 Task: Find connections with filter location Lyepyel' with filter topic #coach with filter profile language Potuguese with filter current company Inc42 Media with filter school Deen Dayal Upadhyaya College with filter industry Beverage Manufacturing with filter service category Real Estate Appraisal with filter keywords title Market Development Manager
Action: Mouse moved to (200, 297)
Screenshot: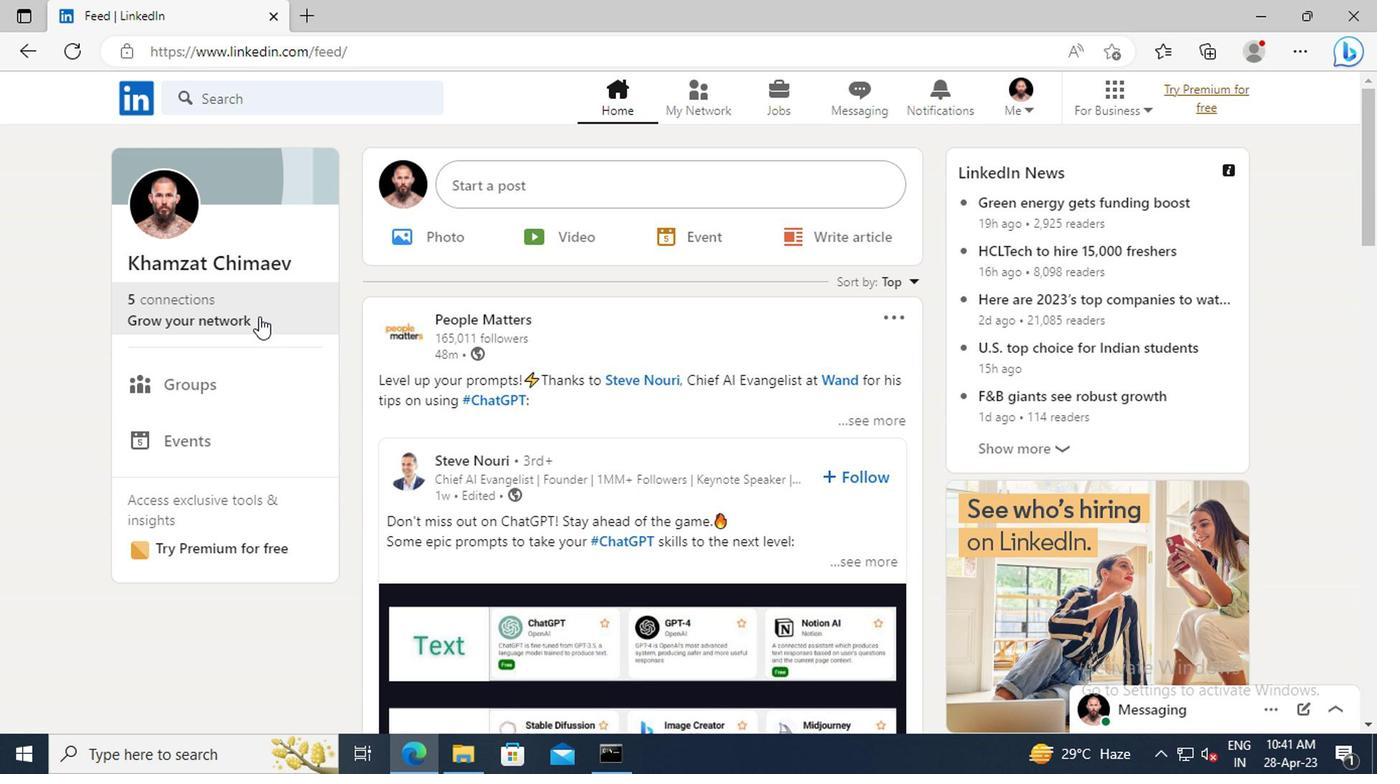 
Action: Mouse pressed left at (200, 297)
Screenshot: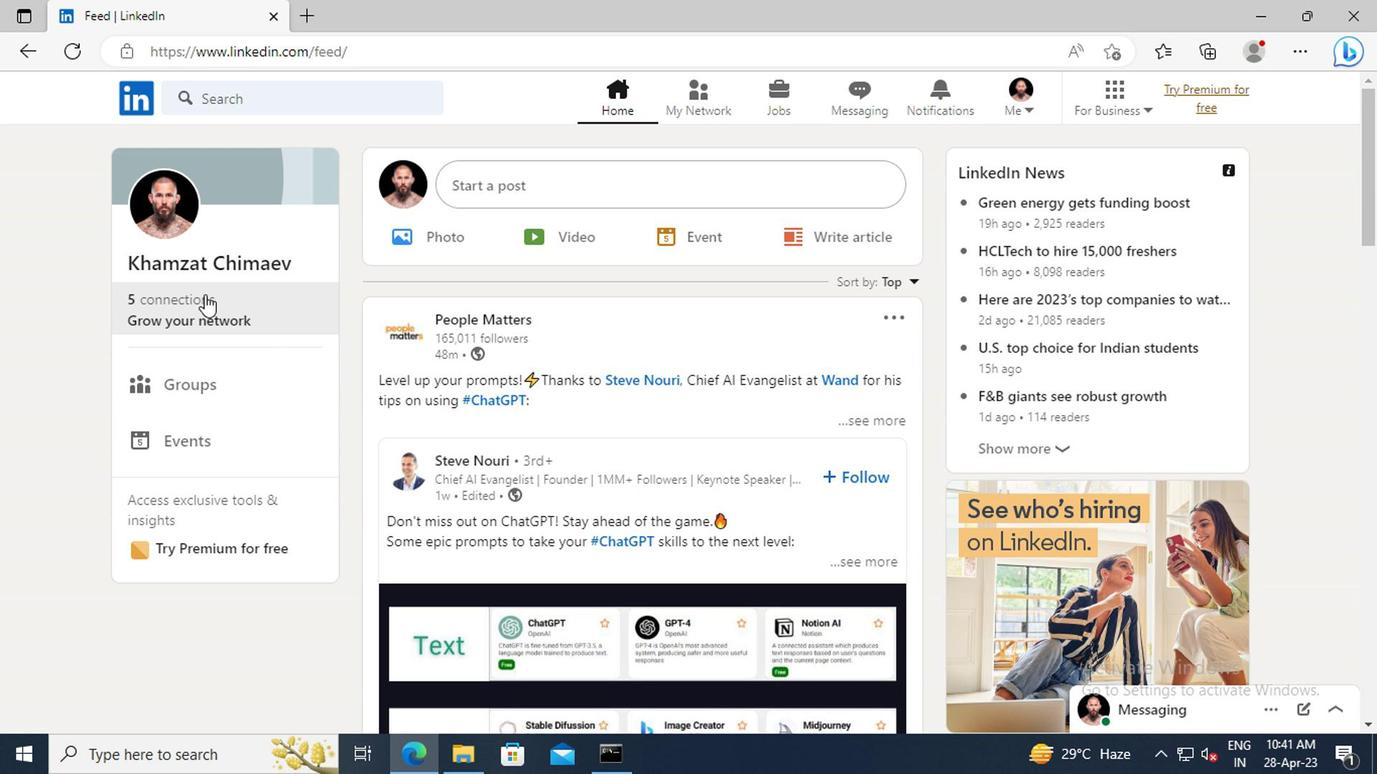 
Action: Mouse moved to (210, 218)
Screenshot: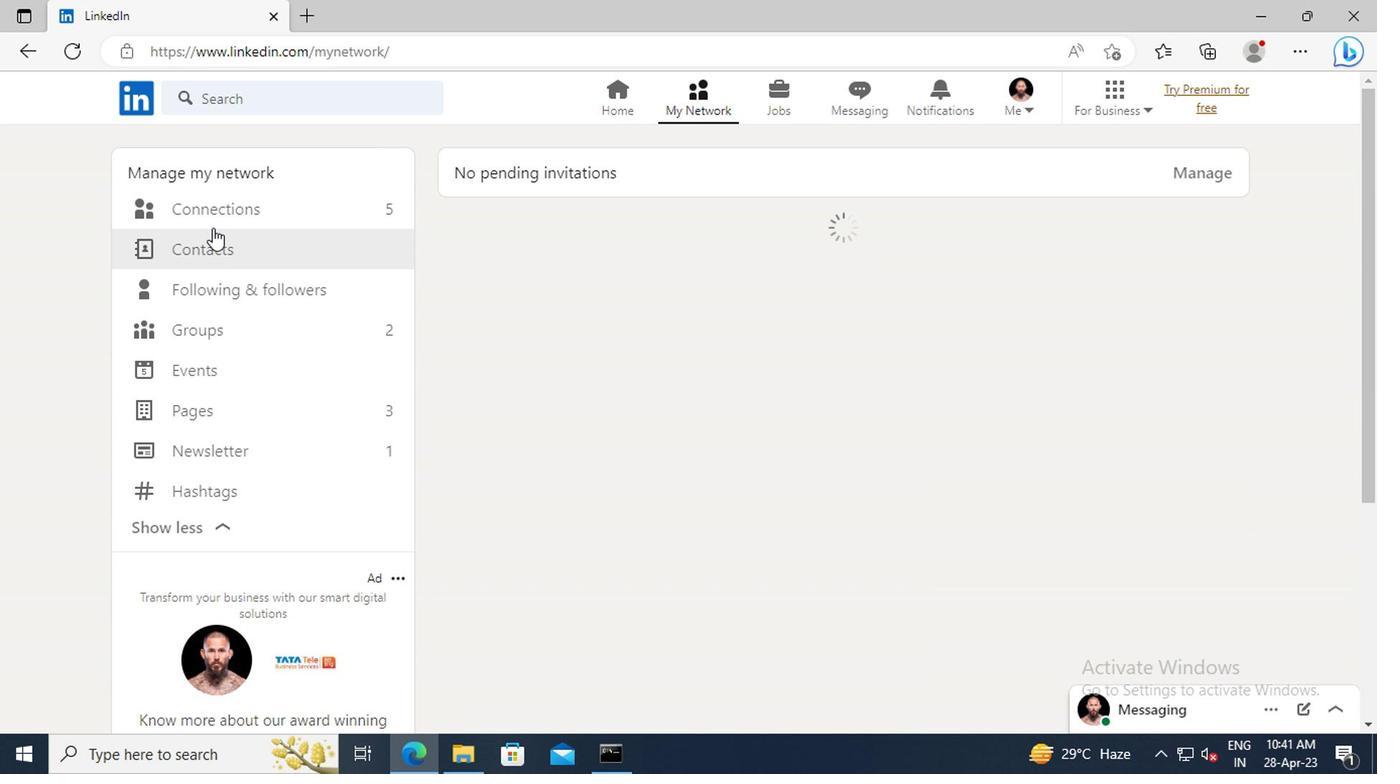
Action: Mouse pressed left at (210, 218)
Screenshot: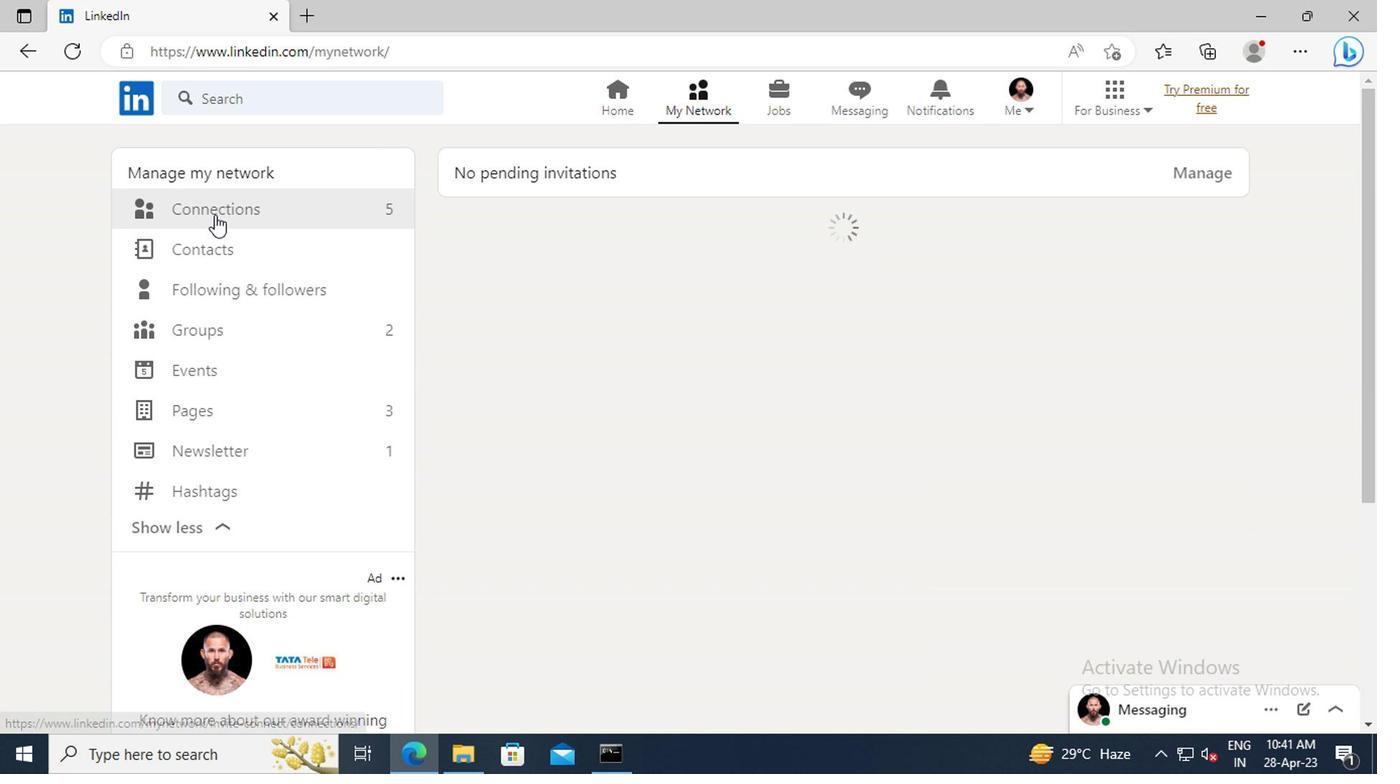 
Action: Mouse moved to (845, 218)
Screenshot: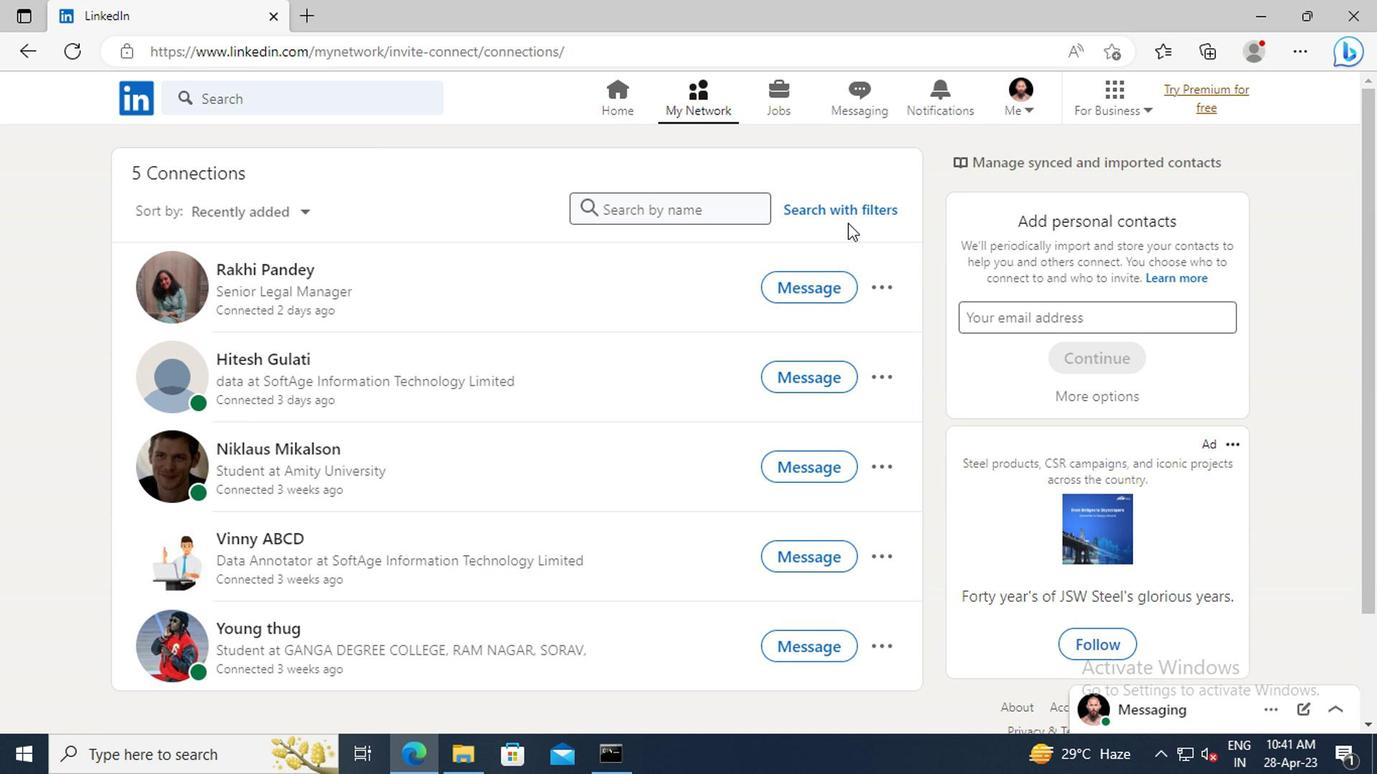 
Action: Mouse pressed left at (845, 218)
Screenshot: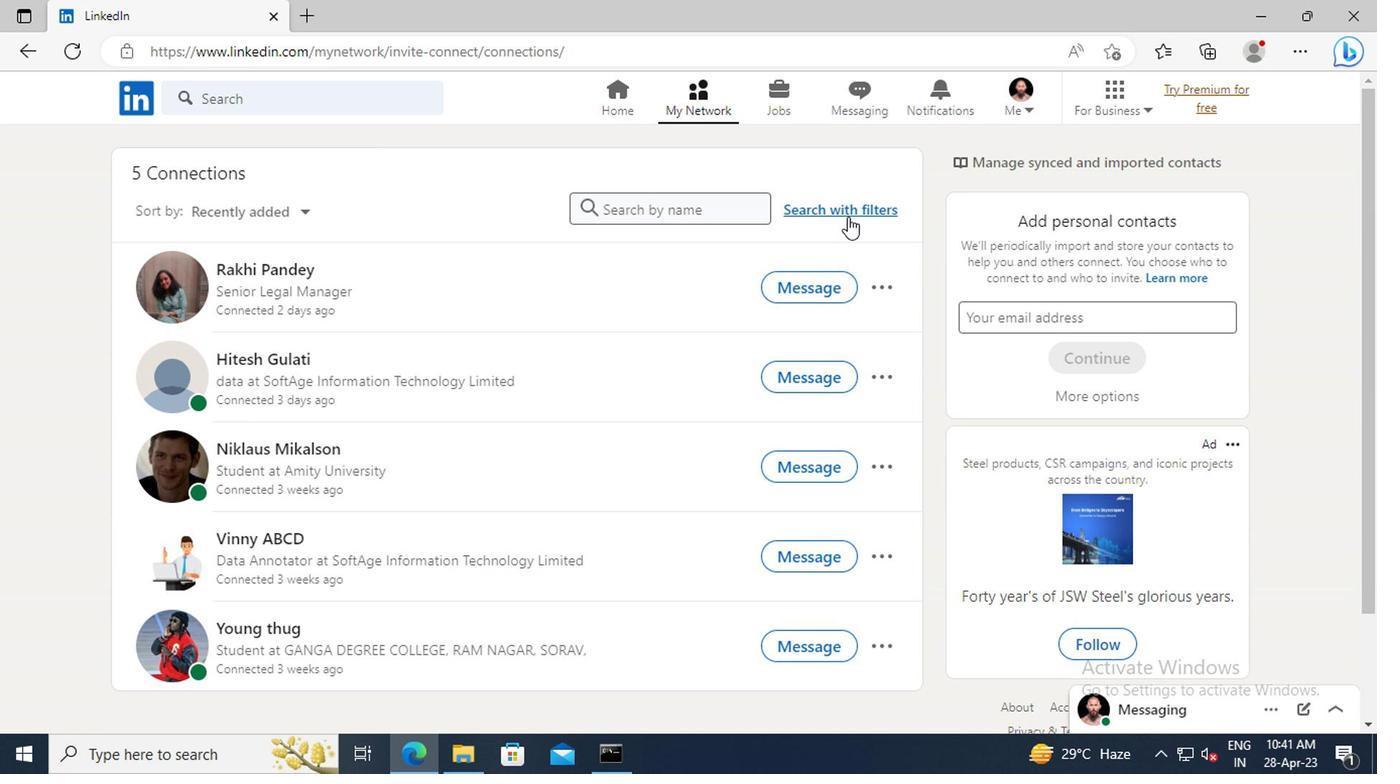 
Action: Mouse moved to (763, 163)
Screenshot: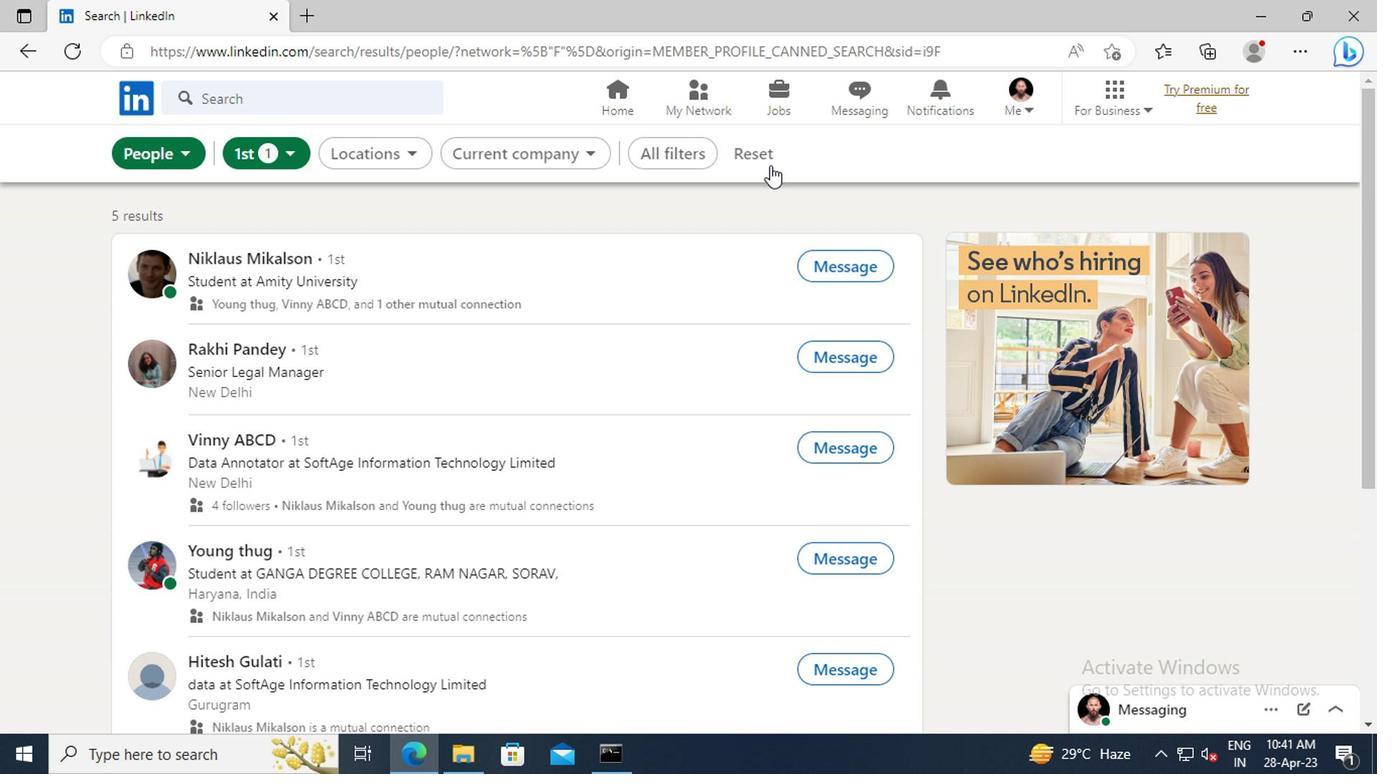 
Action: Mouse pressed left at (763, 163)
Screenshot: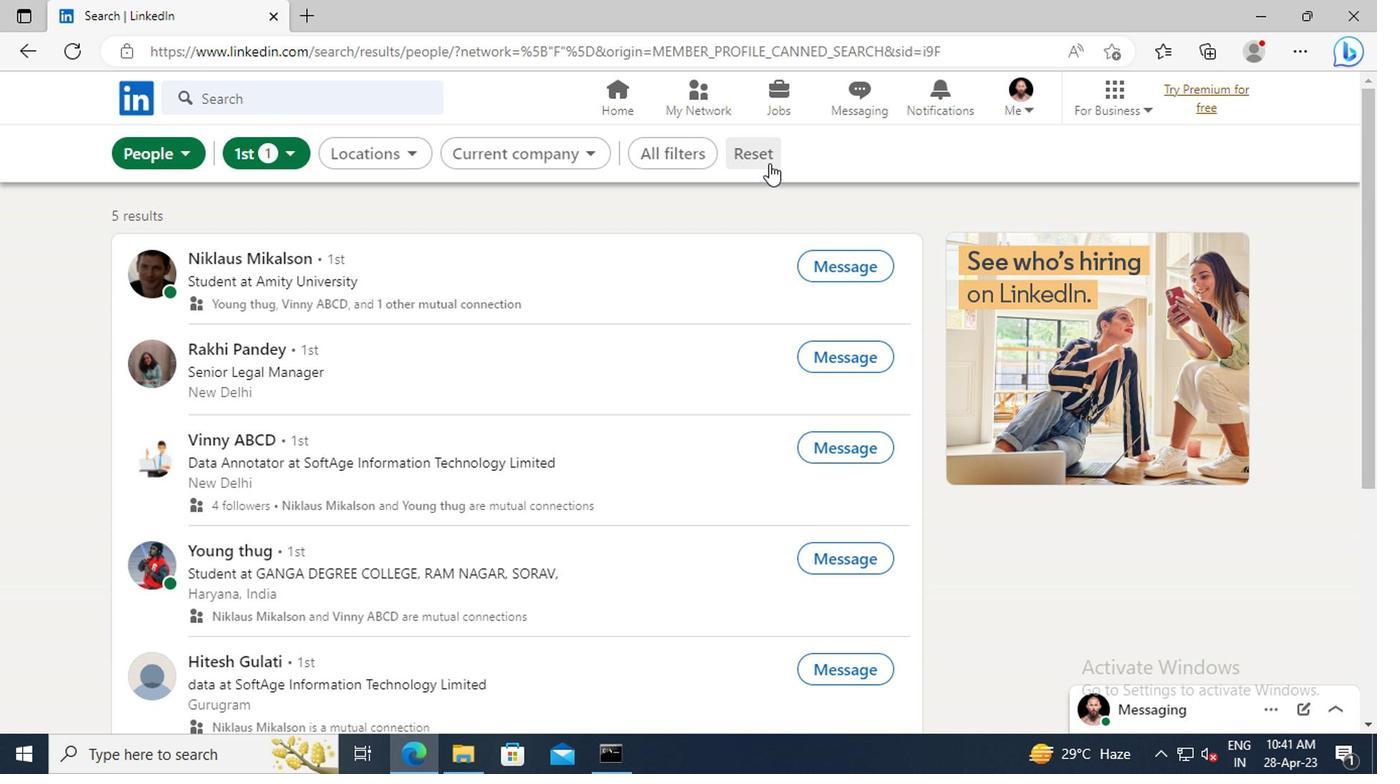 
Action: Mouse moved to (730, 161)
Screenshot: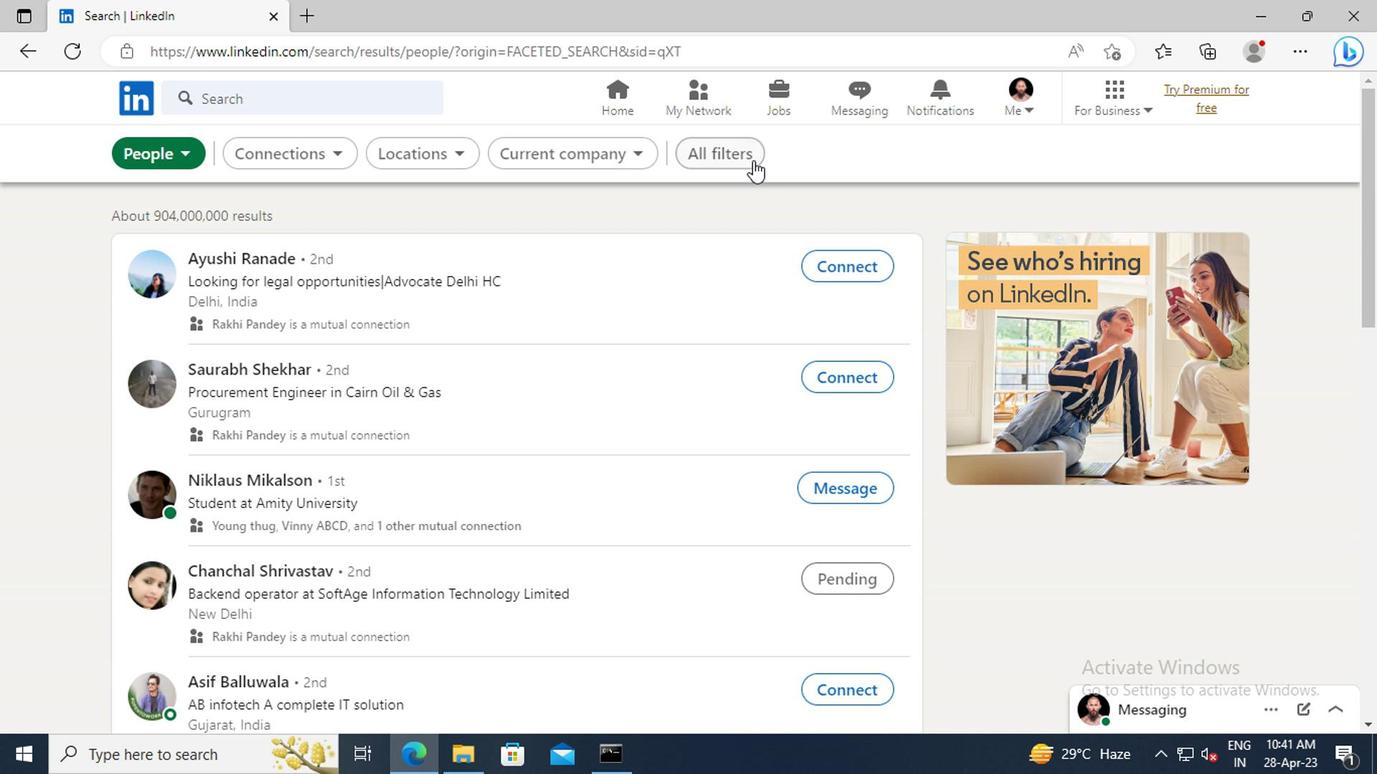 
Action: Mouse pressed left at (730, 161)
Screenshot: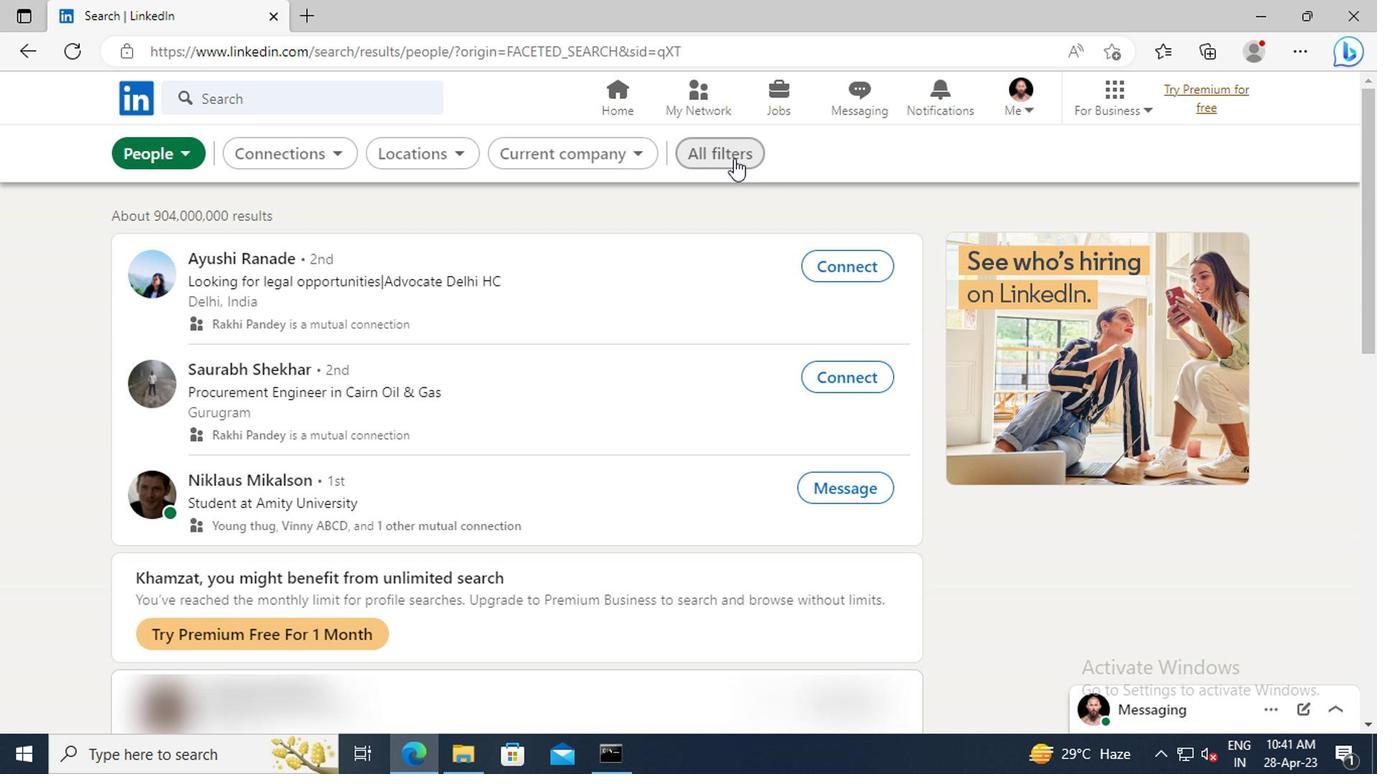 
Action: Mouse moved to (1171, 414)
Screenshot: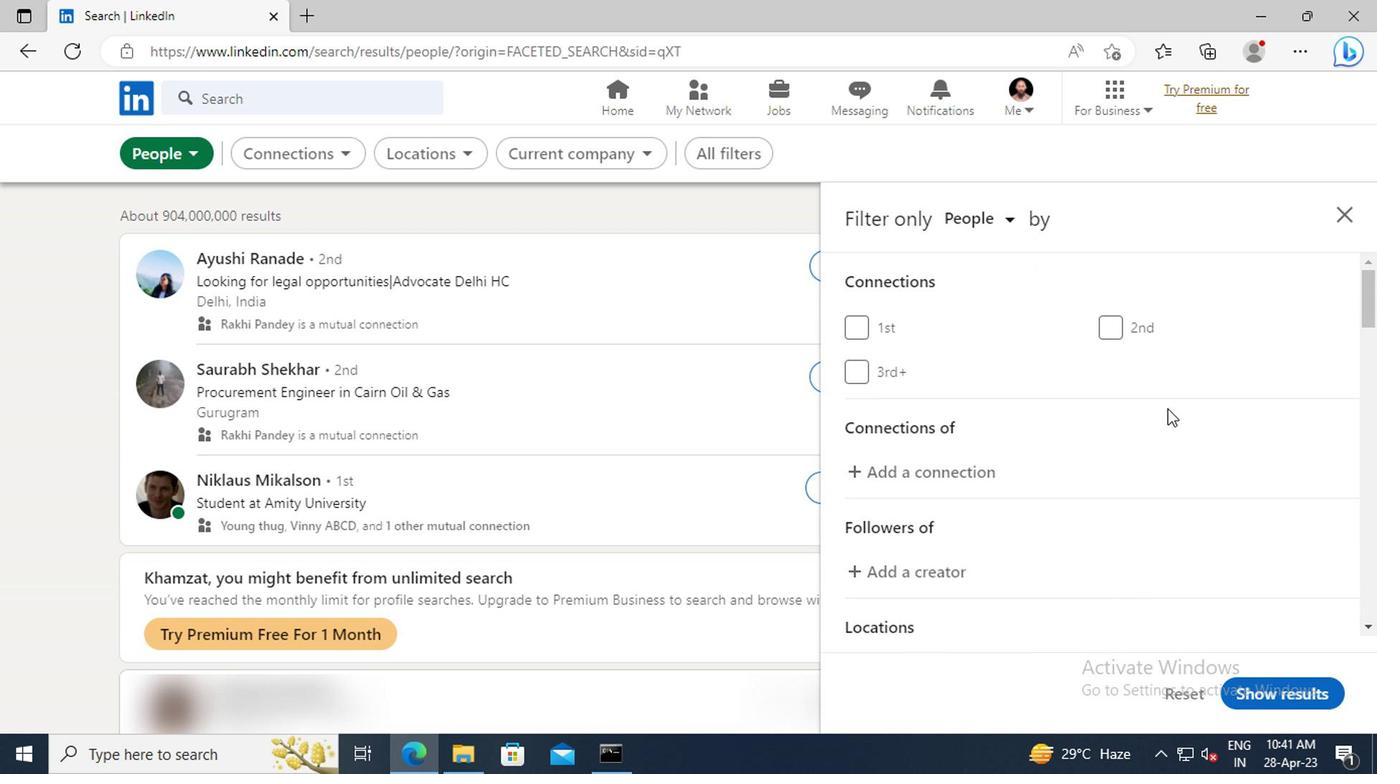 
Action: Mouse scrolled (1171, 412) with delta (0, -1)
Screenshot: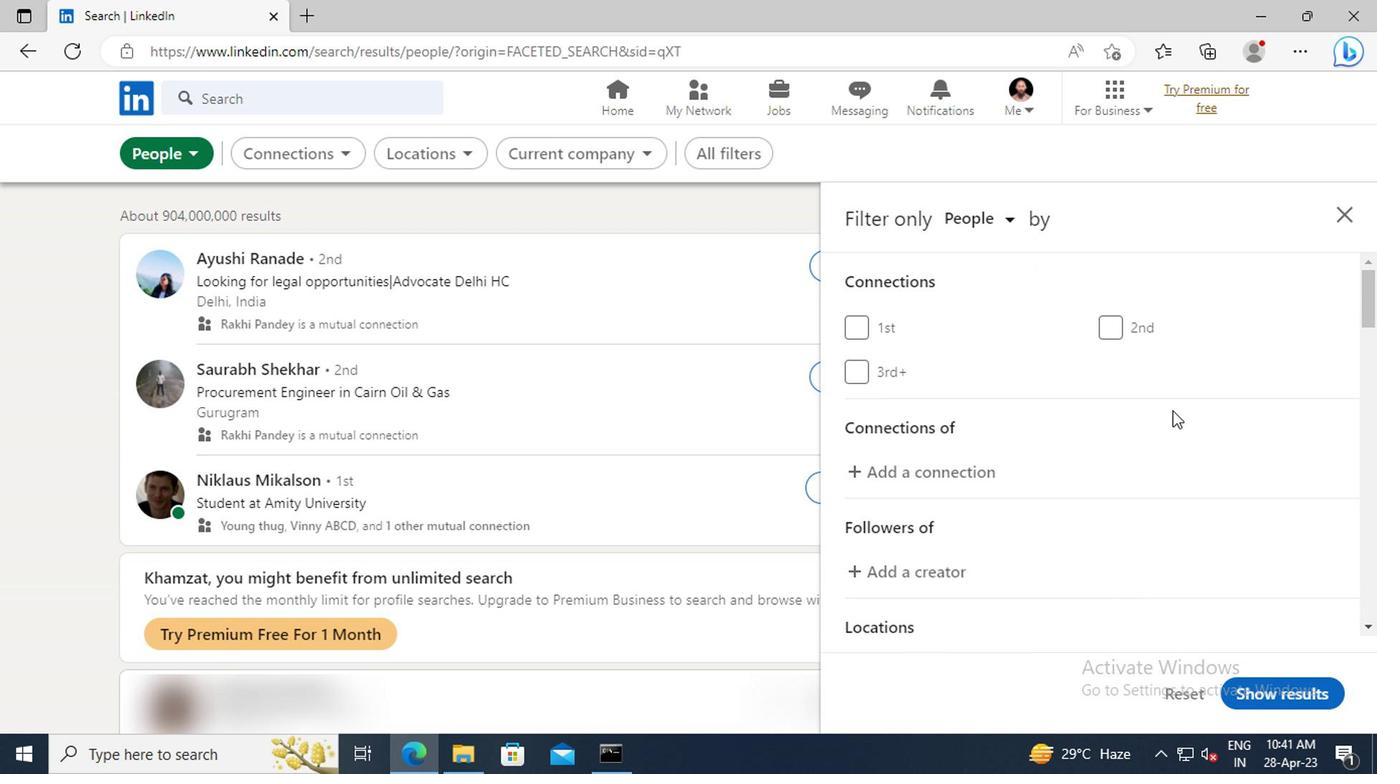 
Action: Mouse scrolled (1171, 412) with delta (0, -1)
Screenshot: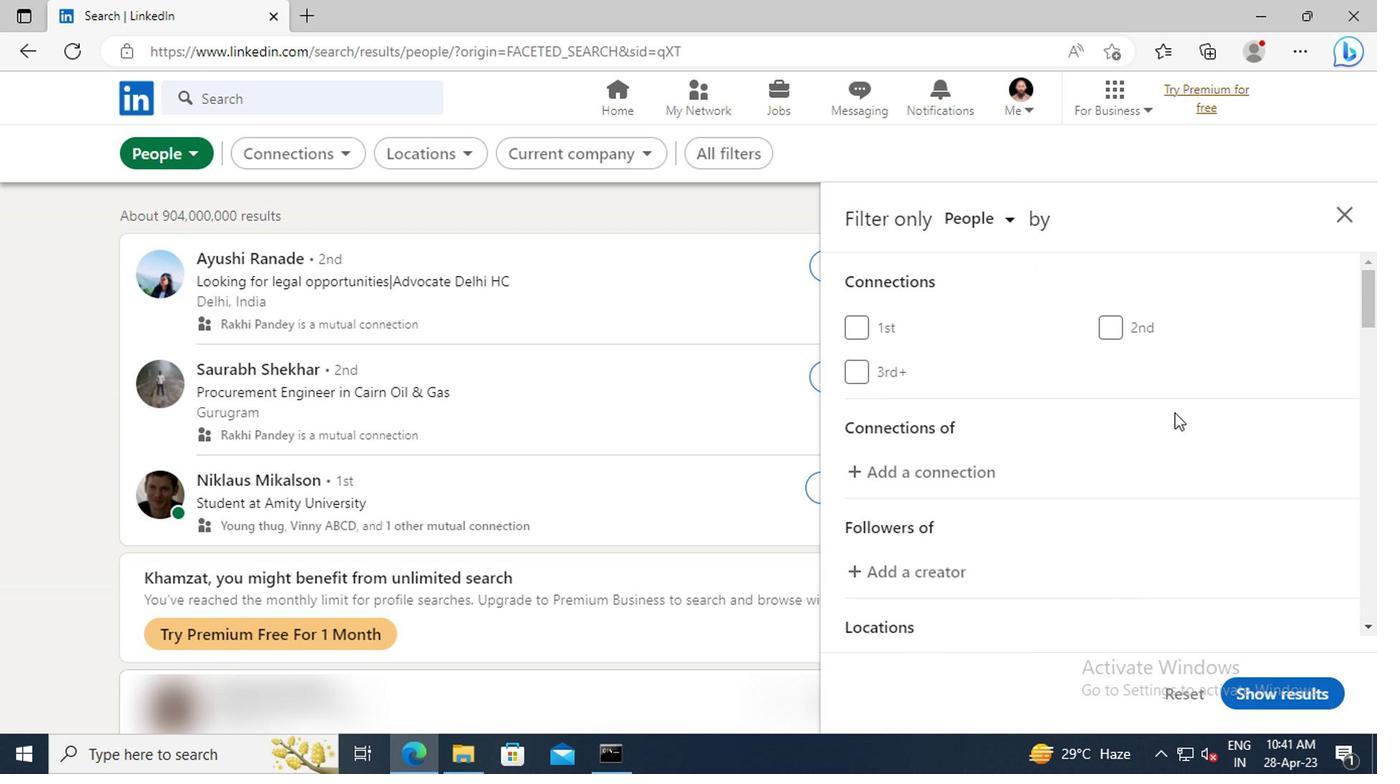 
Action: Mouse scrolled (1171, 412) with delta (0, -1)
Screenshot: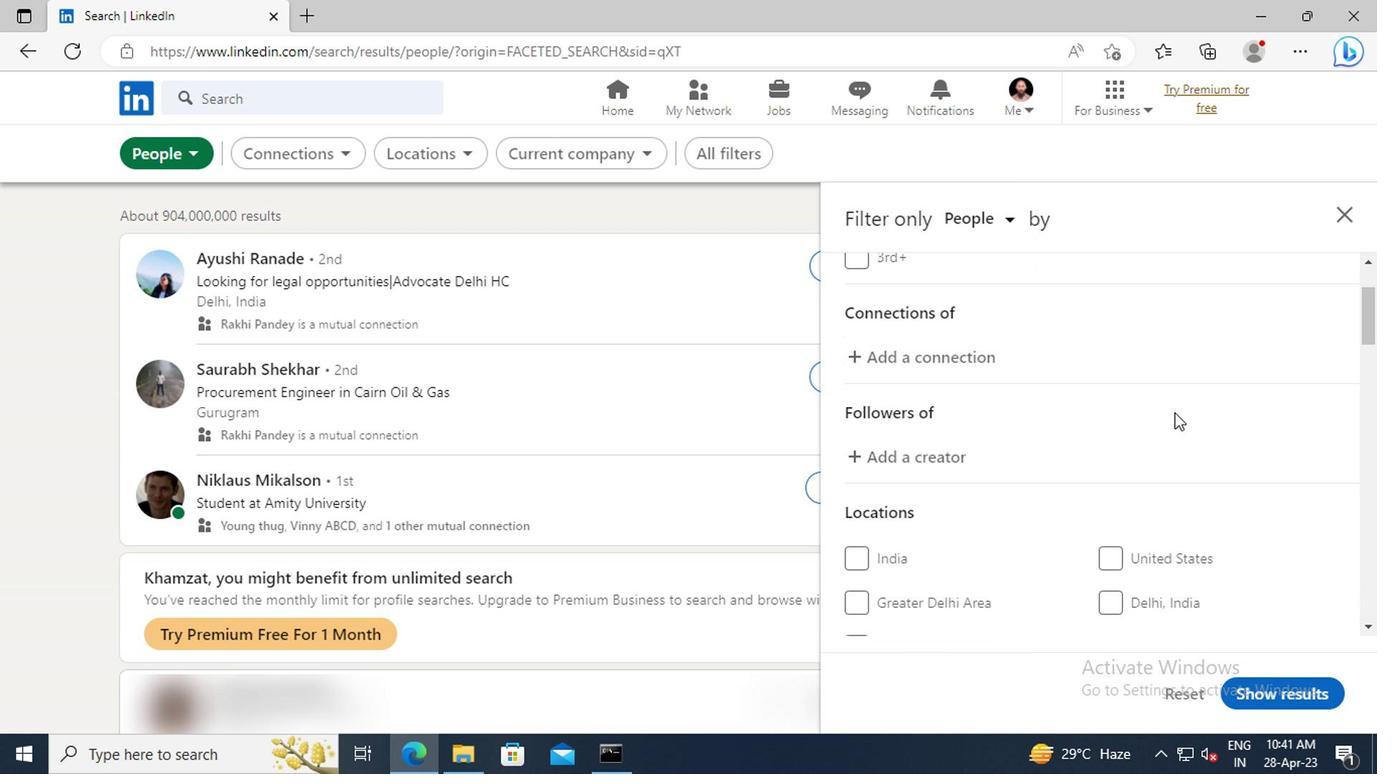 
Action: Mouse scrolled (1171, 412) with delta (0, -1)
Screenshot: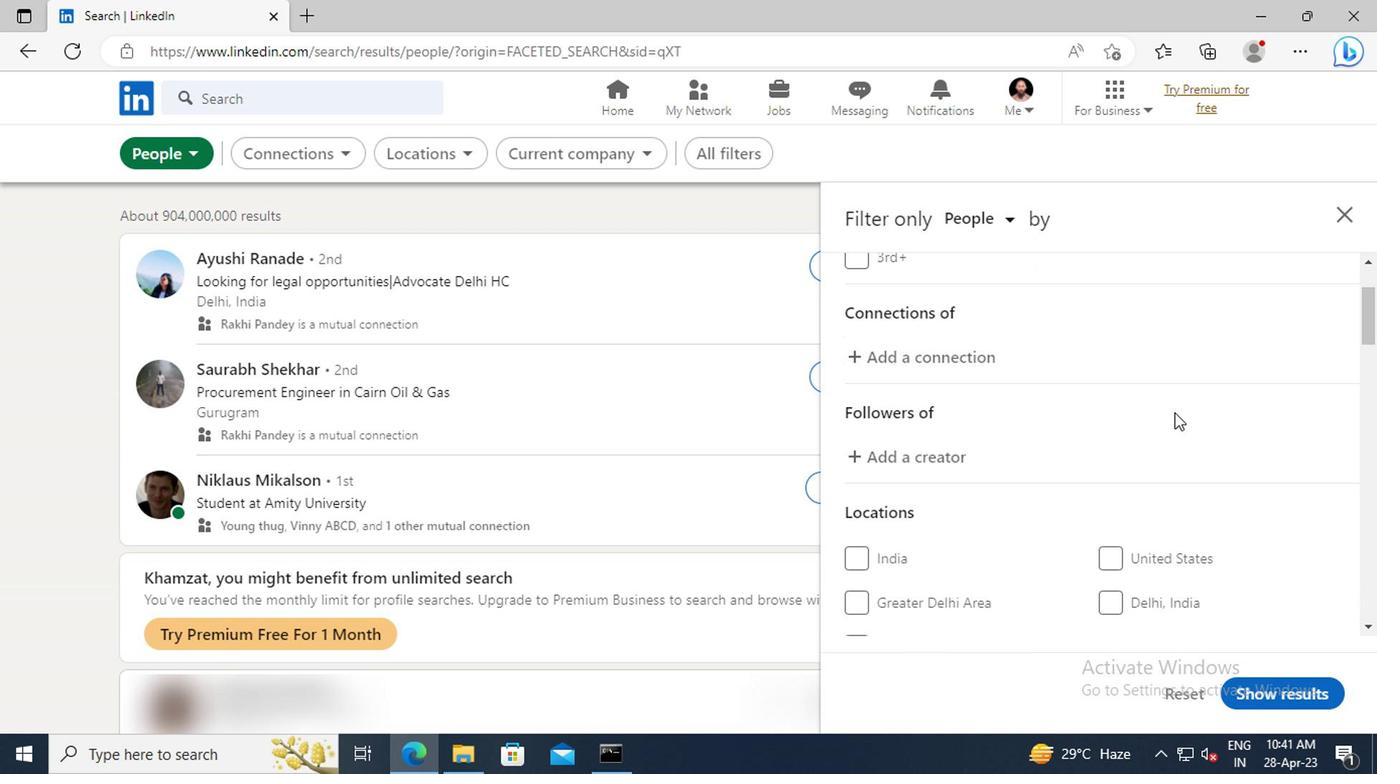 
Action: Mouse scrolled (1171, 412) with delta (0, -1)
Screenshot: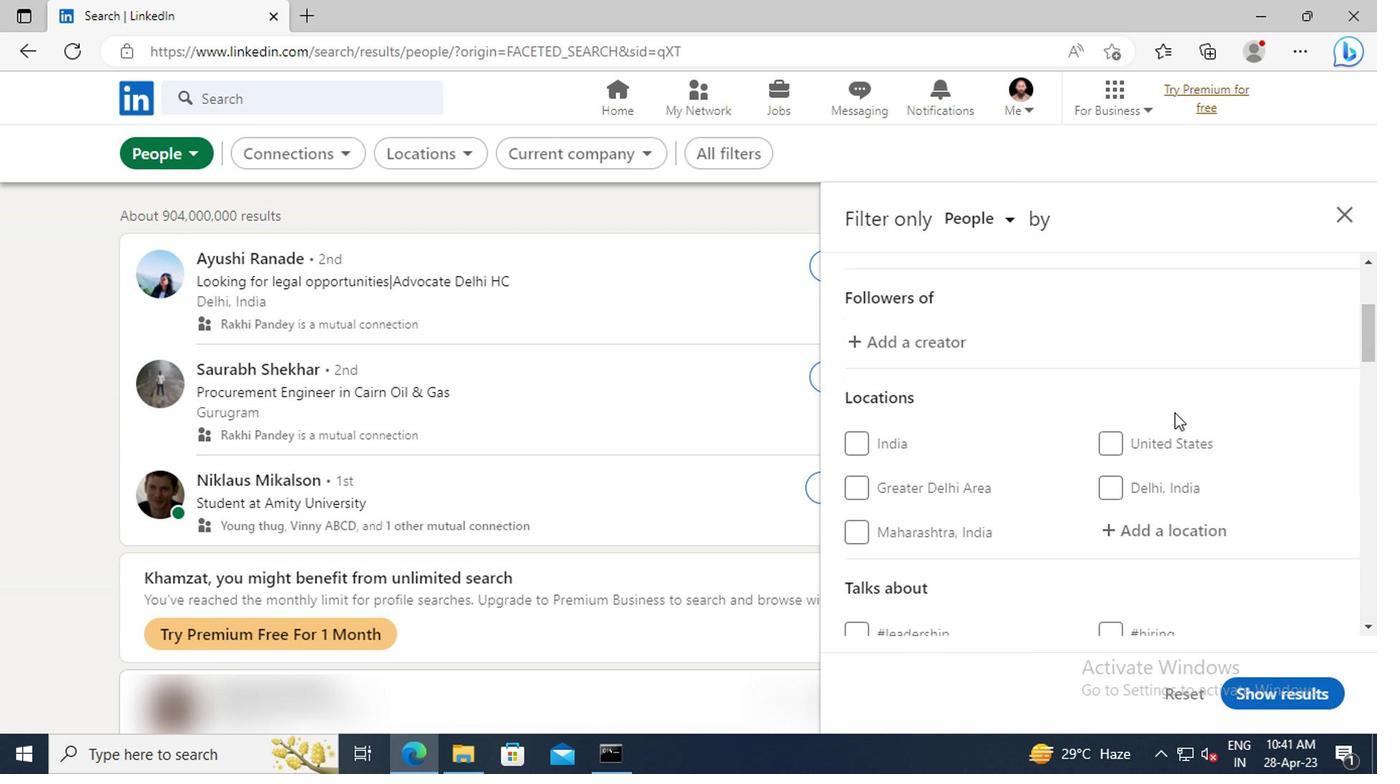 
Action: Mouse moved to (1141, 478)
Screenshot: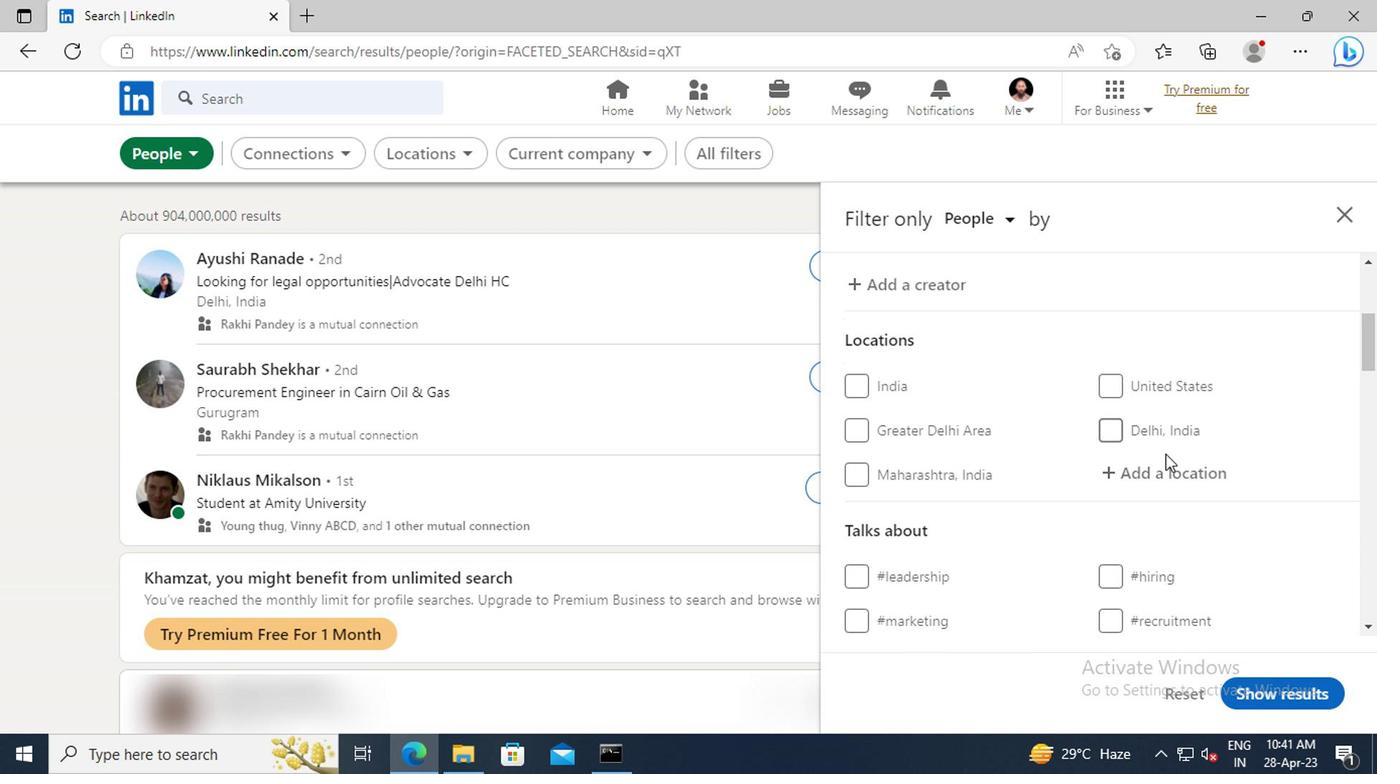 
Action: Mouse pressed left at (1141, 478)
Screenshot: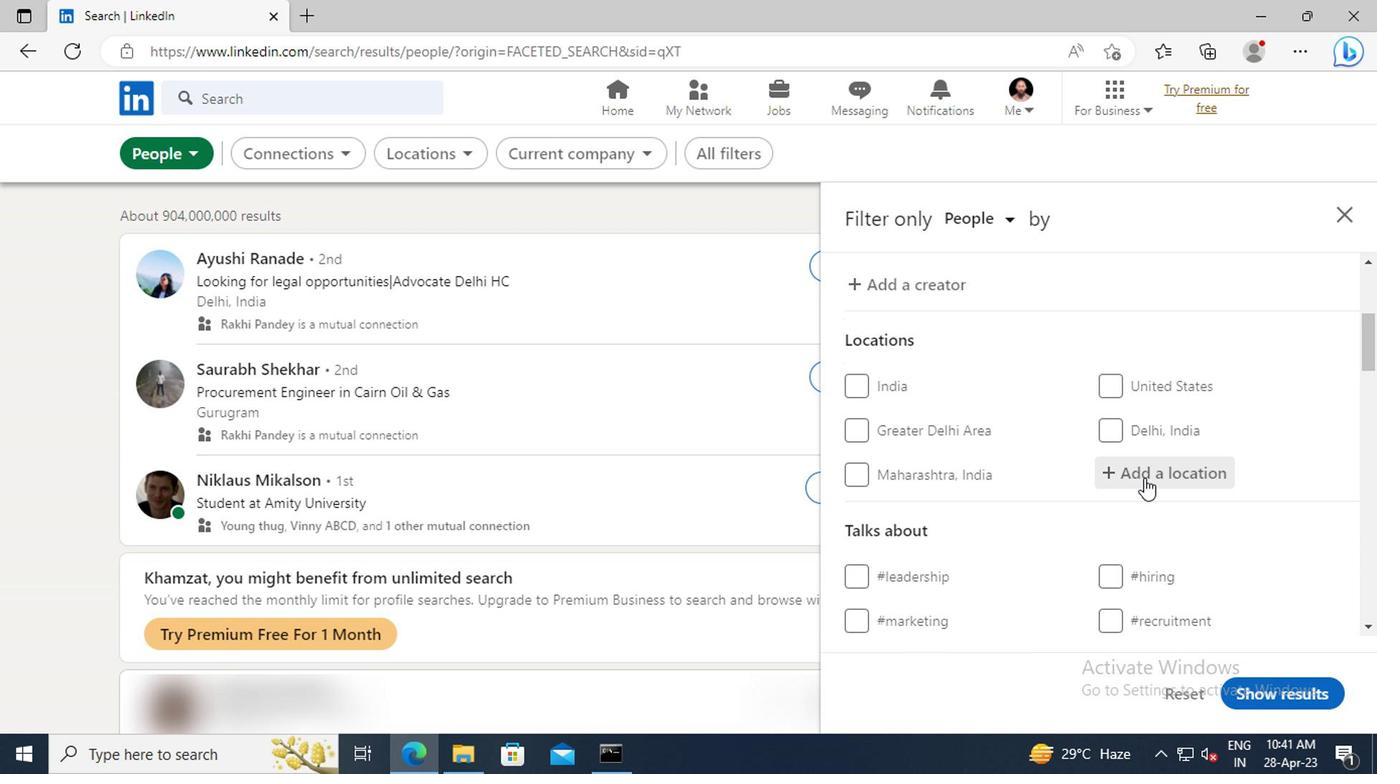 
Action: Key pressed <Key.shift>LYEPYEL'<Key.enter>
Screenshot: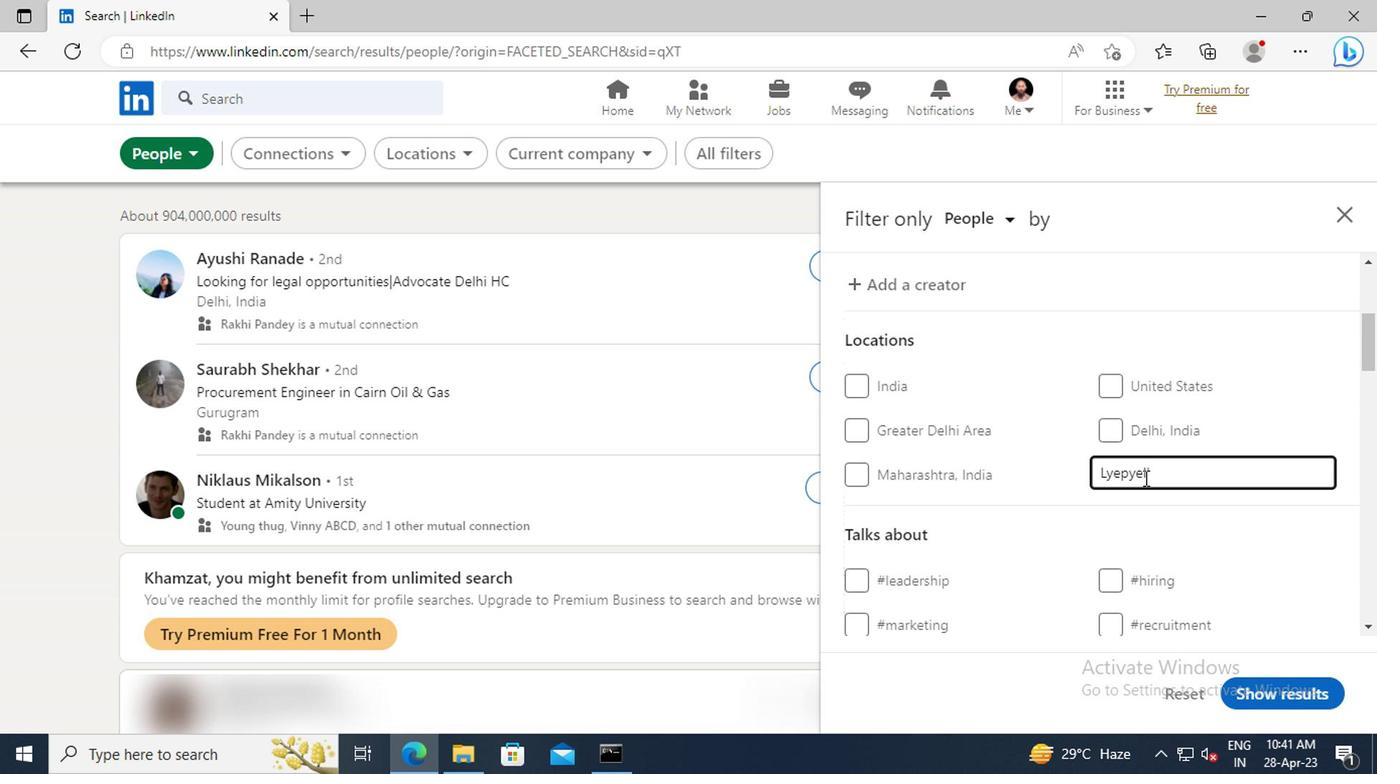 
Action: Mouse scrolled (1141, 477) with delta (0, 0)
Screenshot: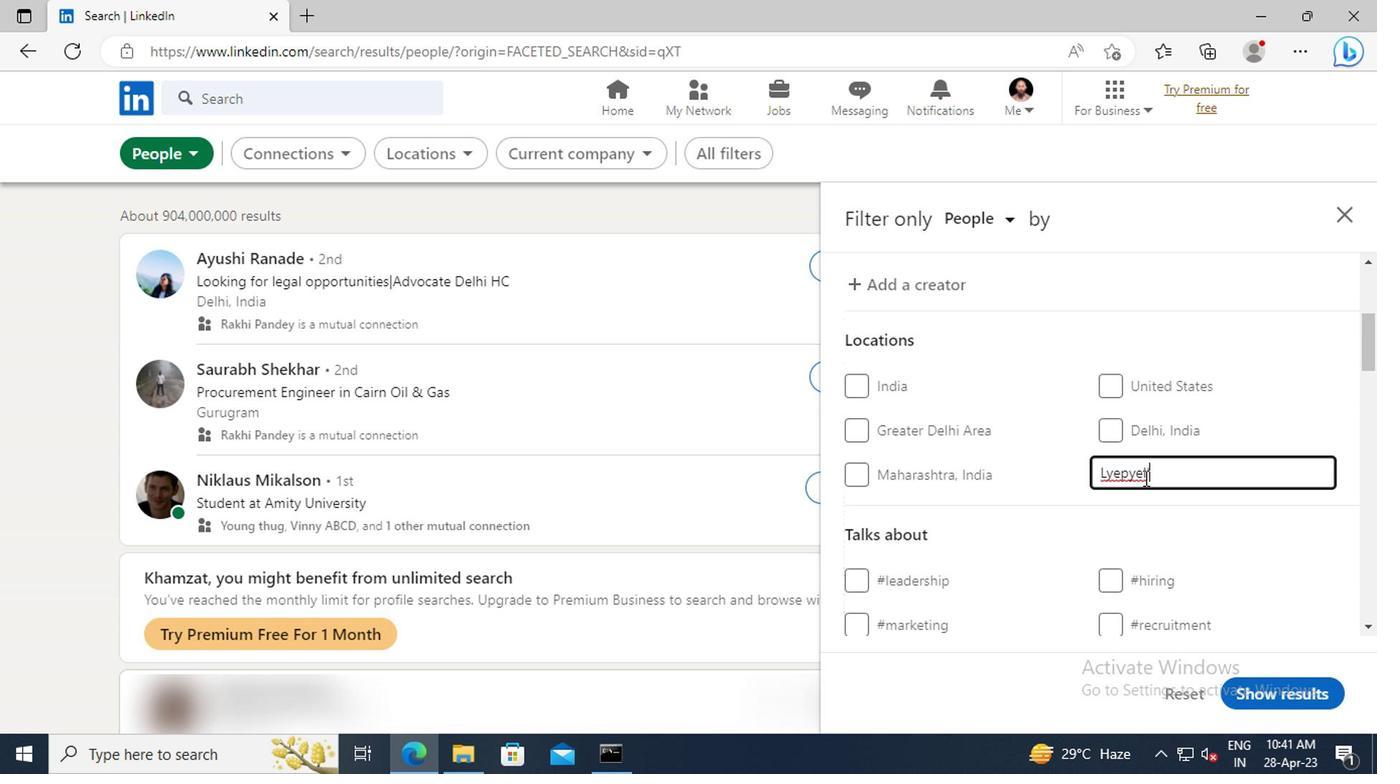 
Action: Mouse scrolled (1141, 477) with delta (0, 0)
Screenshot: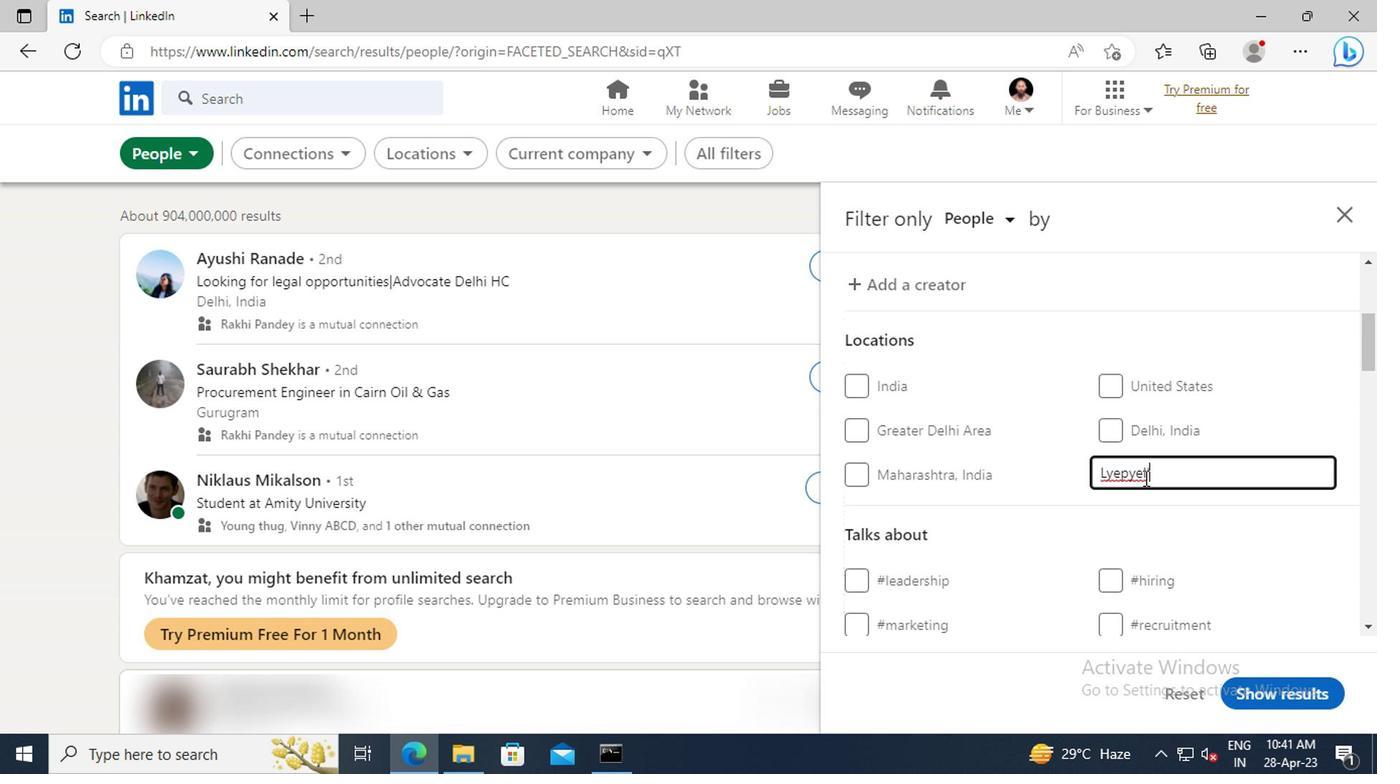 
Action: Mouse scrolled (1141, 477) with delta (0, 0)
Screenshot: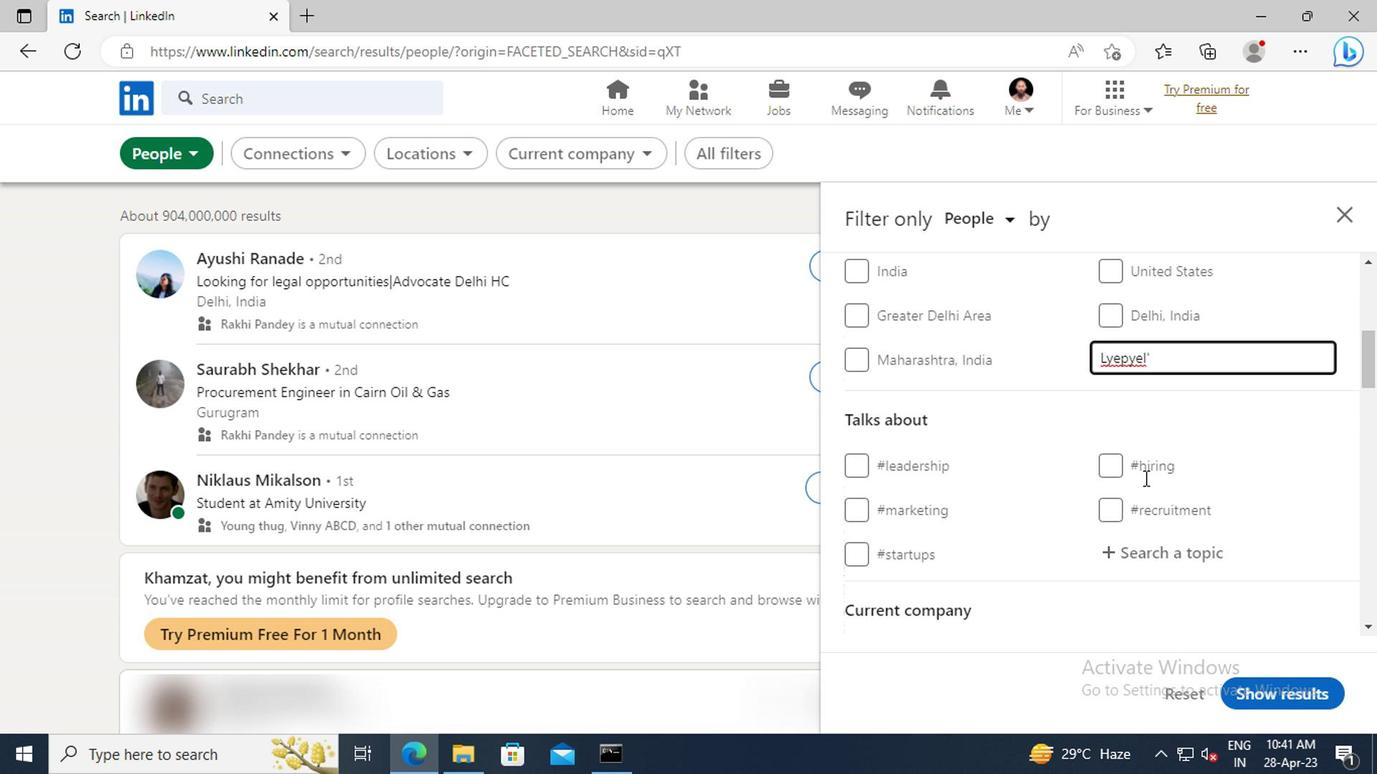 
Action: Mouse scrolled (1141, 477) with delta (0, 0)
Screenshot: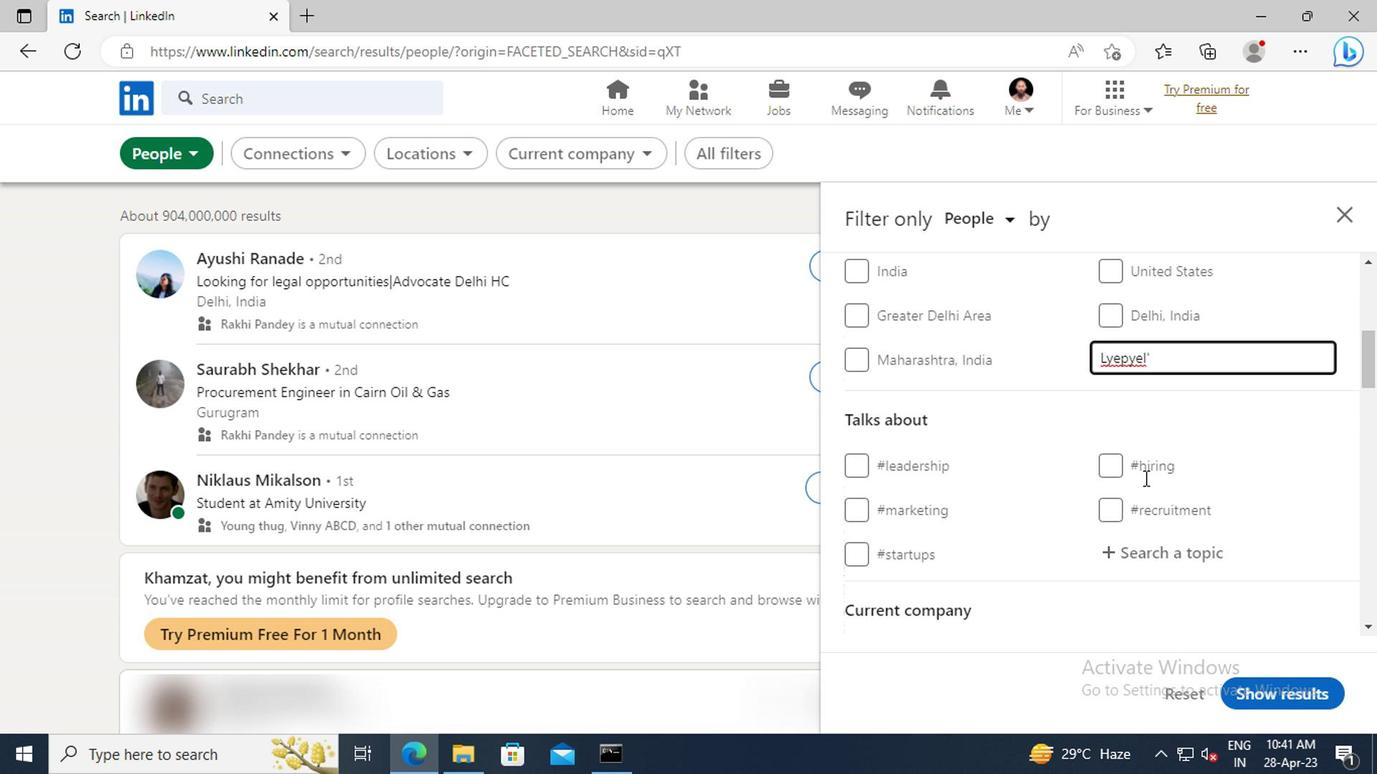 
Action: Mouse moved to (1140, 442)
Screenshot: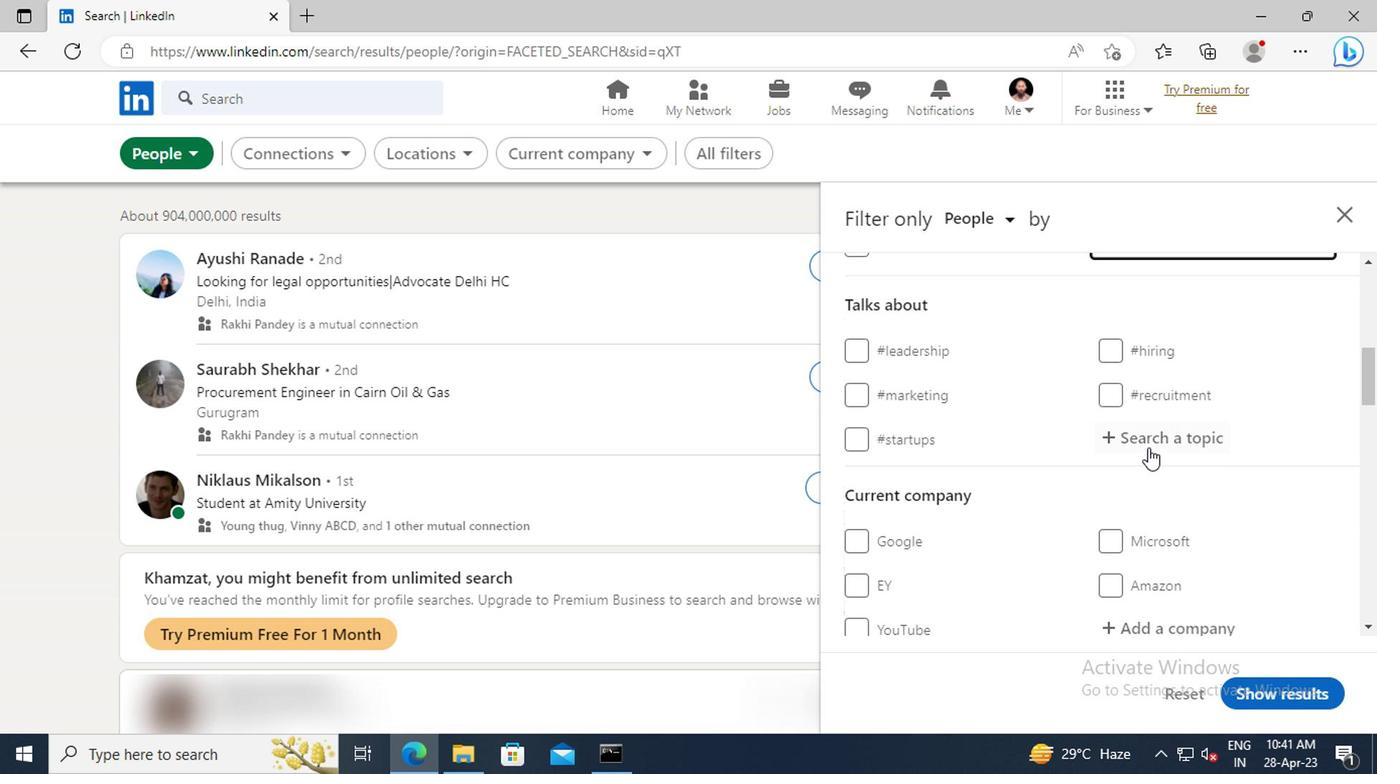 
Action: Mouse pressed left at (1140, 442)
Screenshot: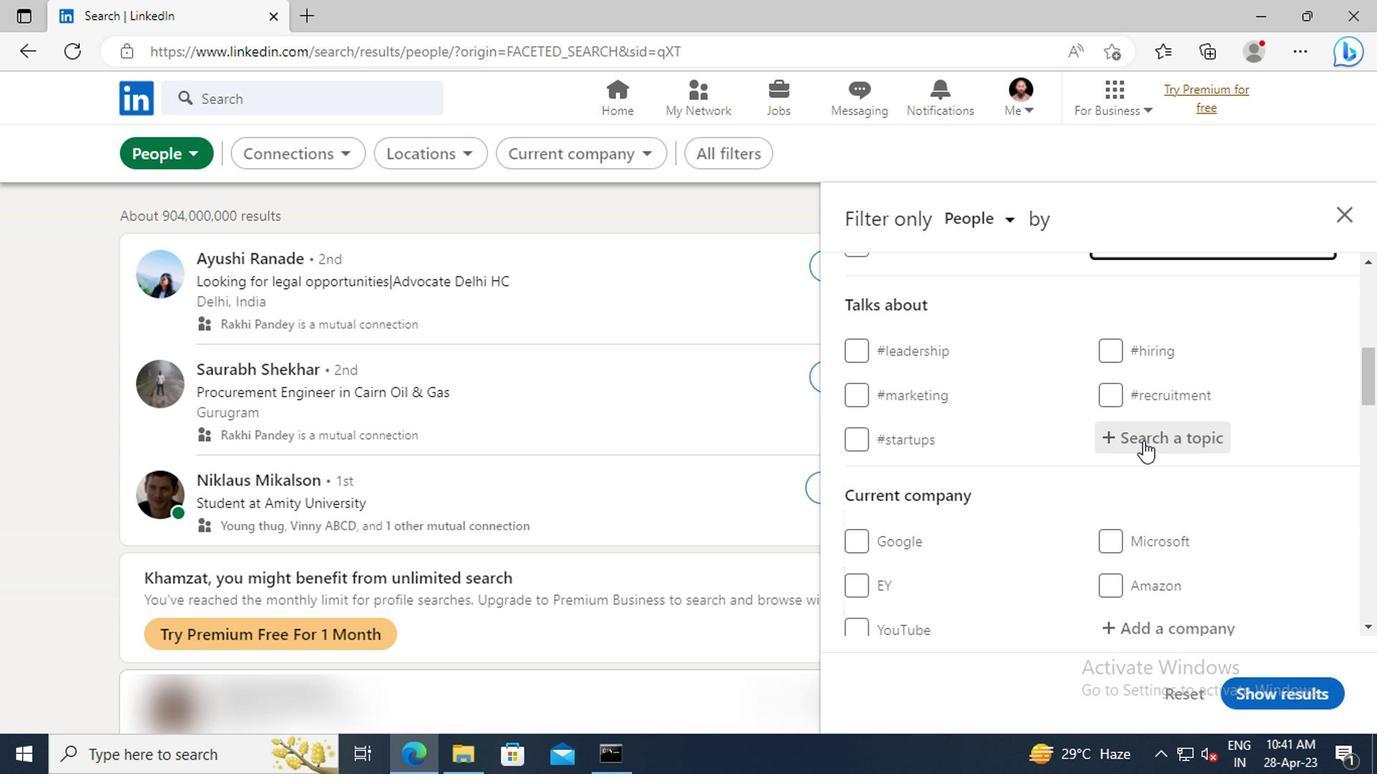
Action: Key pressed <Key.shift>#COACH<Key.enter>
Screenshot: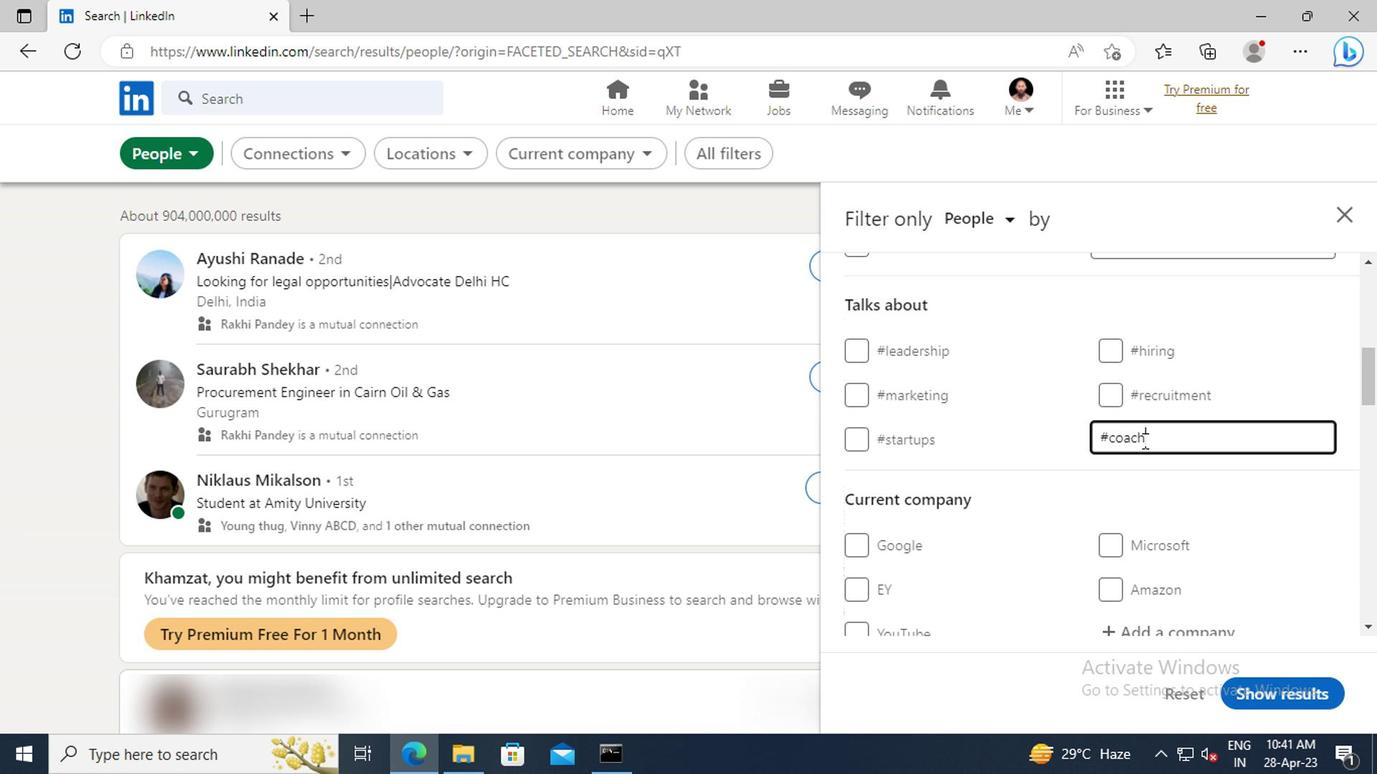 
Action: Mouse scrolled (1140, 440) with delta (0, -1)
Screenshot: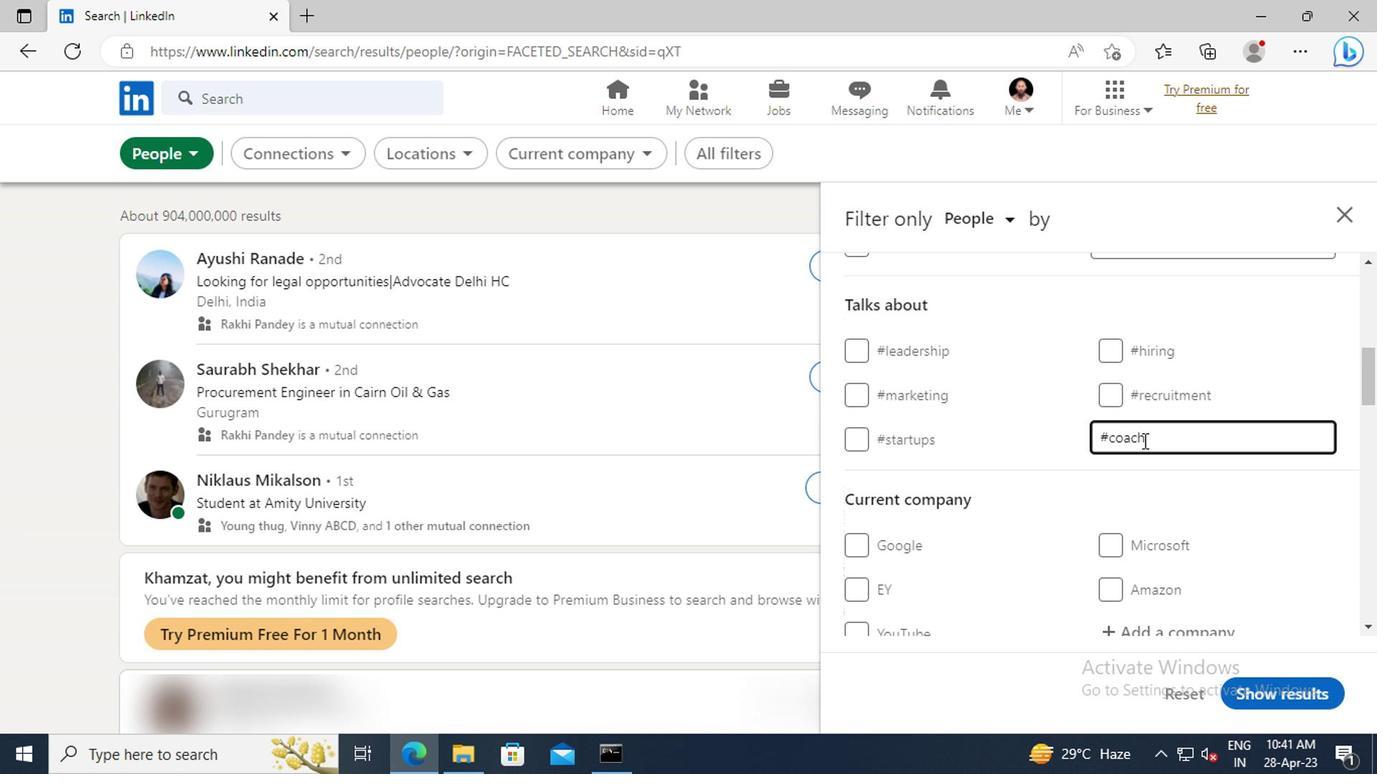 
Action: Mouse scrolled (1140, 440) with delta (0, -1)
Screenshot: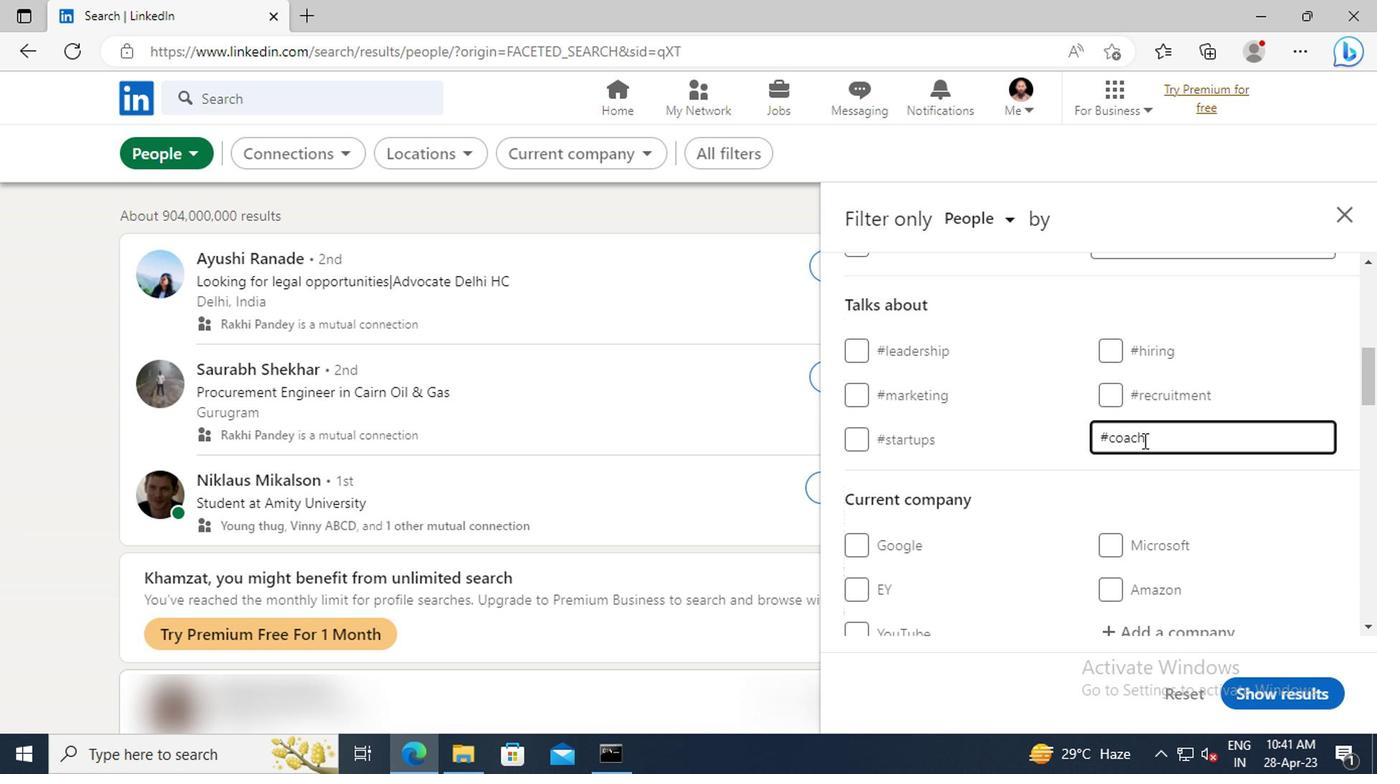 
Action: Mouse scrolled (1140, 440) with delta (0, -1)
Screenshot: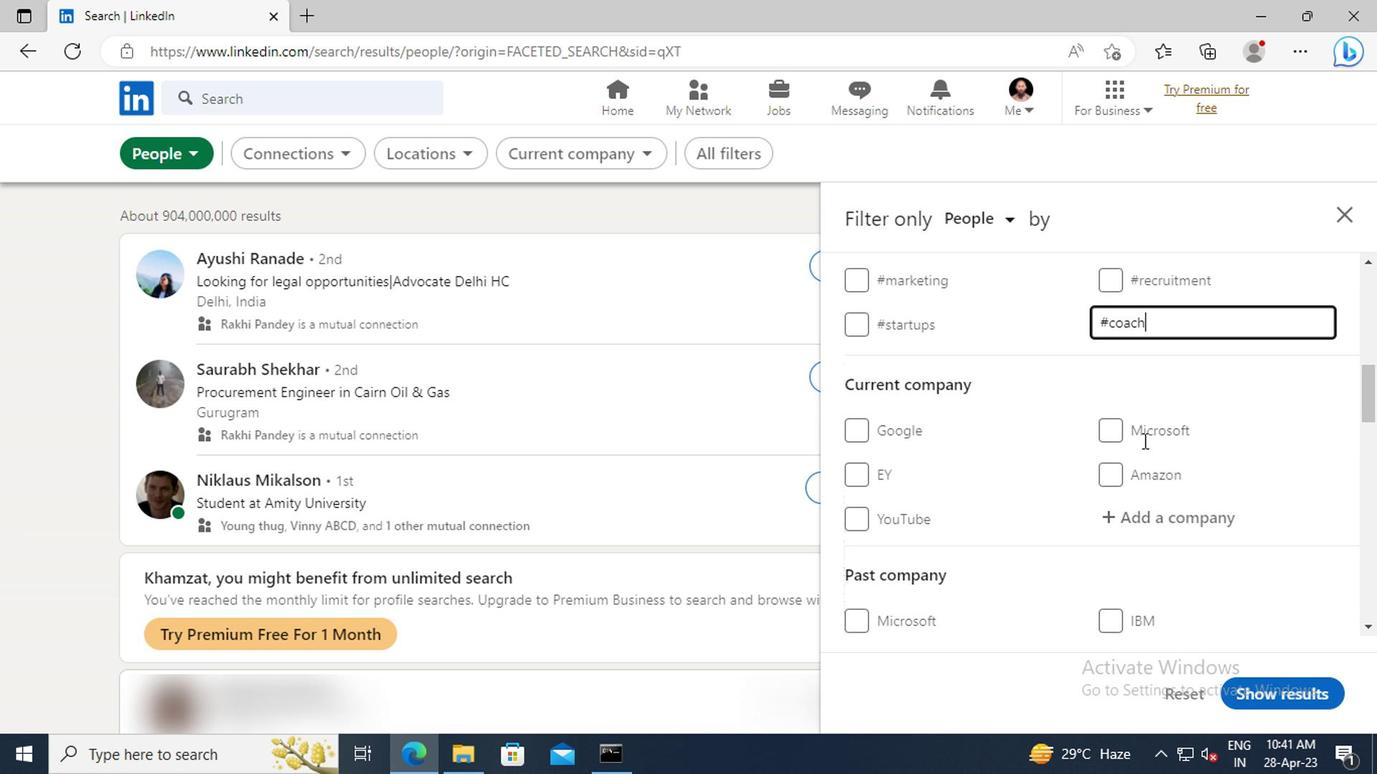 
Action: Mouse scrolled (1140, 440) with delta (0, -1)
Screenshot: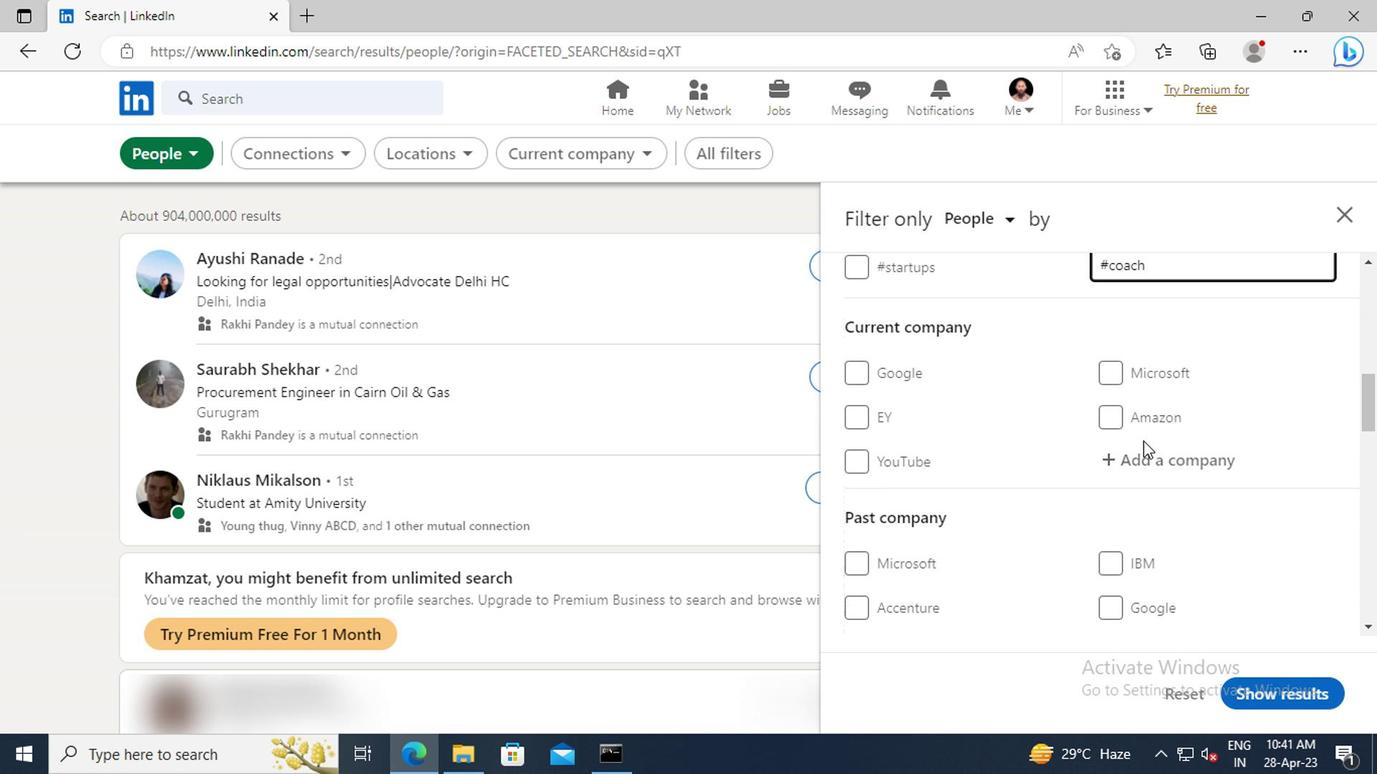 
Action: Mouse scrolled (1140, 440) with delta (0, -1)
Screenshot: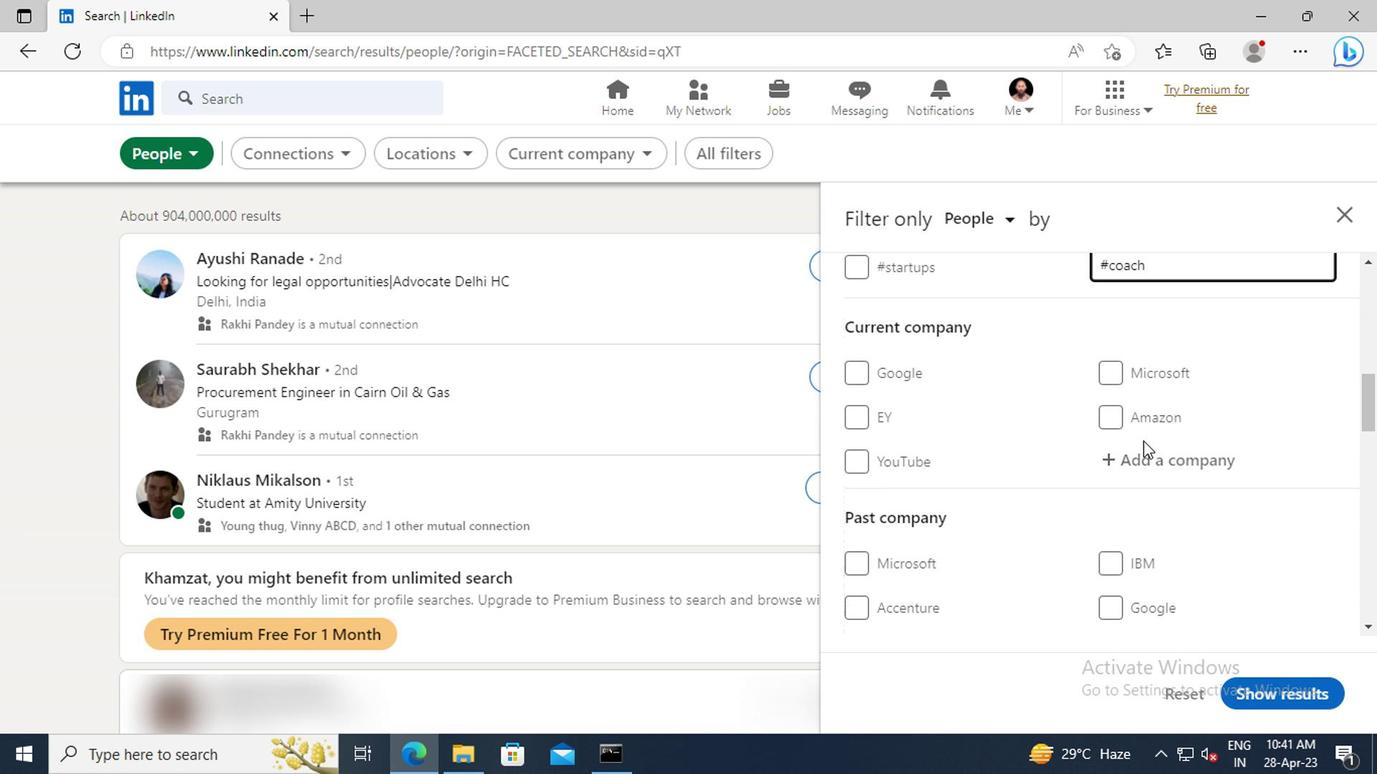 
Action: Mouse scrolled (1140, 440) with delta (0, -1)
Screenshot: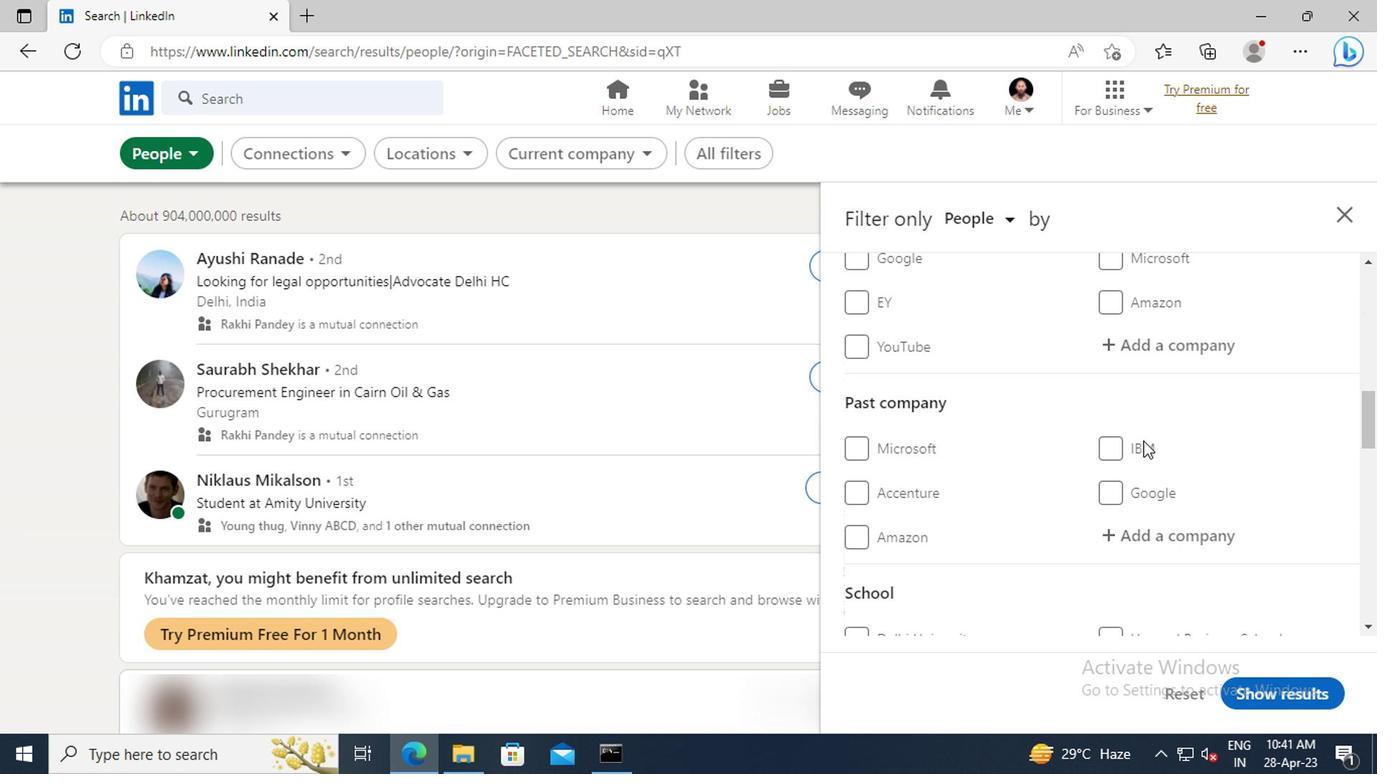 
Action: Mouse scrolled (1140, 440) with delta (0, -1)
Screenshot: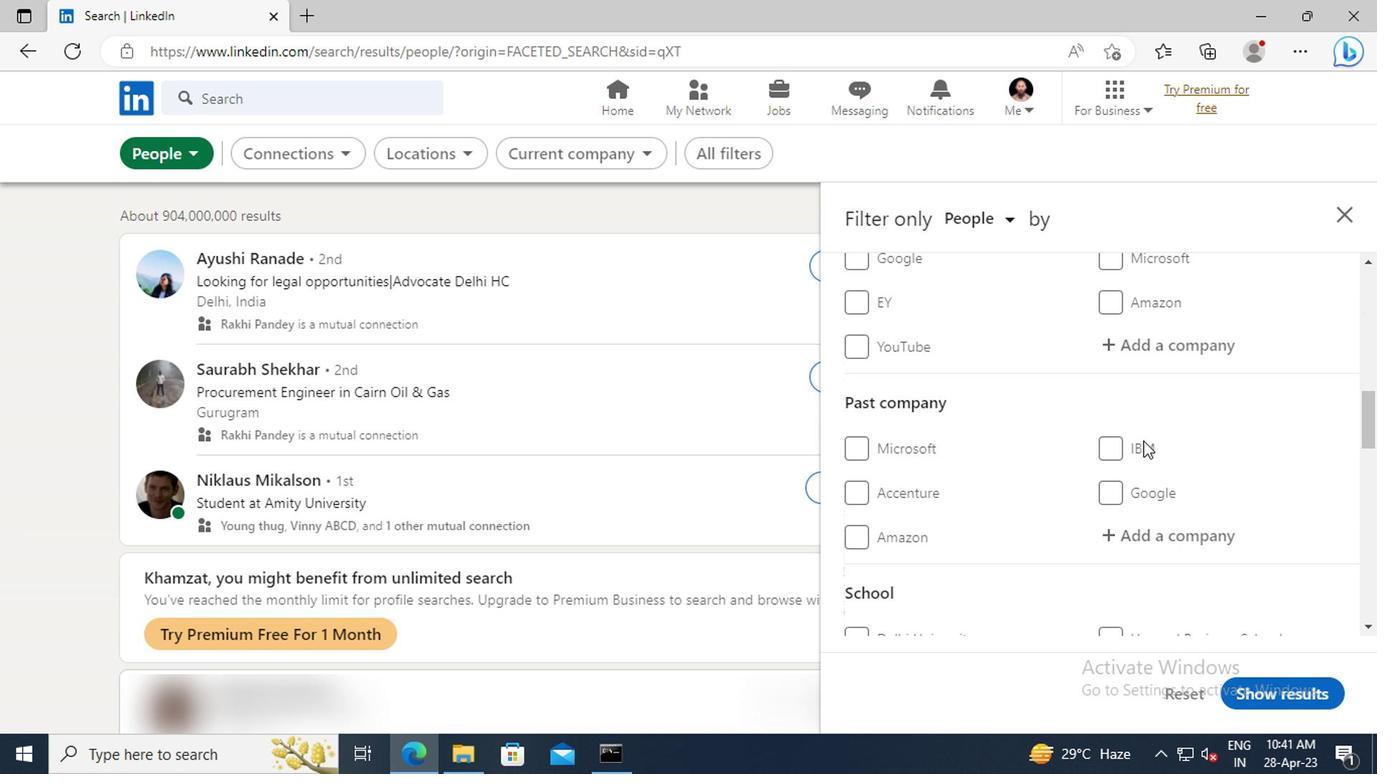 
Action: Mouse scrolled (1140, 440) with delta (0, -1)
Screenshot: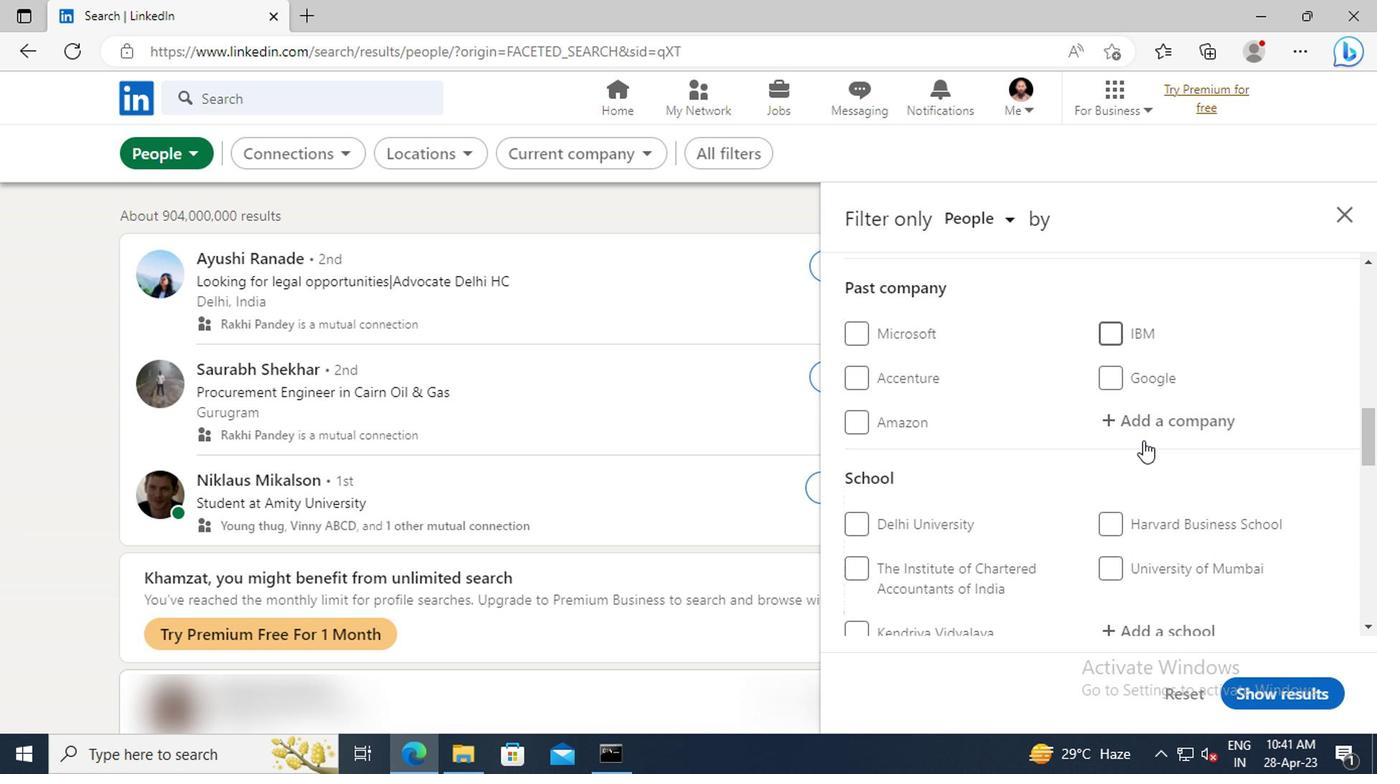
Action: Mouse scrolled (1140, 440) with delta (0, -1)
Screenshot: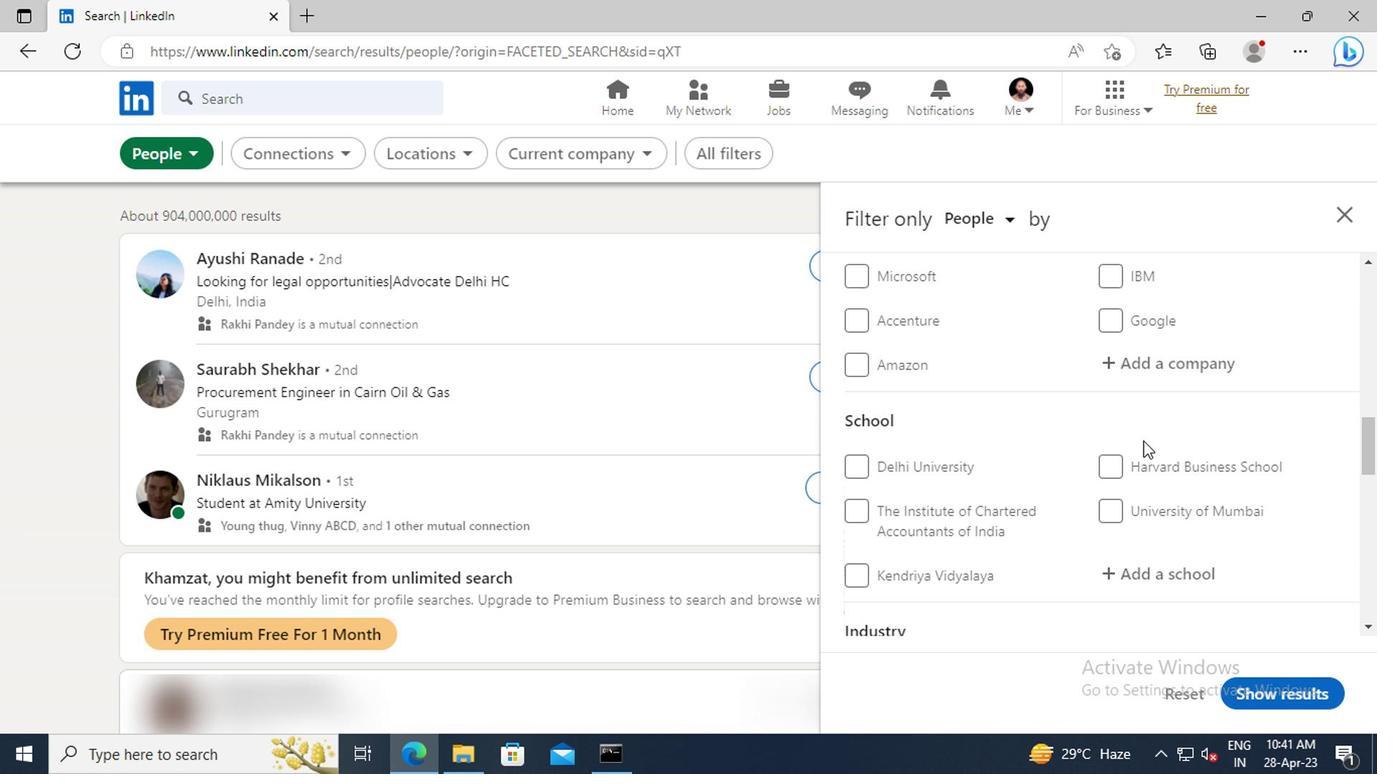 
Action: Mouse scrolled (1140, 440) with delta (0, -1)
Screenshot: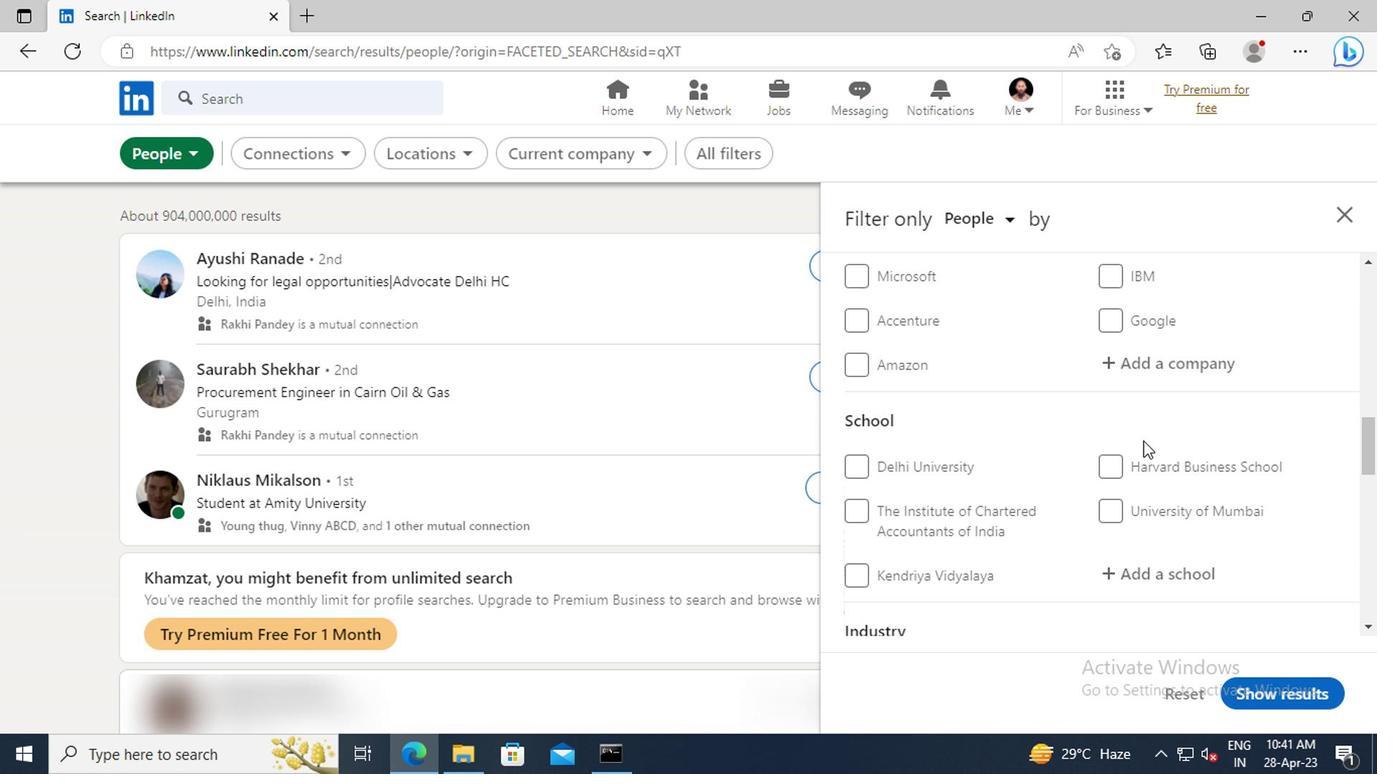 
Action: Mouse scrolled (1140, 440) with delta (0, -1)
Screenshot: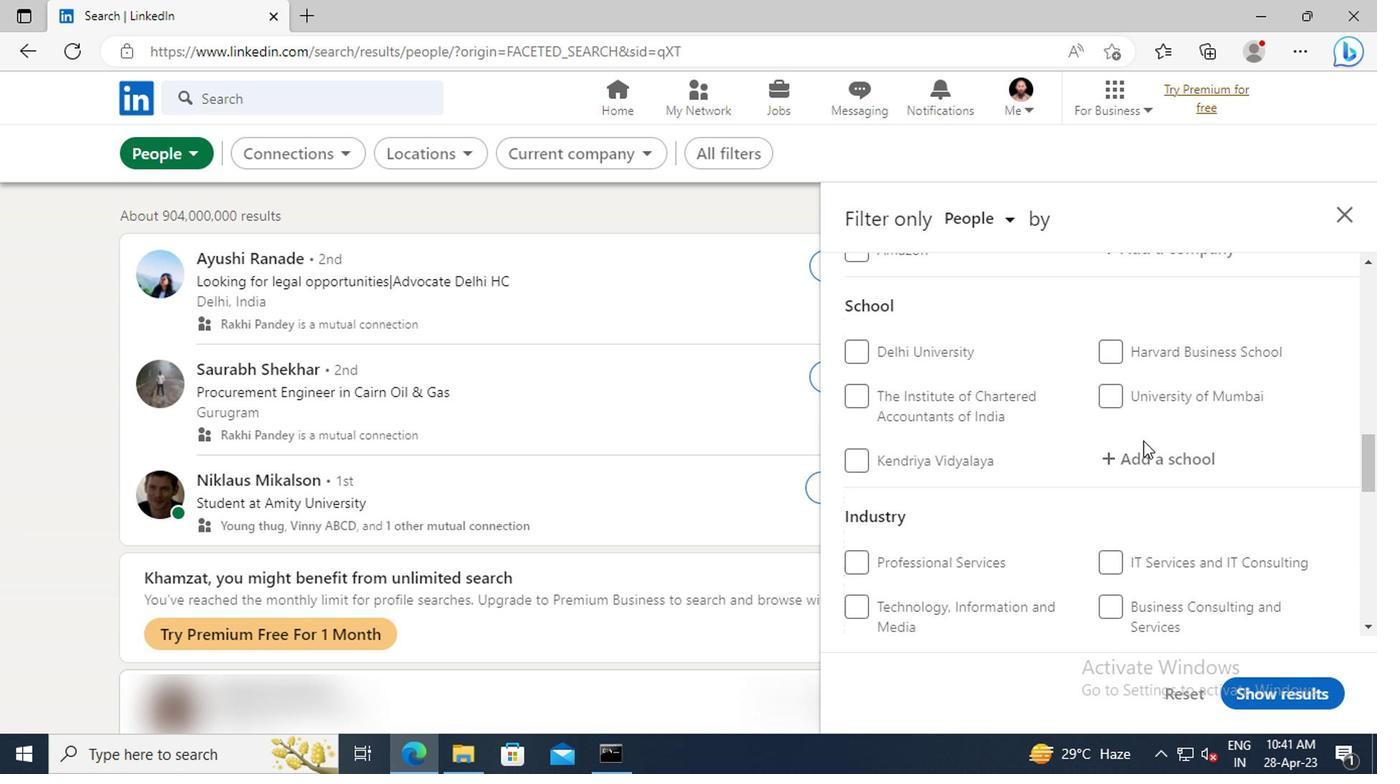 
Action: Mouse scrolled (1140, 440) with delta (0, -1)
Screenshot: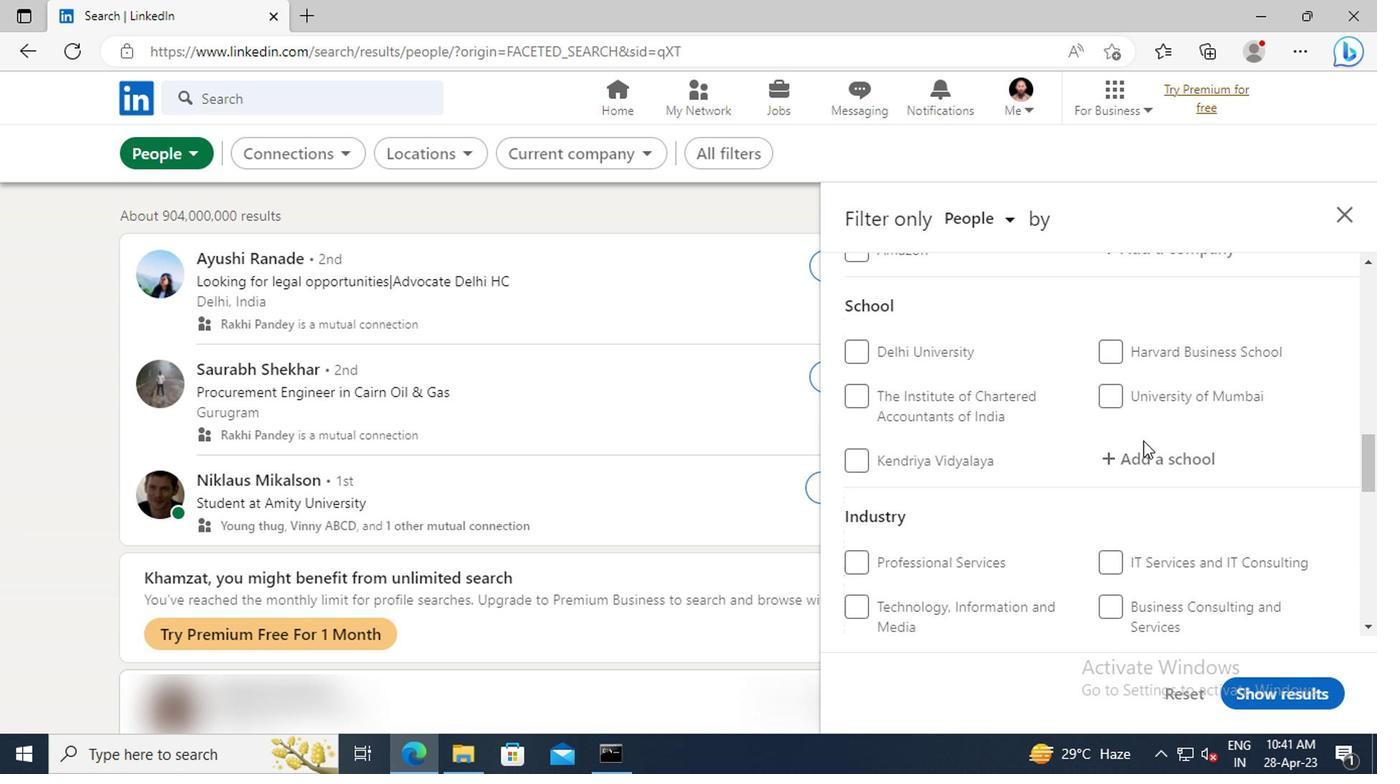 
Action: Mouse scrolled (1140, 440) with delta (0, -1)
Screenshot: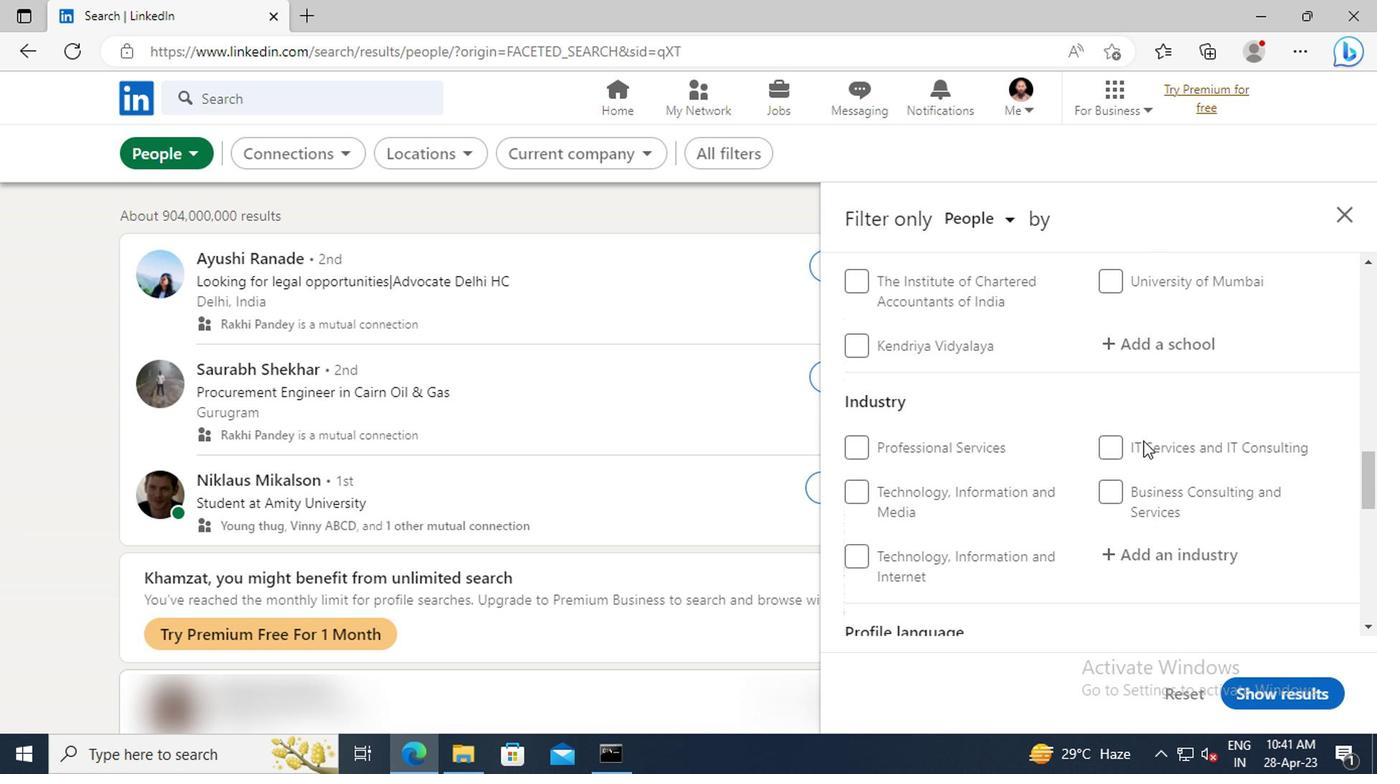
Action: Mouse scrolled (1140, 440) with delta (0, -1)
Screenshot: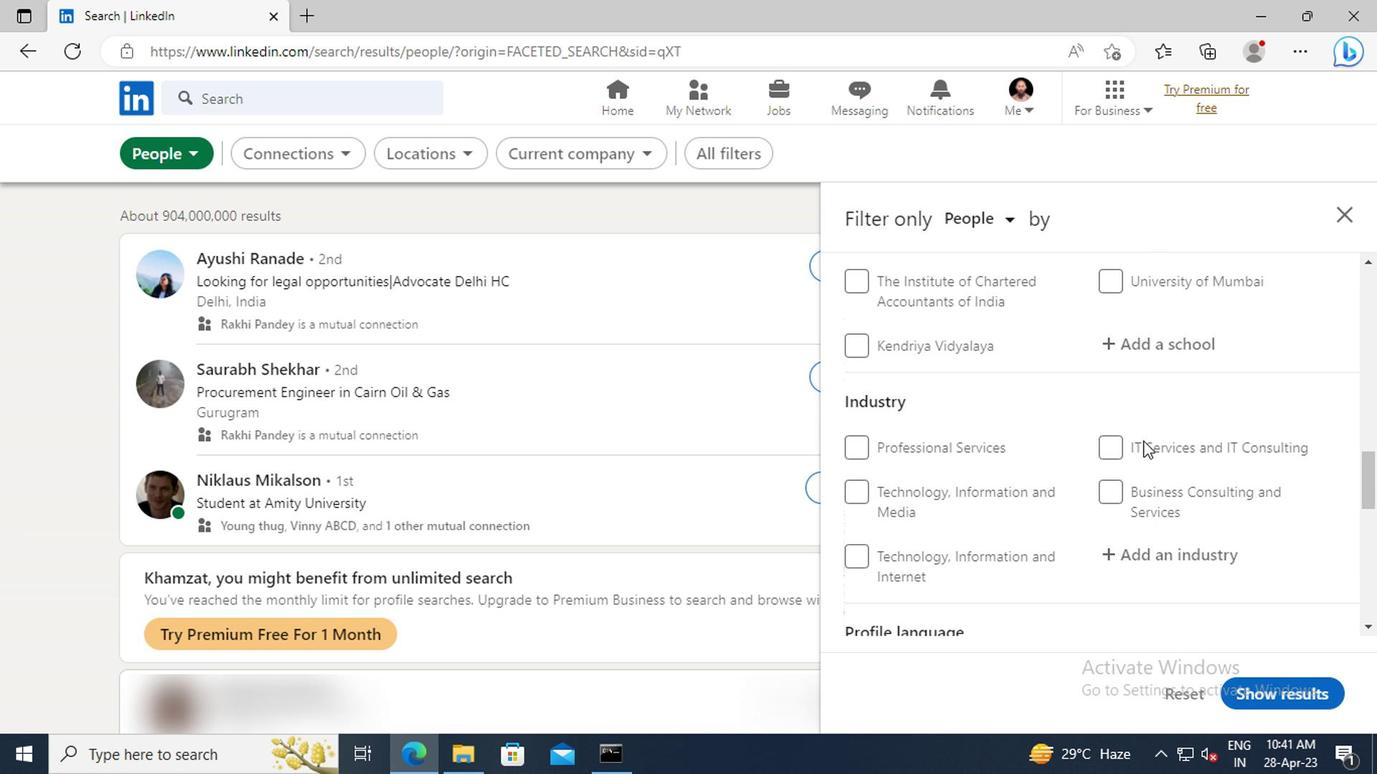 
Action: Mouse scrolled (1140, 440) with delta (0, -1)
Screenshot: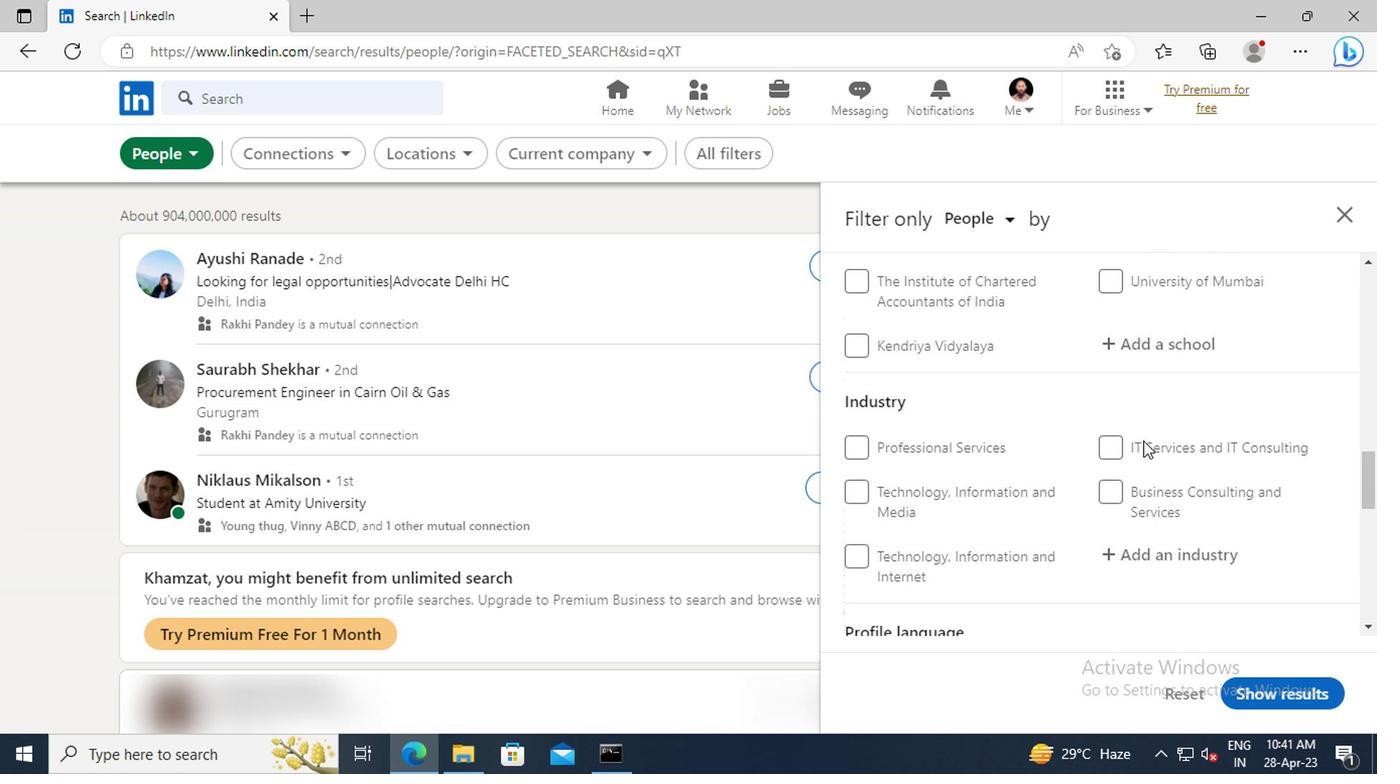 
Action: Mouse scrolled (1140, 440) with delta (0, -1)
Screenshot: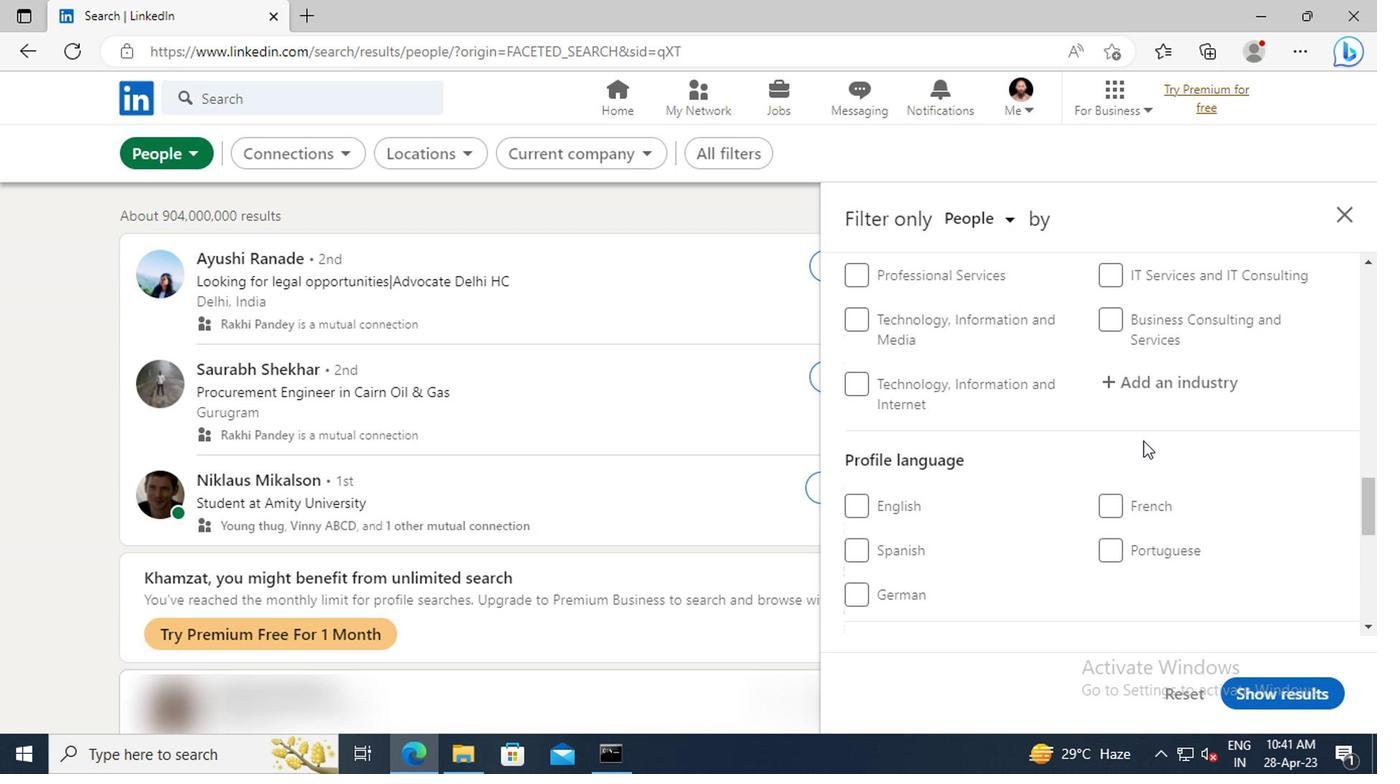 
Action: Mouse scrolled (1140, 440) with delta (0, -1)
Screenshot: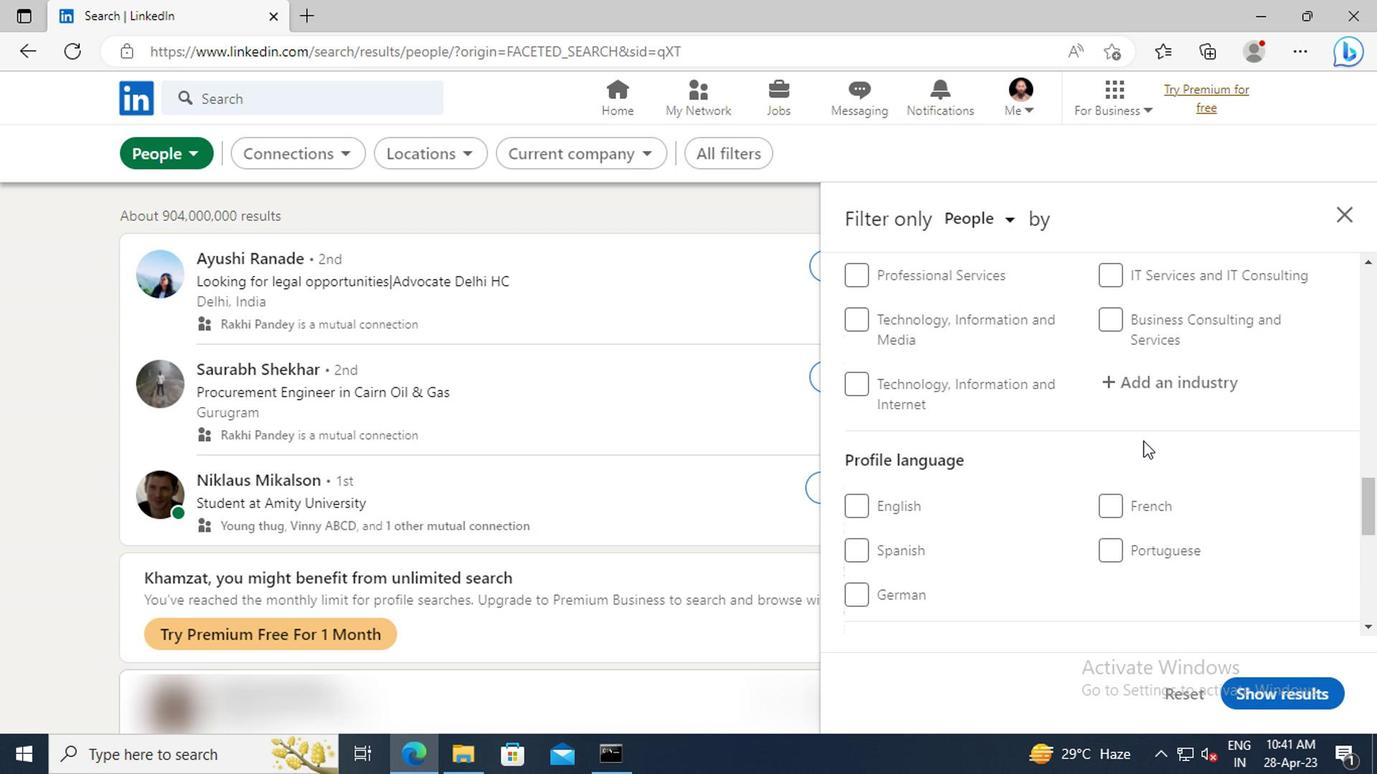 
Action: Mouse moved to (1110, 440)
Screenshot: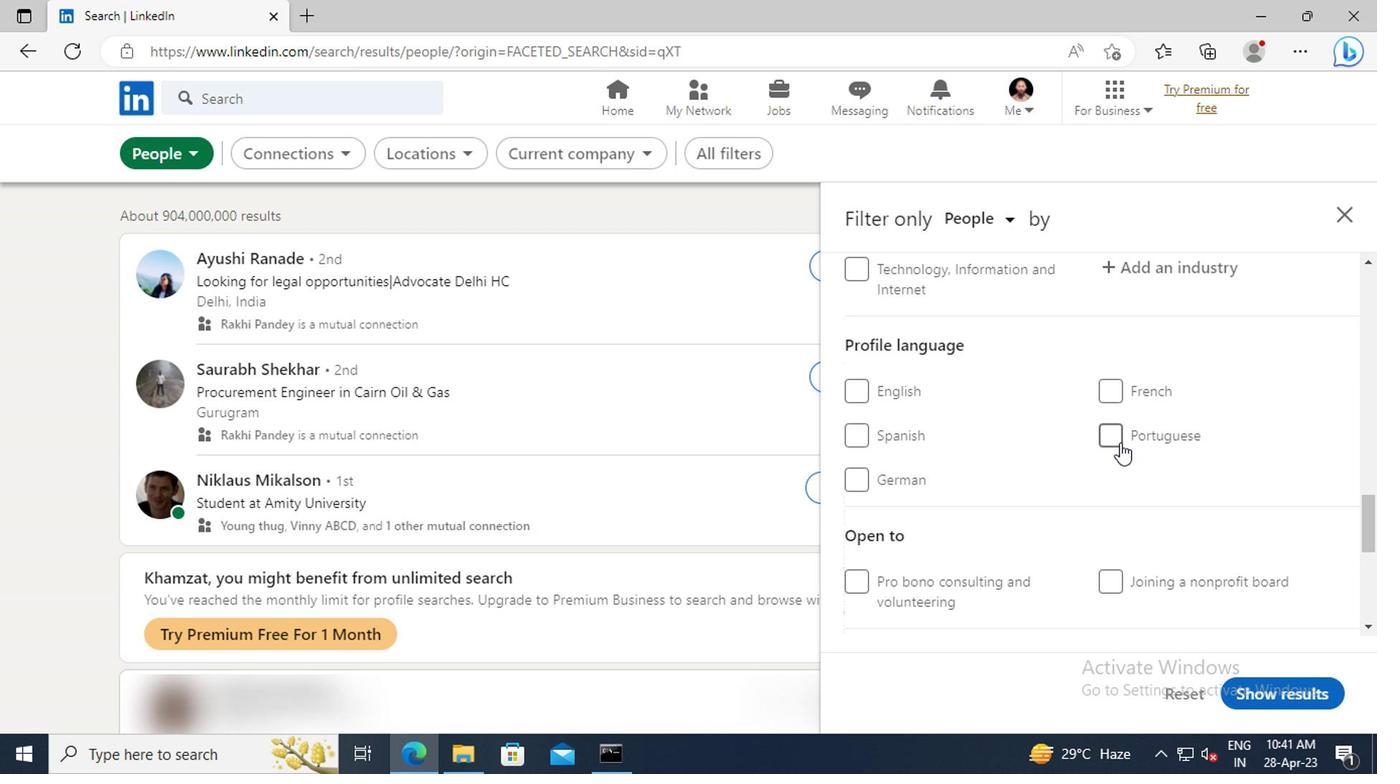 
Action: Mouse pressed left at (1110, 440)
Screenshot: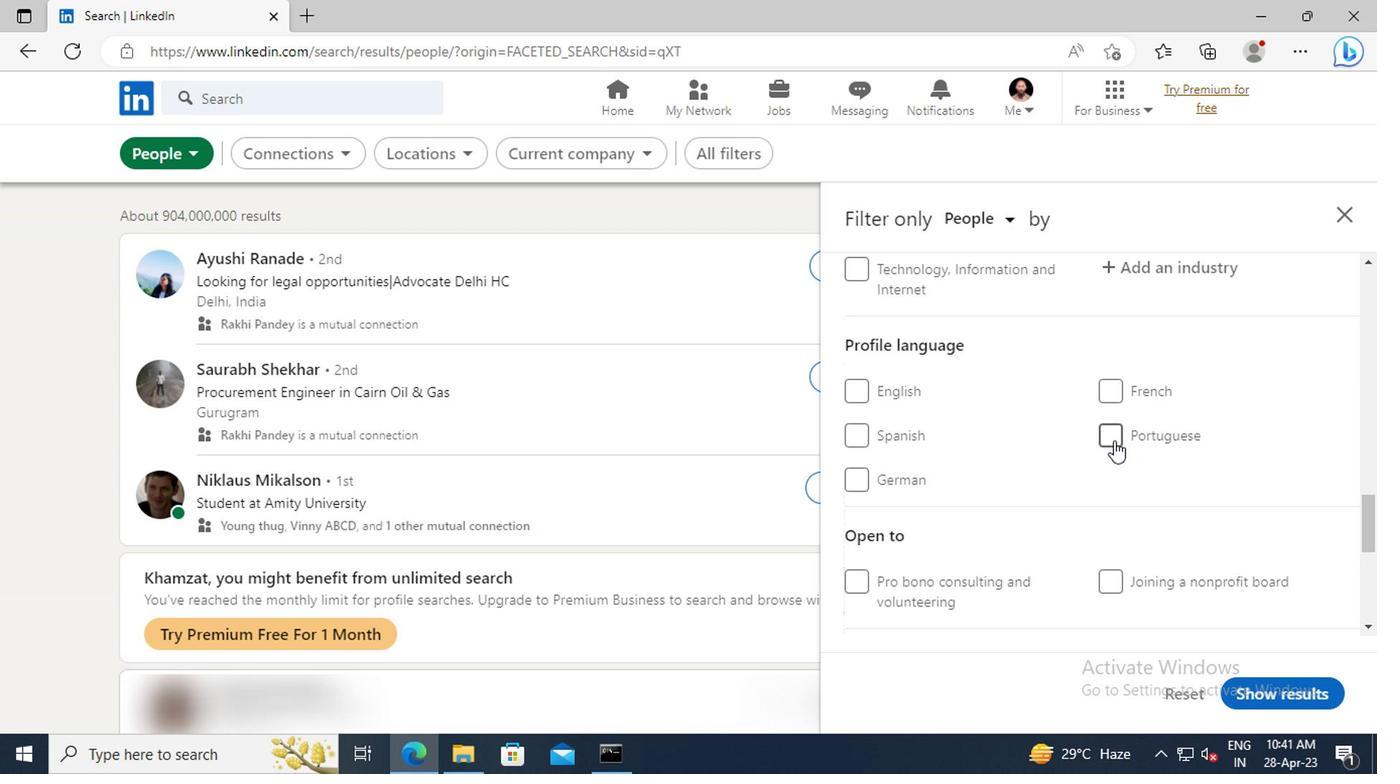 
Action: Mouse moved to (1082, 447)
Screenshot: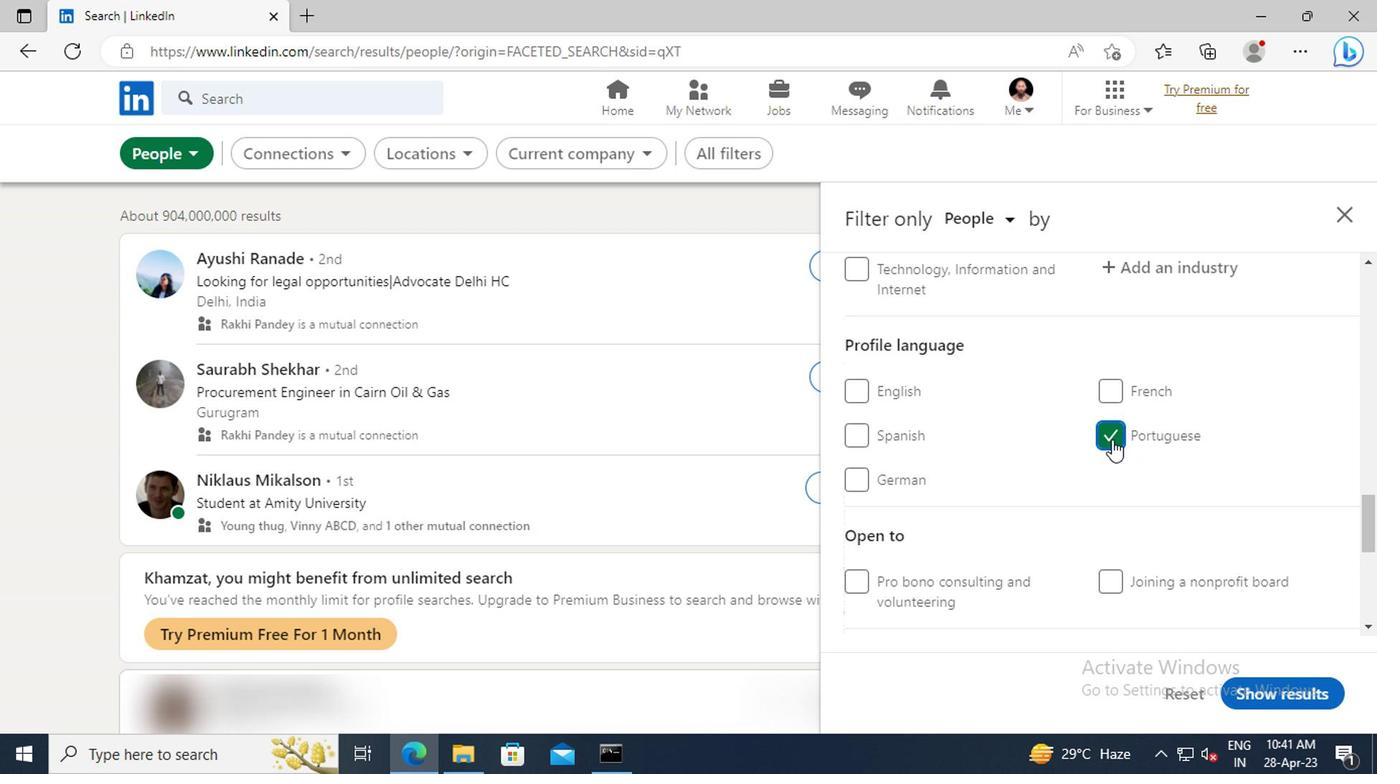 
Action: Mouse scrolled (1082, 447) with delta (0, 0)
Screenshot: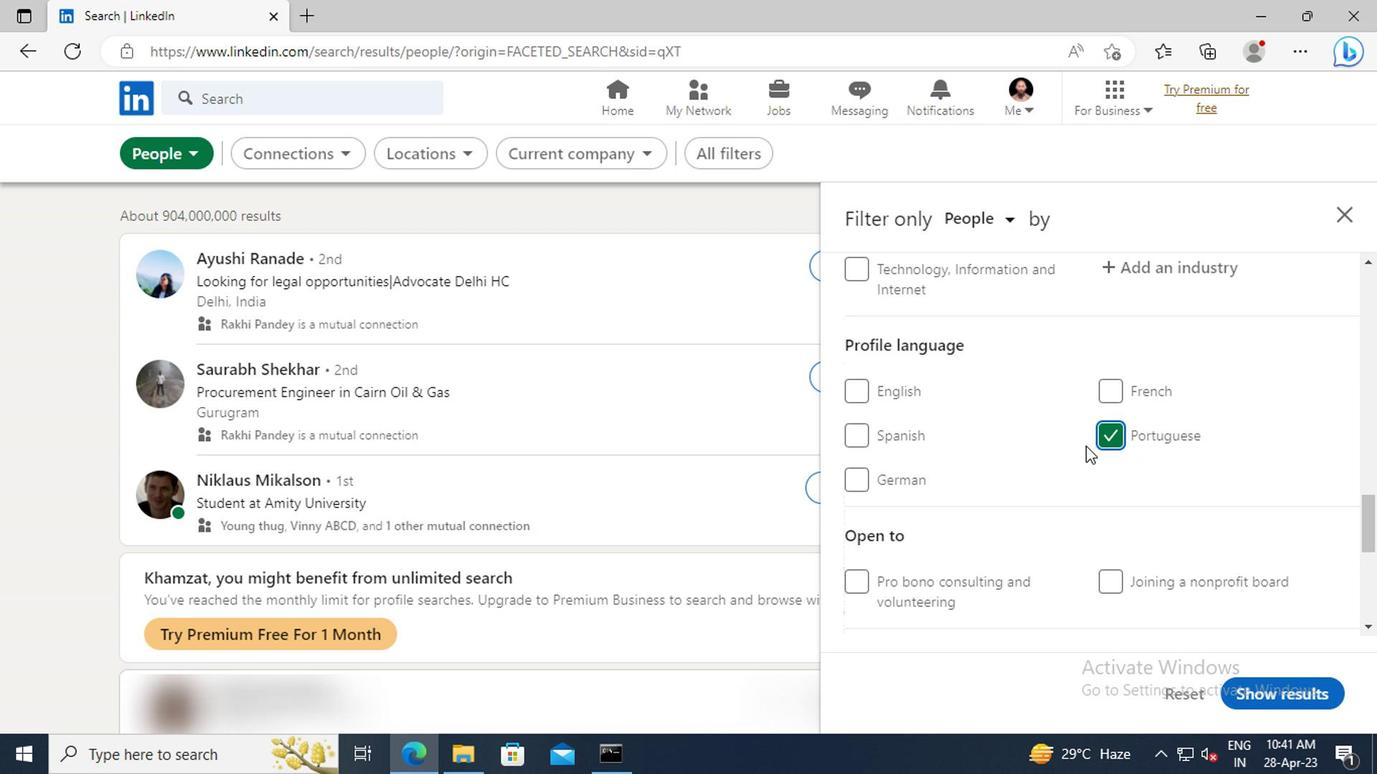 
Action: Mouse scrolled (1082, 447) with delta (0, 0)
Screenshot: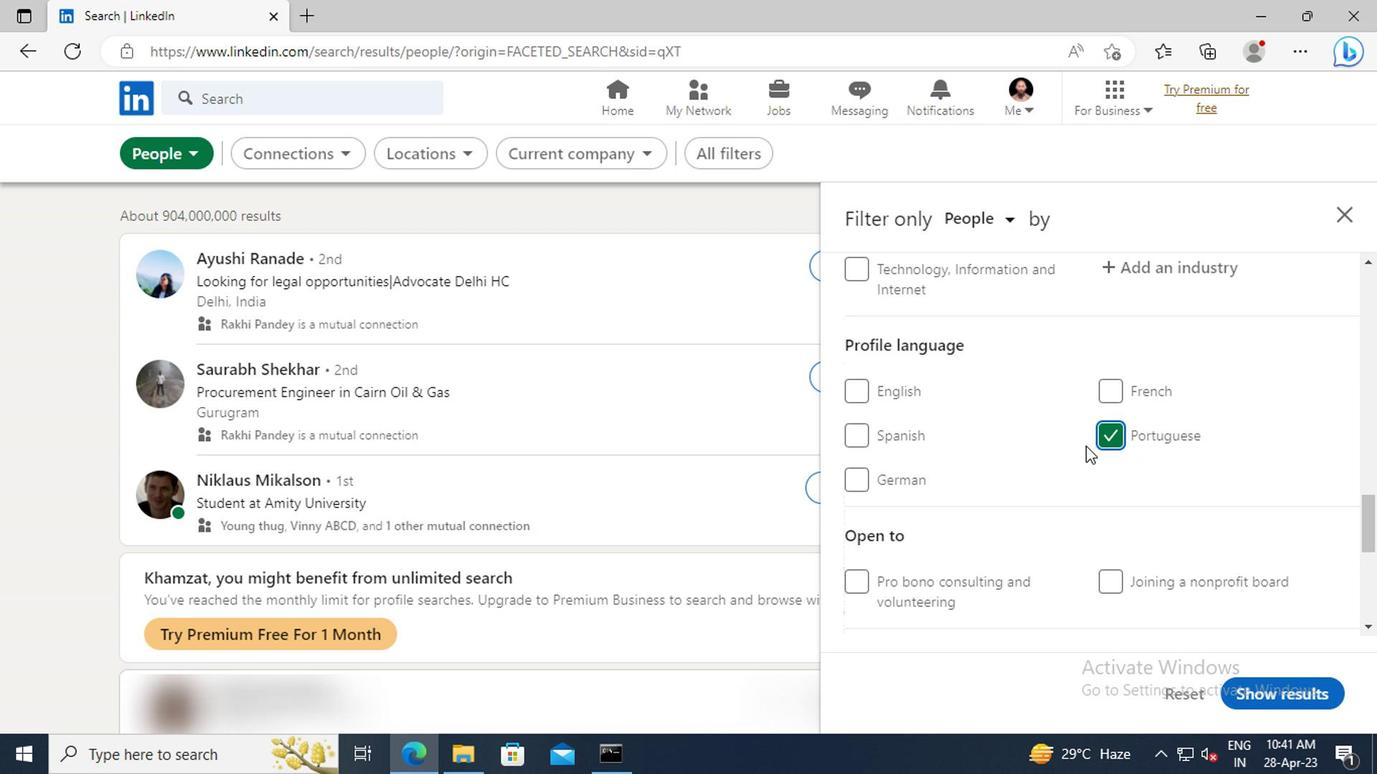 
Action: Mouse moved to (1082, 447)
Screenshot: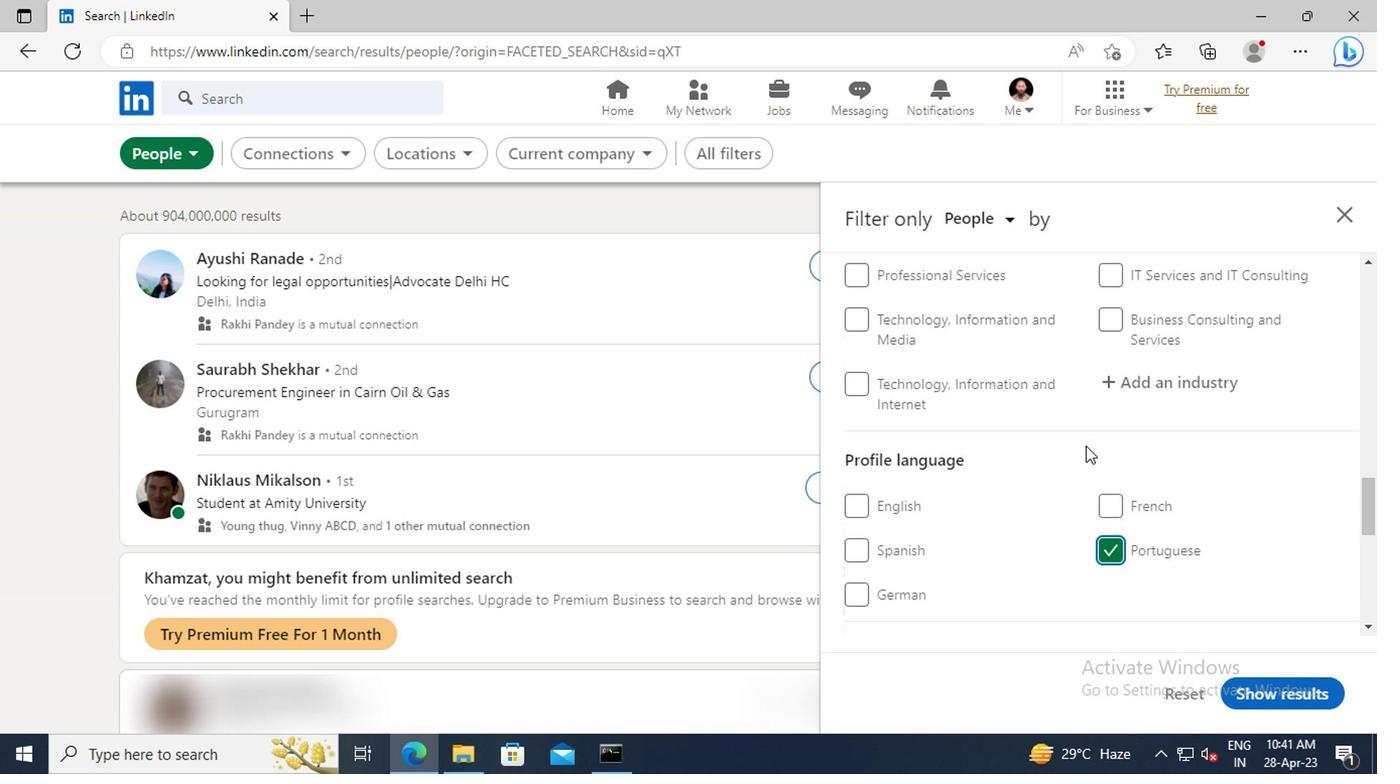 
Action: Mouse scrolled (1082, 447) with delta (0, 0)
Screenshot: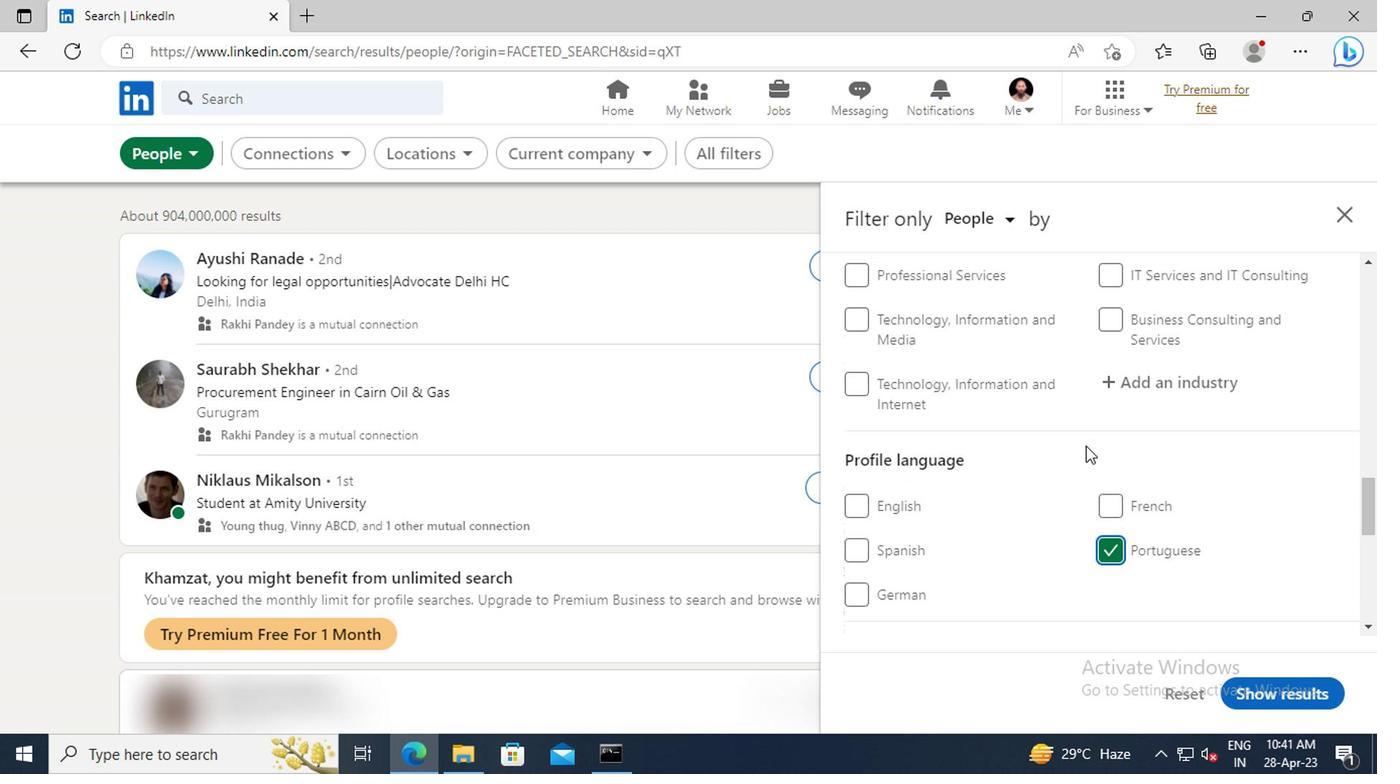 
Action: Mouse scrolled (1082, 447) with delta (0, 0)
Screenshot: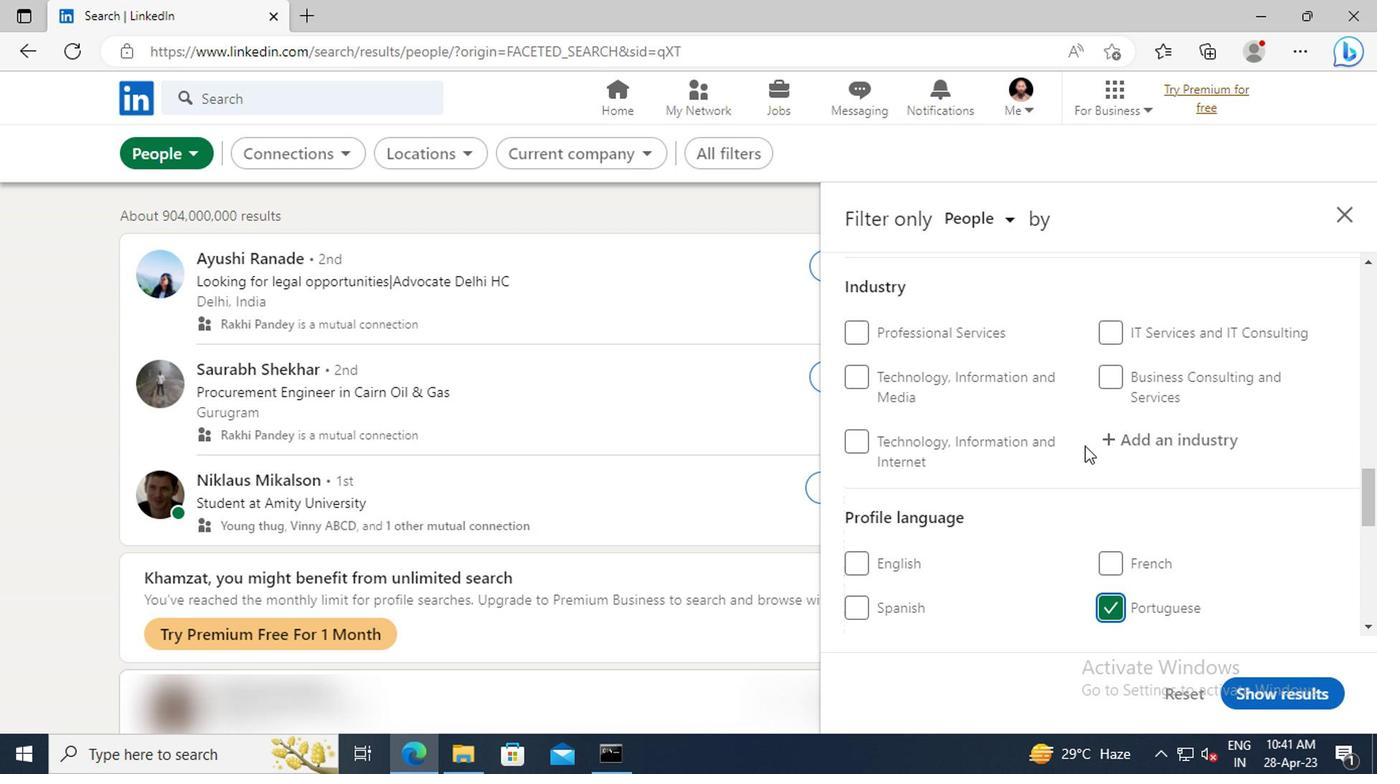
Action: Mouse scrolled (1082, 447) with delta (0, 0)
Screenshot: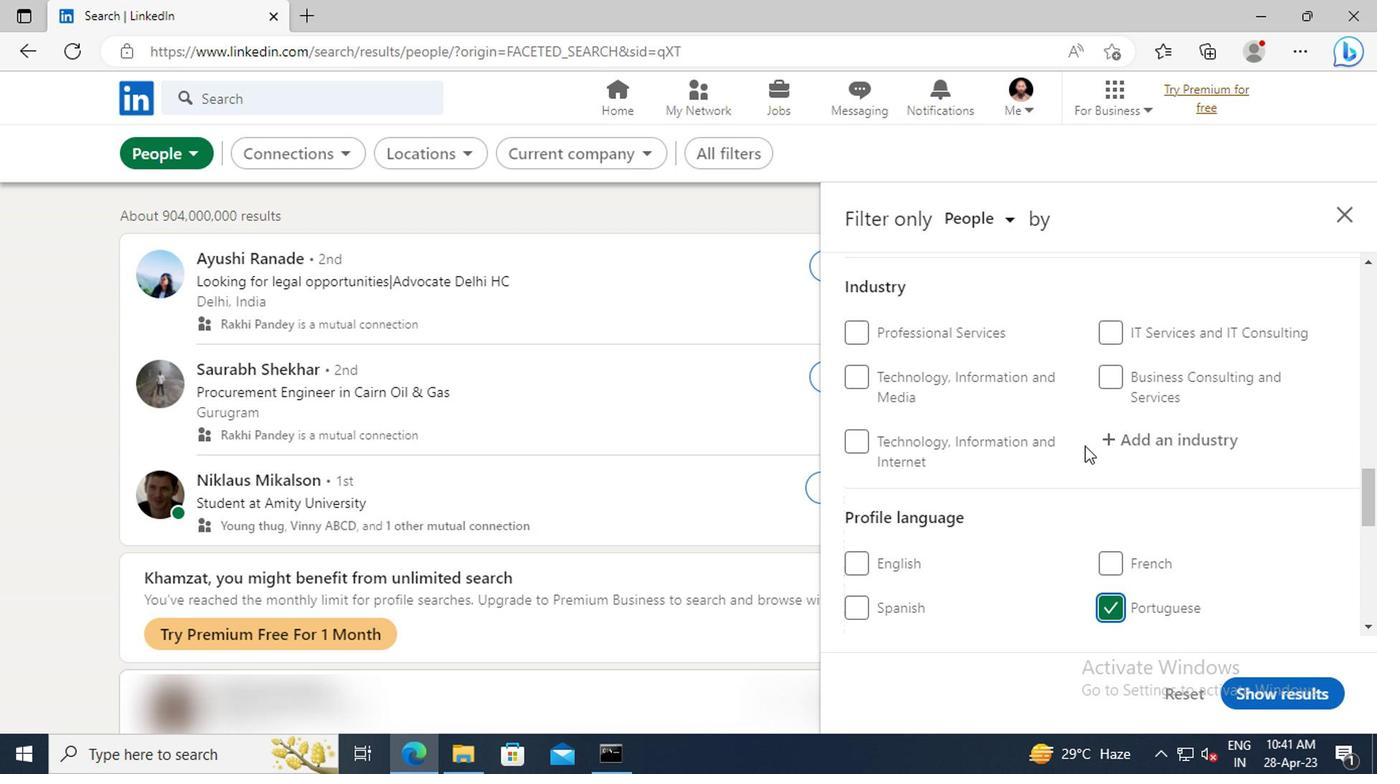 
Action: Mouse moved to (1083, 444)
Screenshot: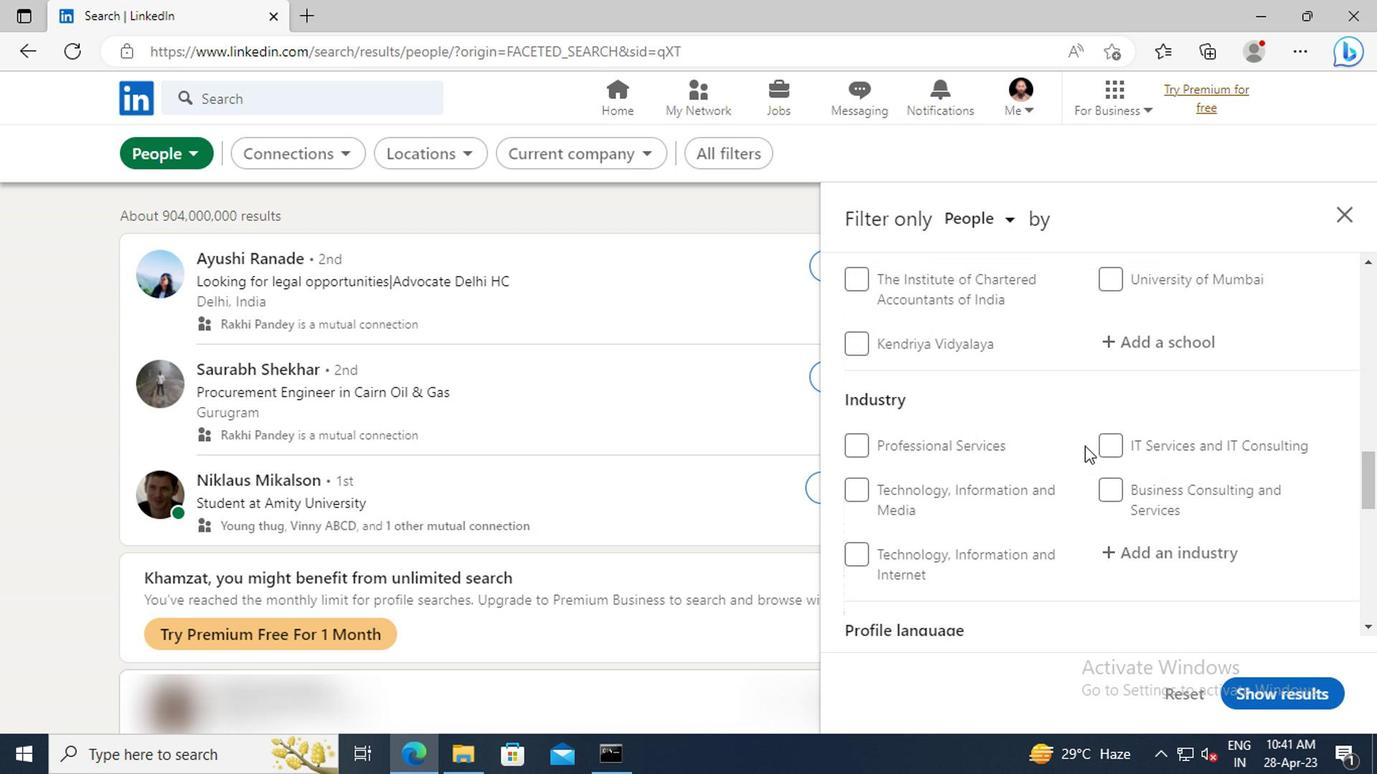 
Action: Mouse scrolled (1083, 445) with delta (0, 0)
Screenshot: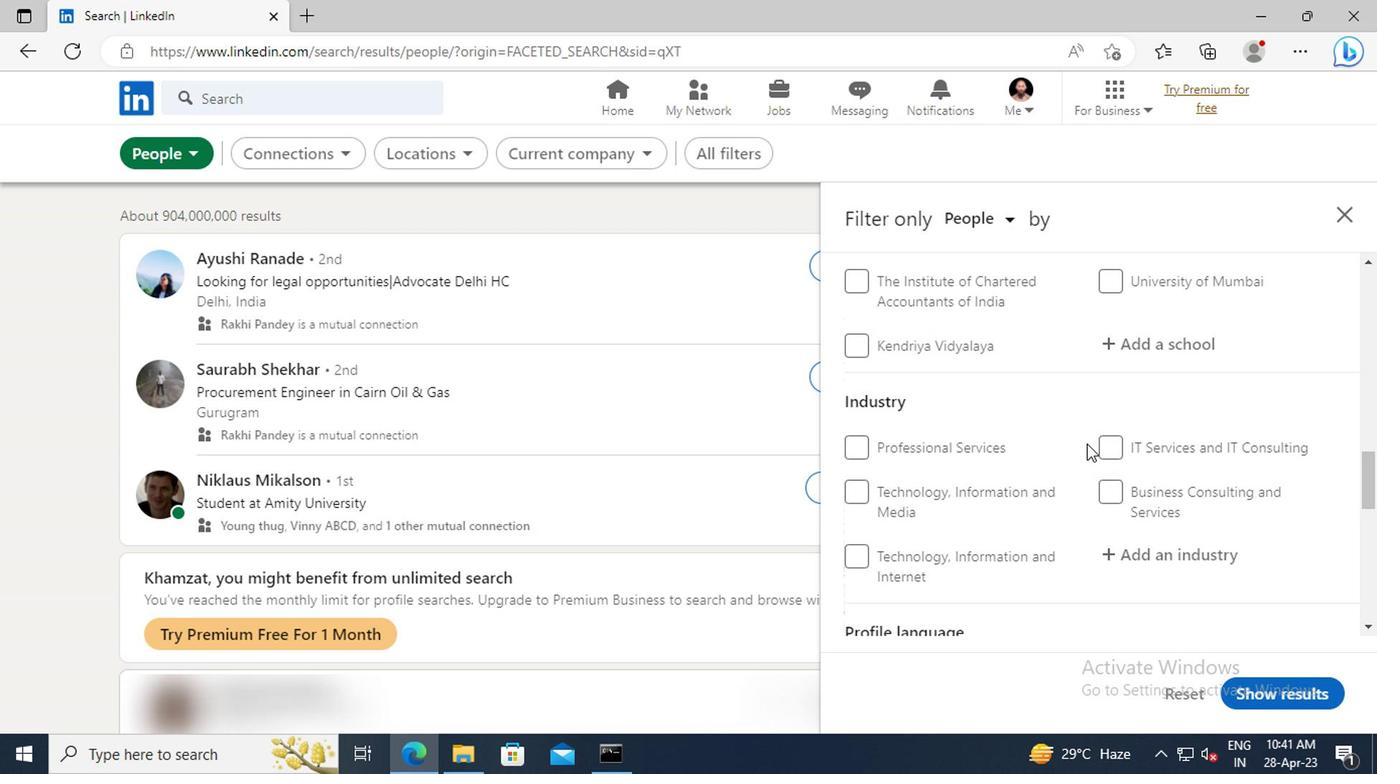 
Action: Mouse scrolled (1083, 445) with delta (0, 0)
Screenshot: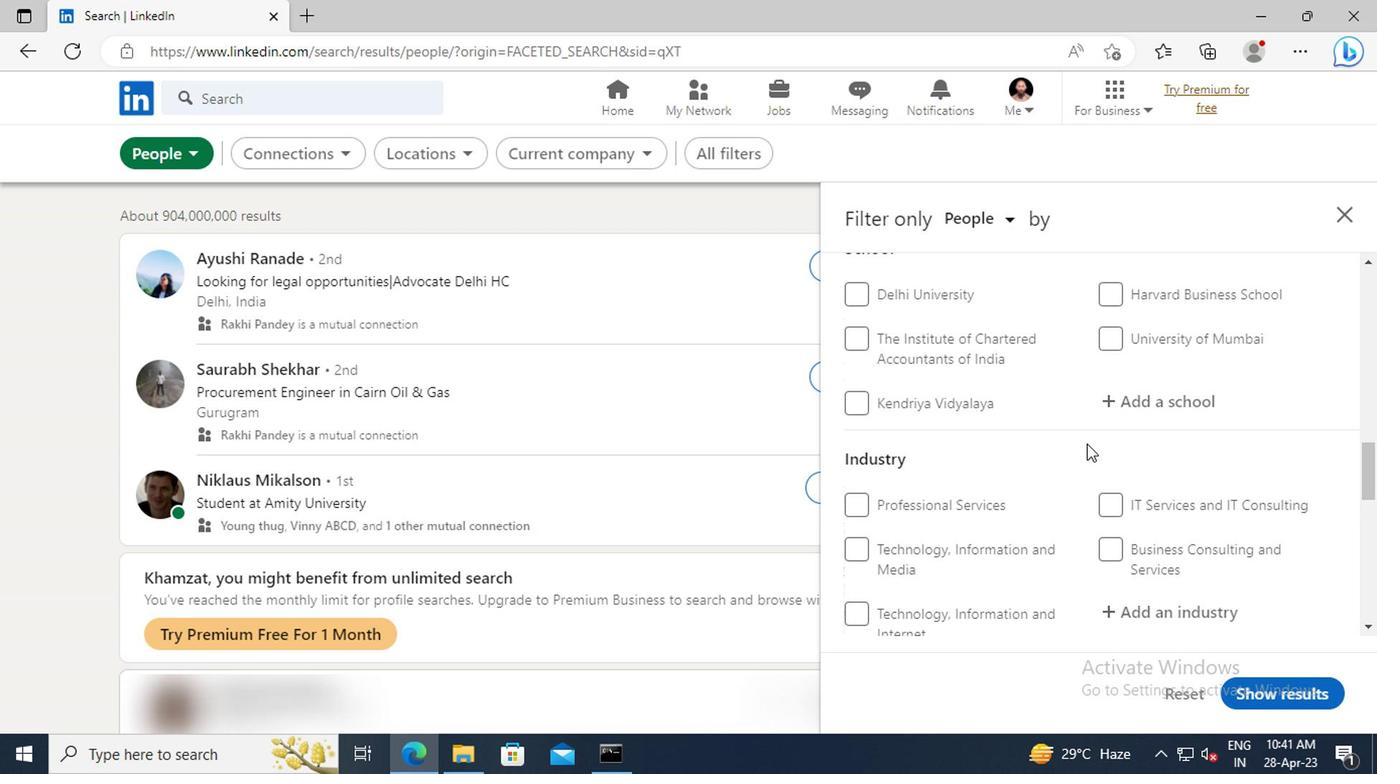 
Action: Mouse scrolled (1083, 445) with delta (0, 0)
Screenshot: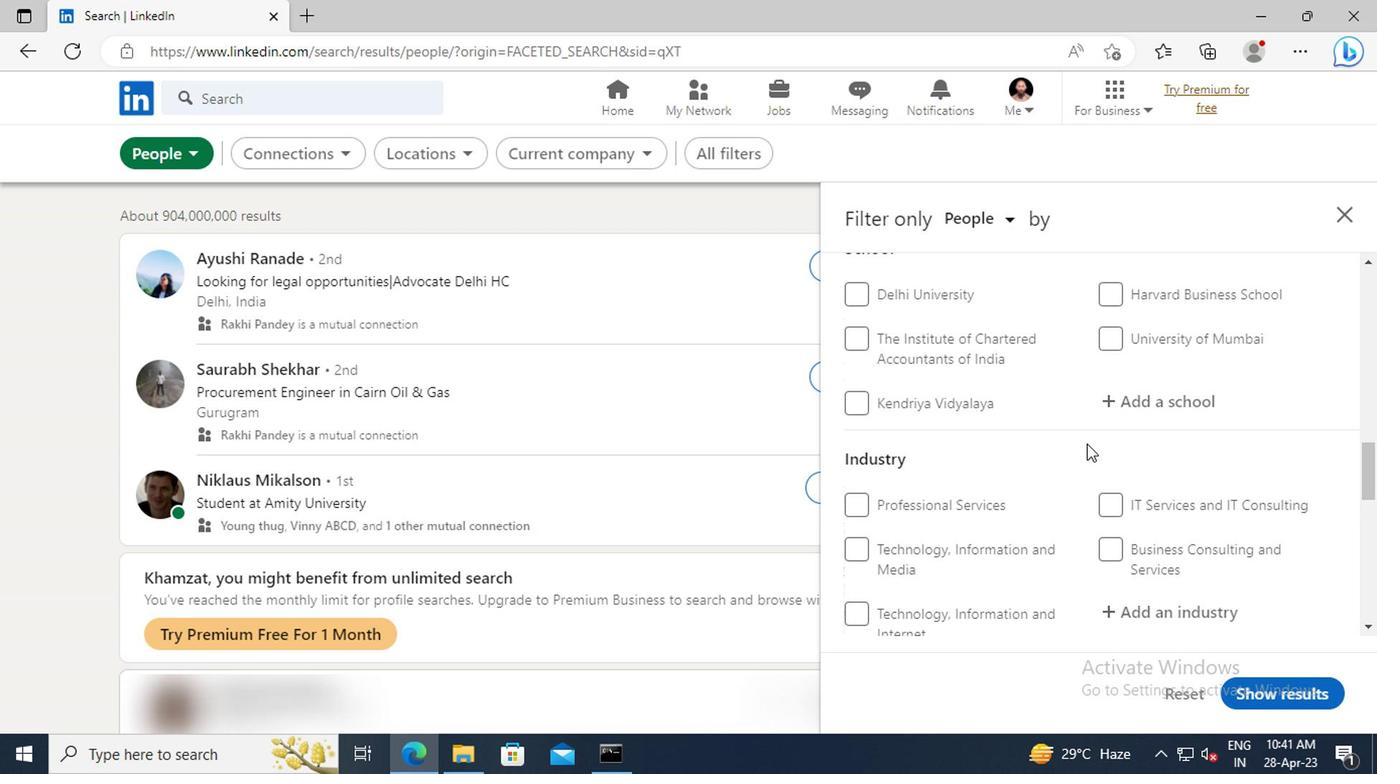 
Action: Mouse scrolled (1083, 445) with delta (0, 0)
Screenshot: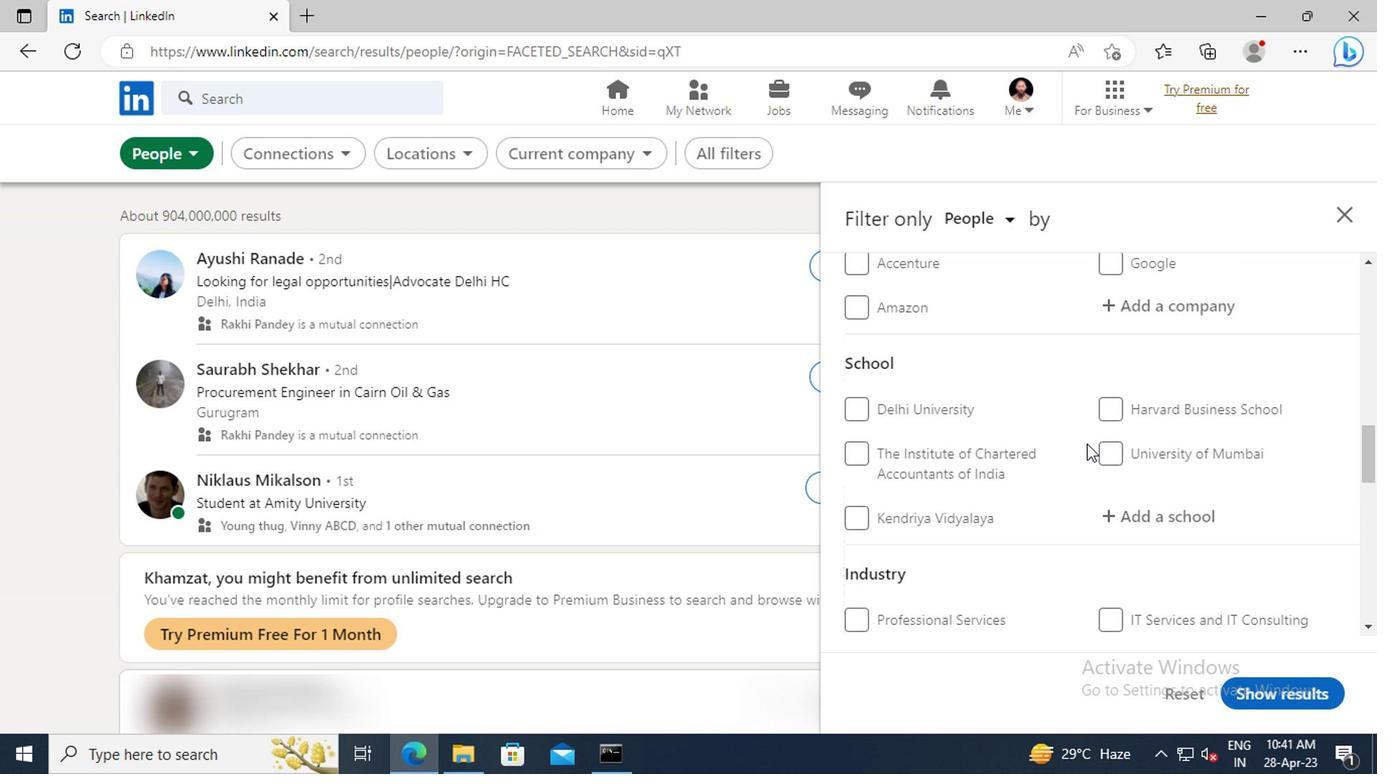 
Action: Mouse scrolled (1083, 445) with delta (0, 0)
Screenshot: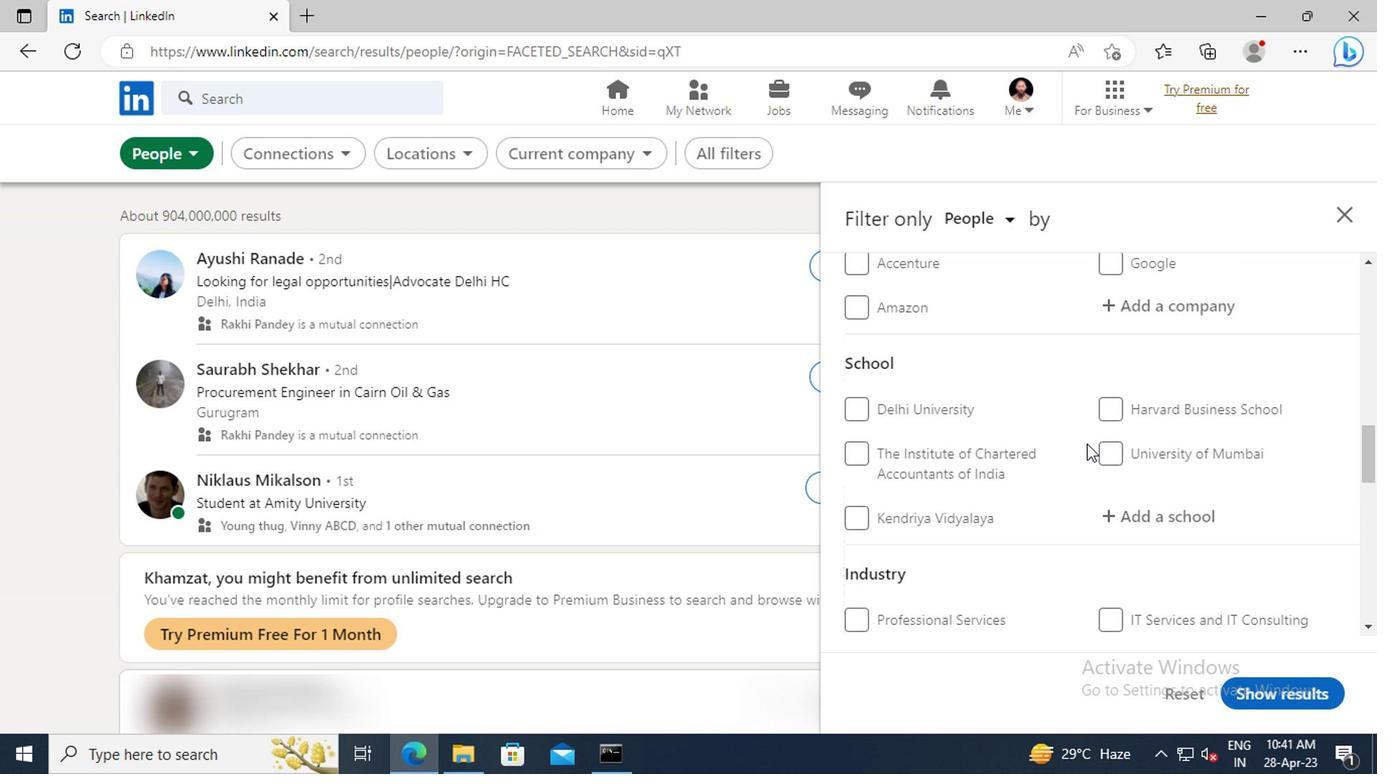 
Action: Mouse scrolled (1083, 445) with delta (0, 0)
Screenshot: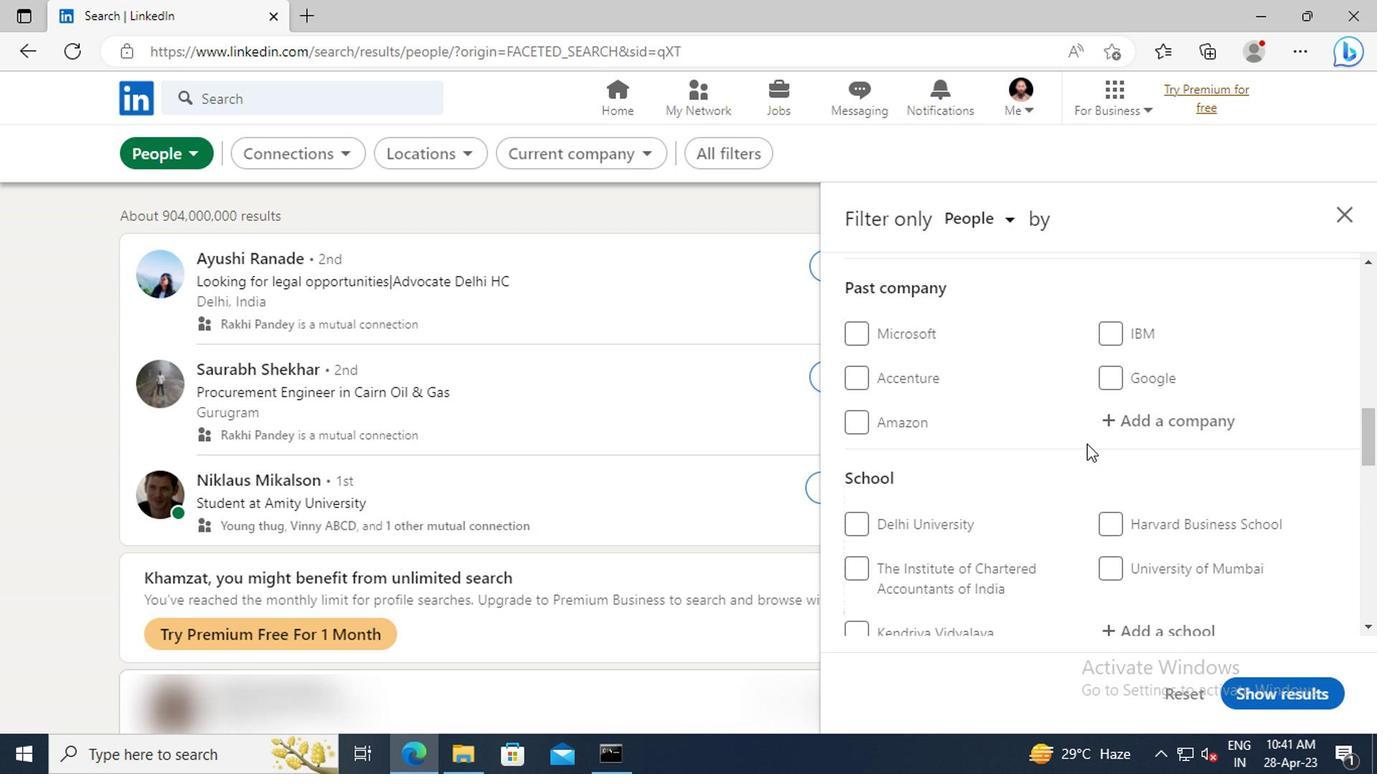 
Action: Mouse scrolled (1083, 445) with delta (0, 0)
Screenshot: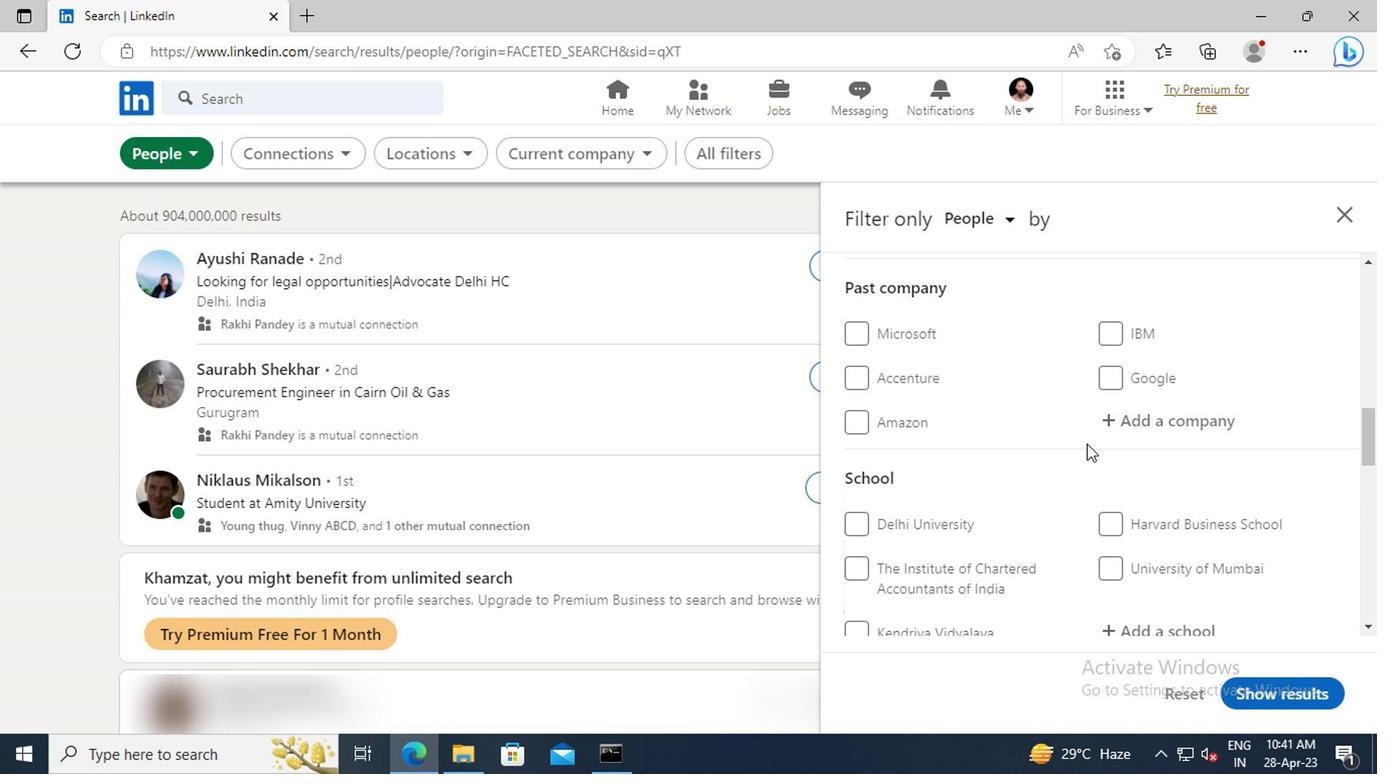 
Action: Mouse scrolled (1083, 445) with delta (0, 0)
Screenshot: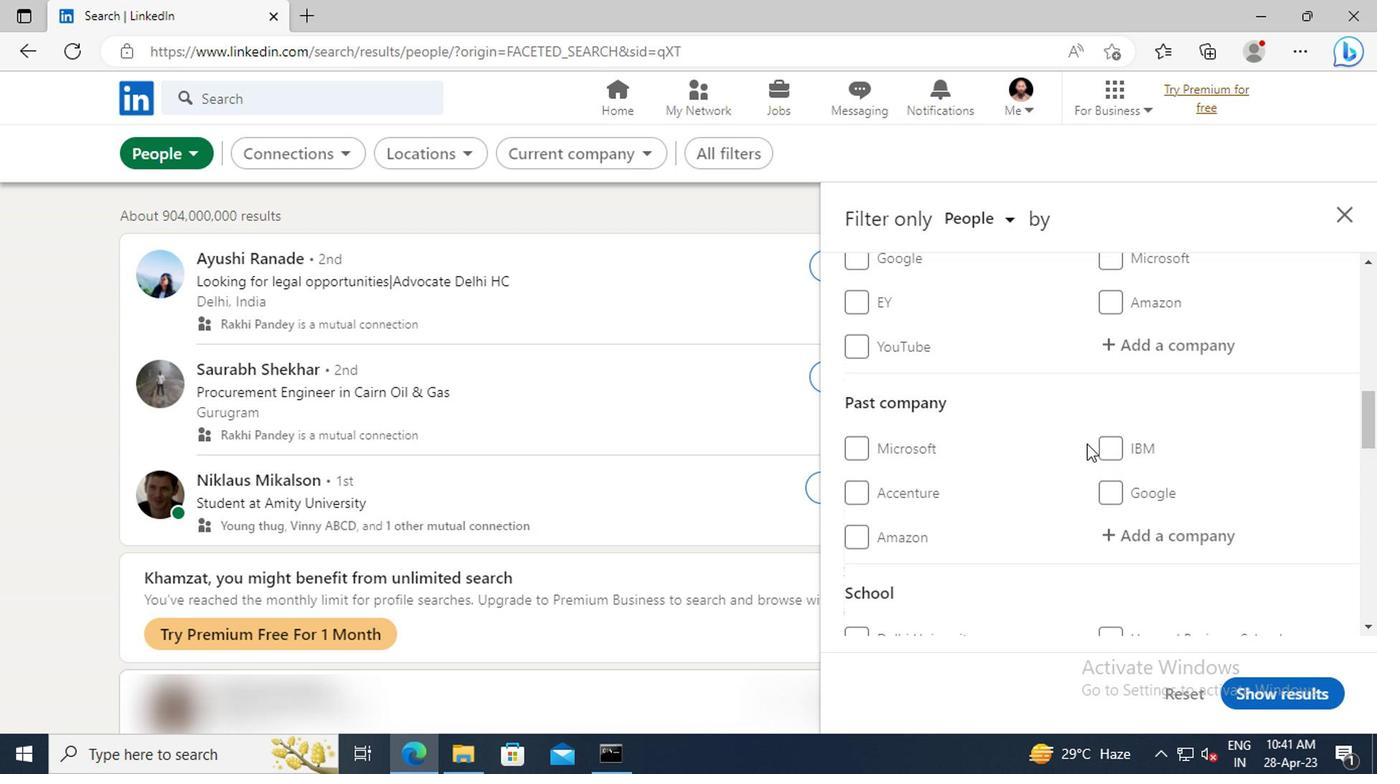 
Action: Mouse scrolled (1083, 445) with delta (0, 0)
Screenshot: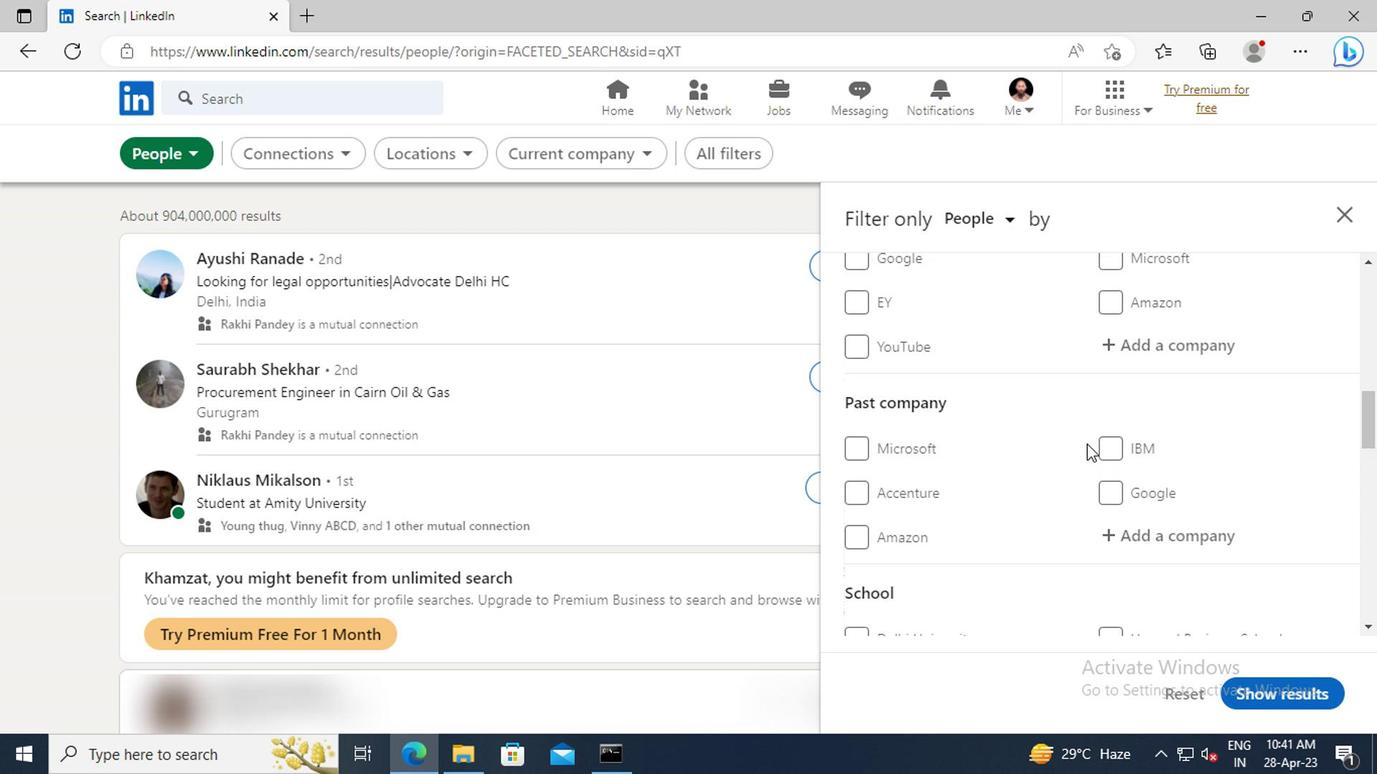 
Action: Mouse moved to (1109, 452)
Screenshot: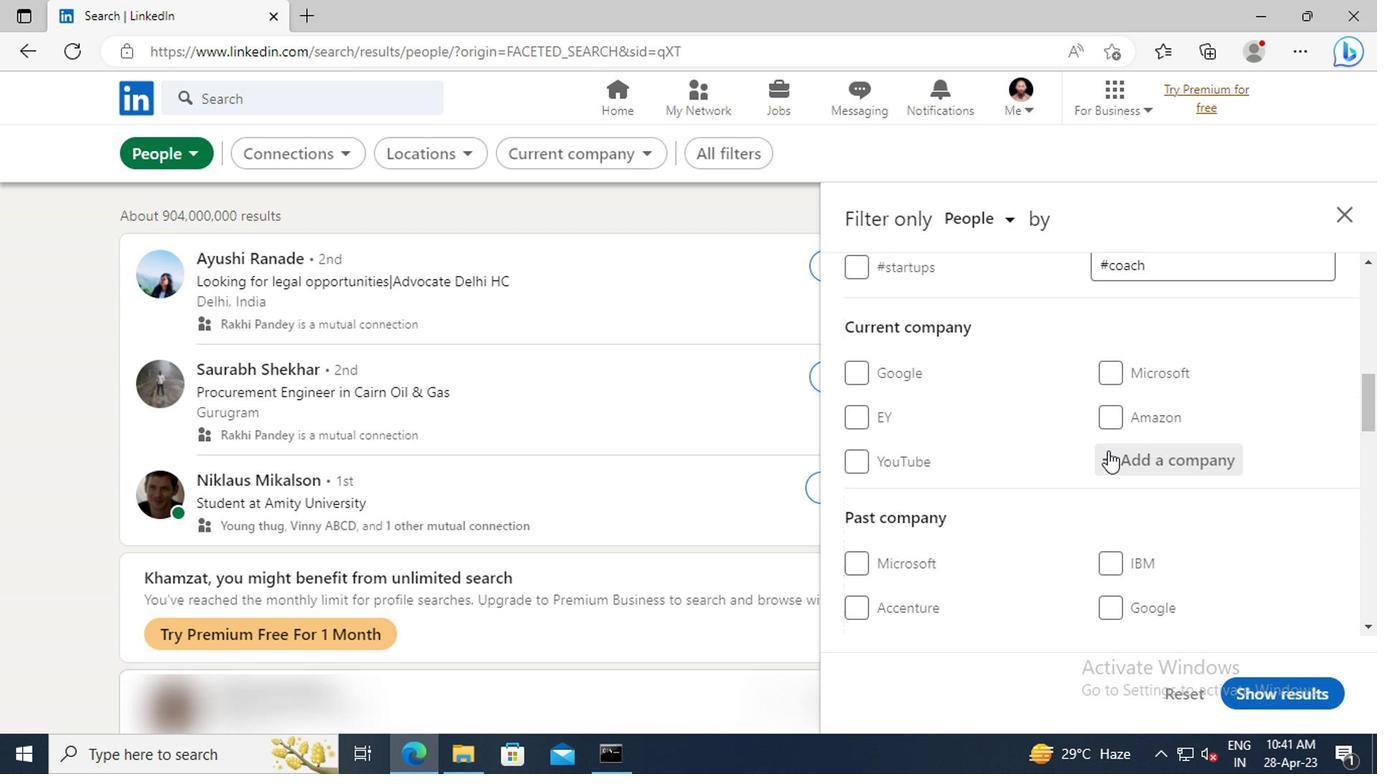 
Action: Mouse pressed left at (1109, 452)
Screenshot: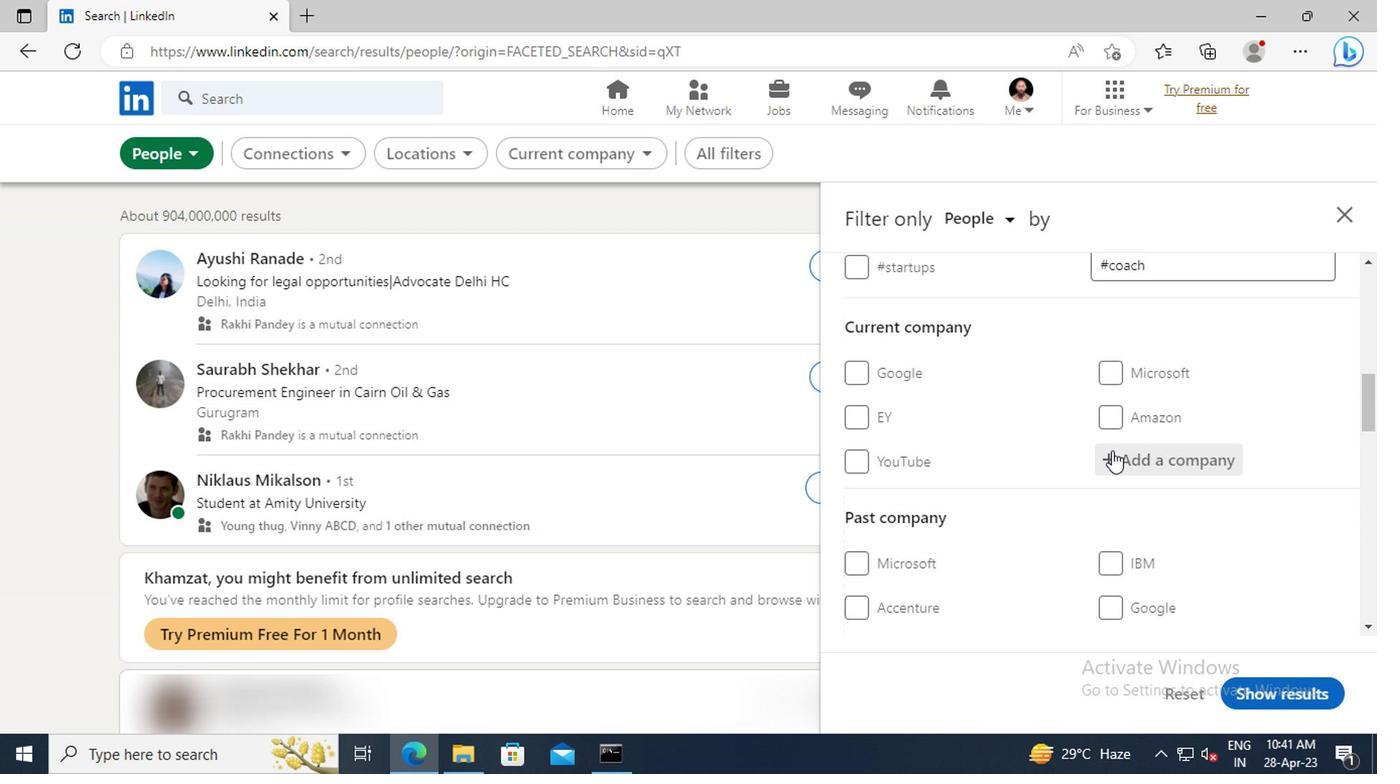 
Action: Key pressed <Key.shift>INC42<Key.space><Key.shift>MEDIA
Screenshot: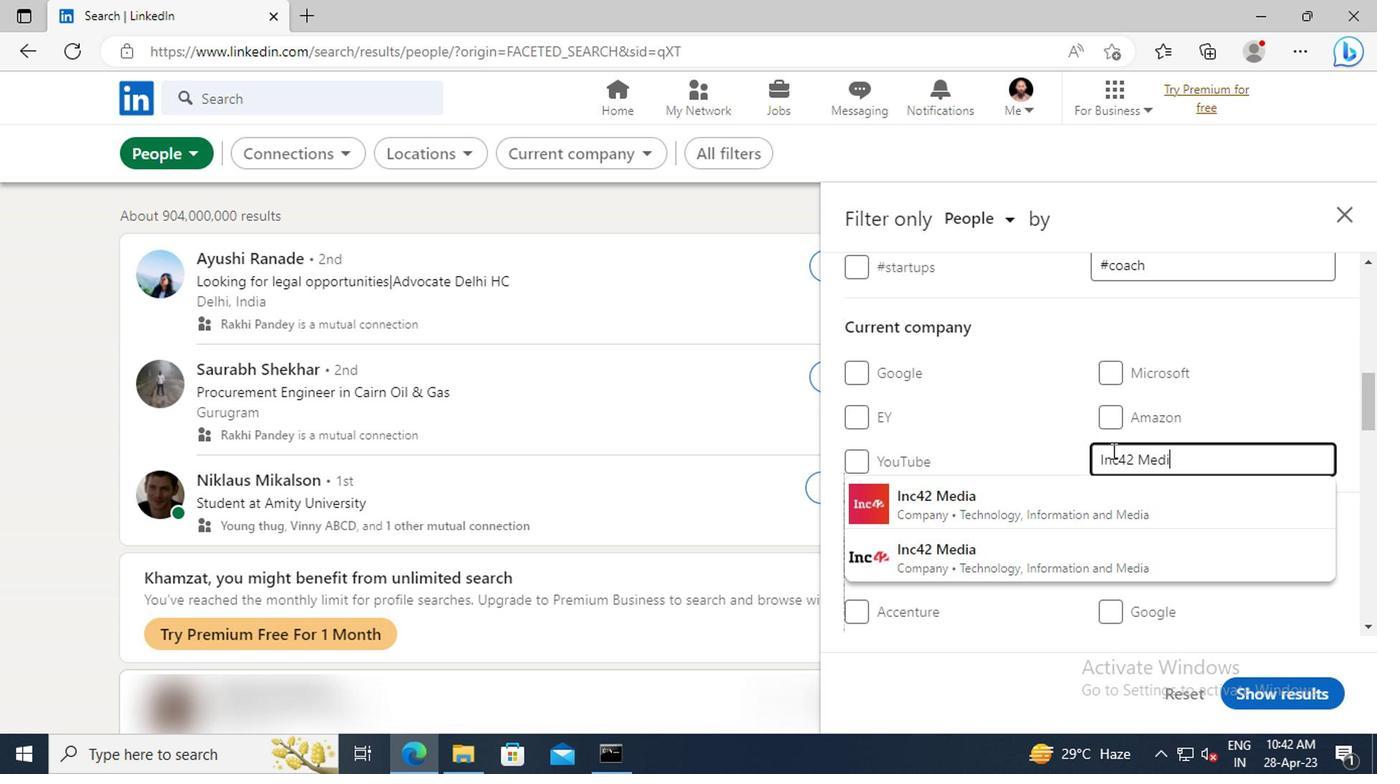 
Action: Mouse moved to (1110, 497)
Screenshot: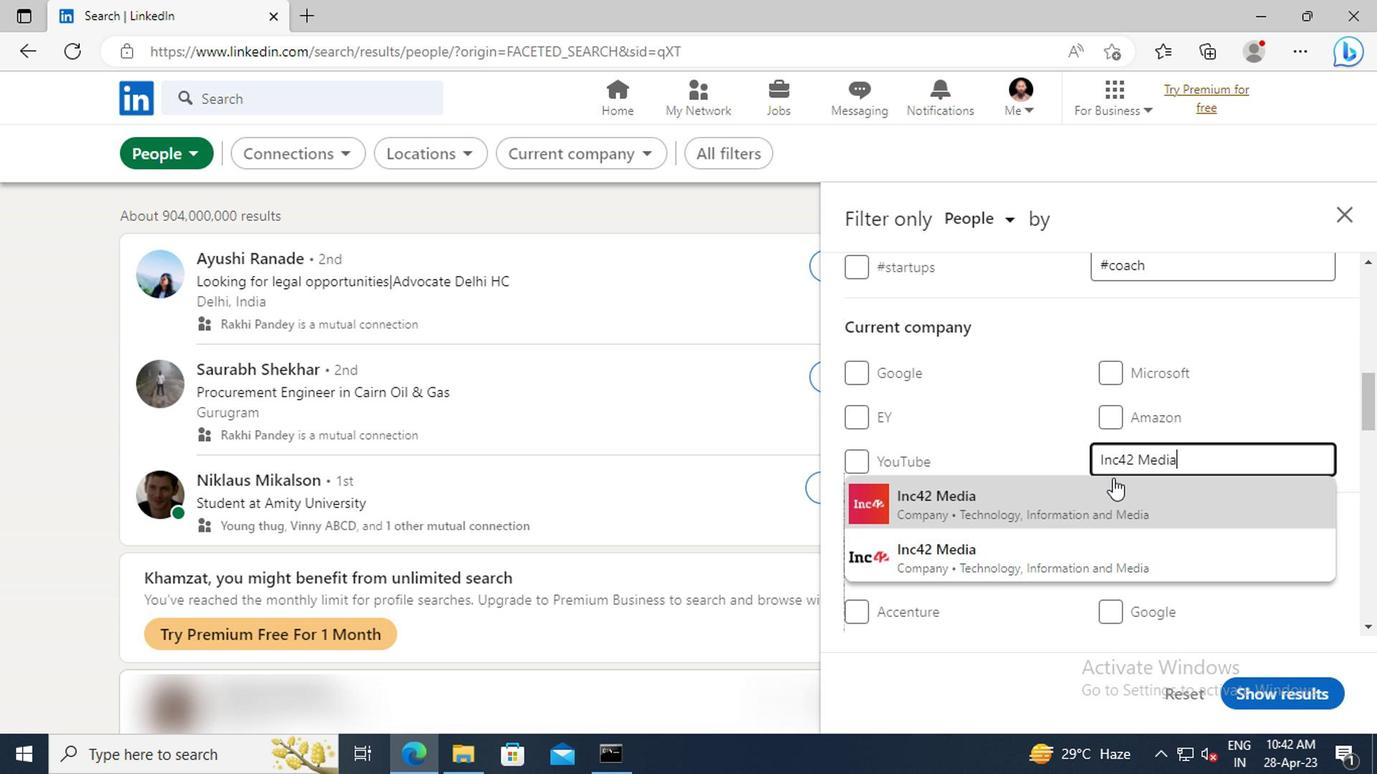 
Action: Mouse pressed left at (1110, 497)
Screenshot: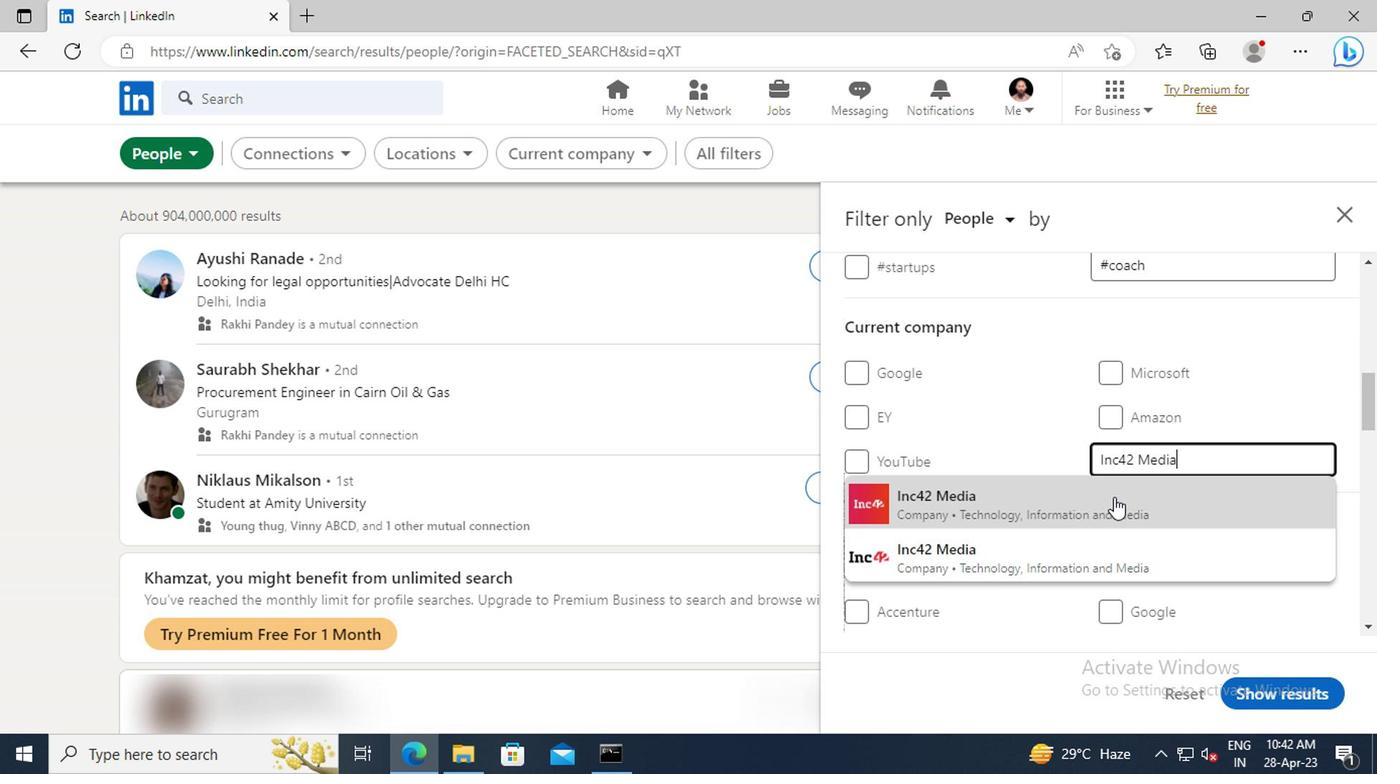 
Action: Mouse moved to (1109, 421)
Screenshot: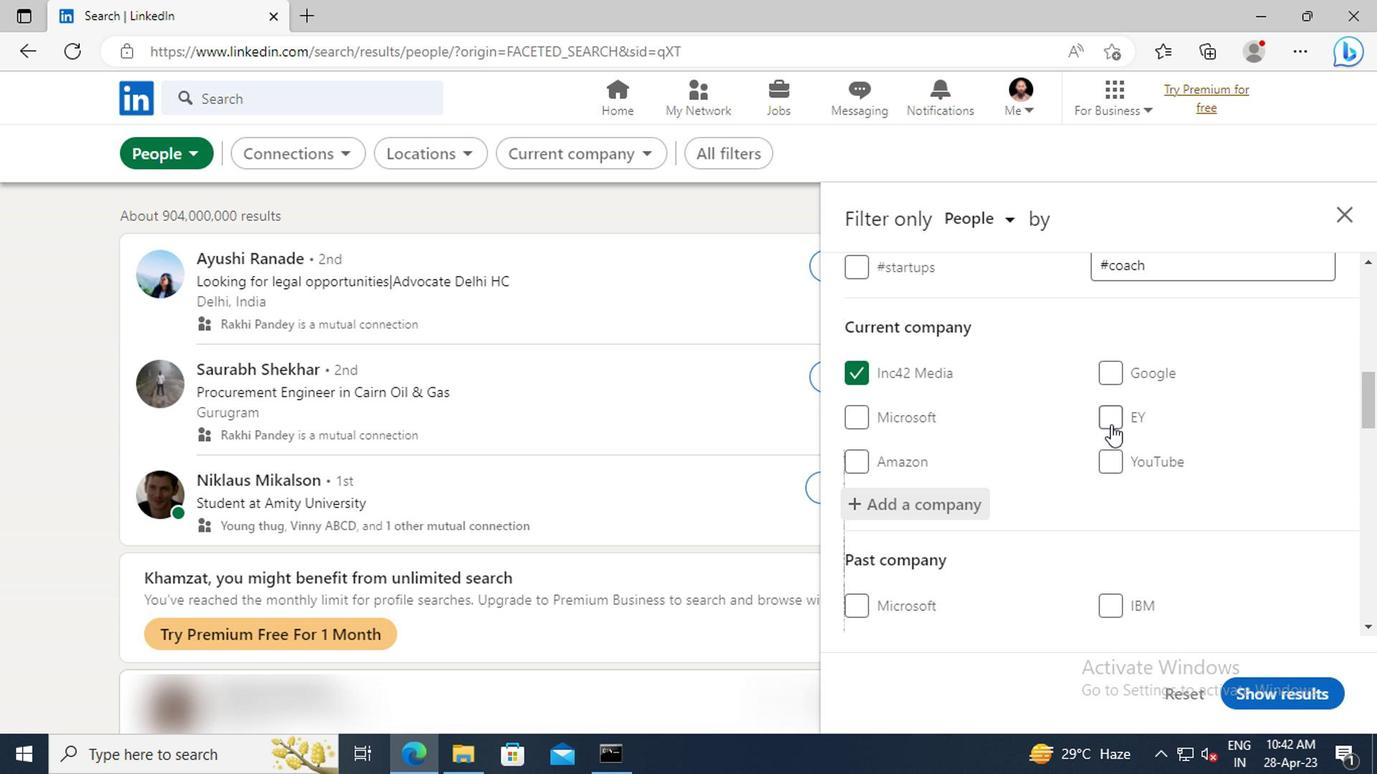 
Action: Mouse scrolled (1109, 421) with delta (0, 0)
Screenshot: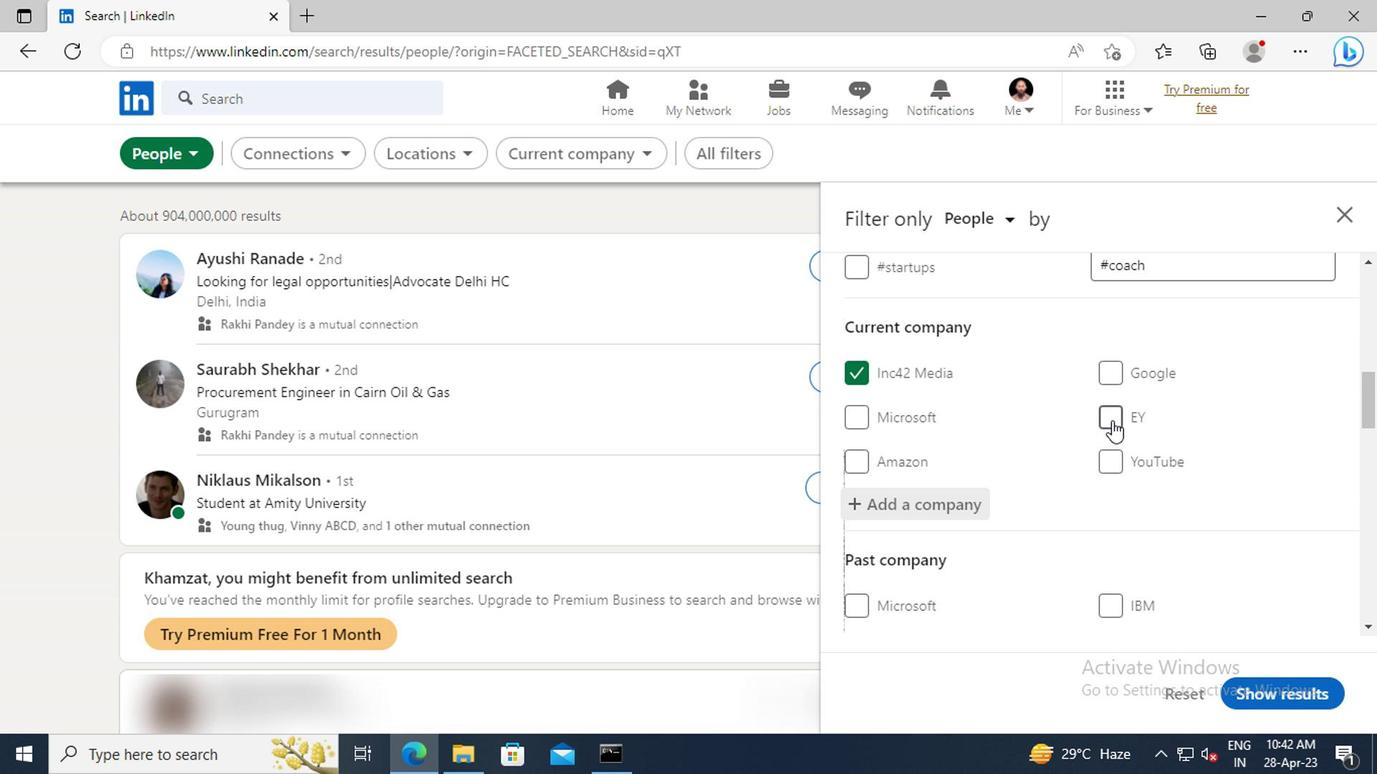
Action: Mouse scrolled (1109, 421) with delta (0, 0)
Screenshot: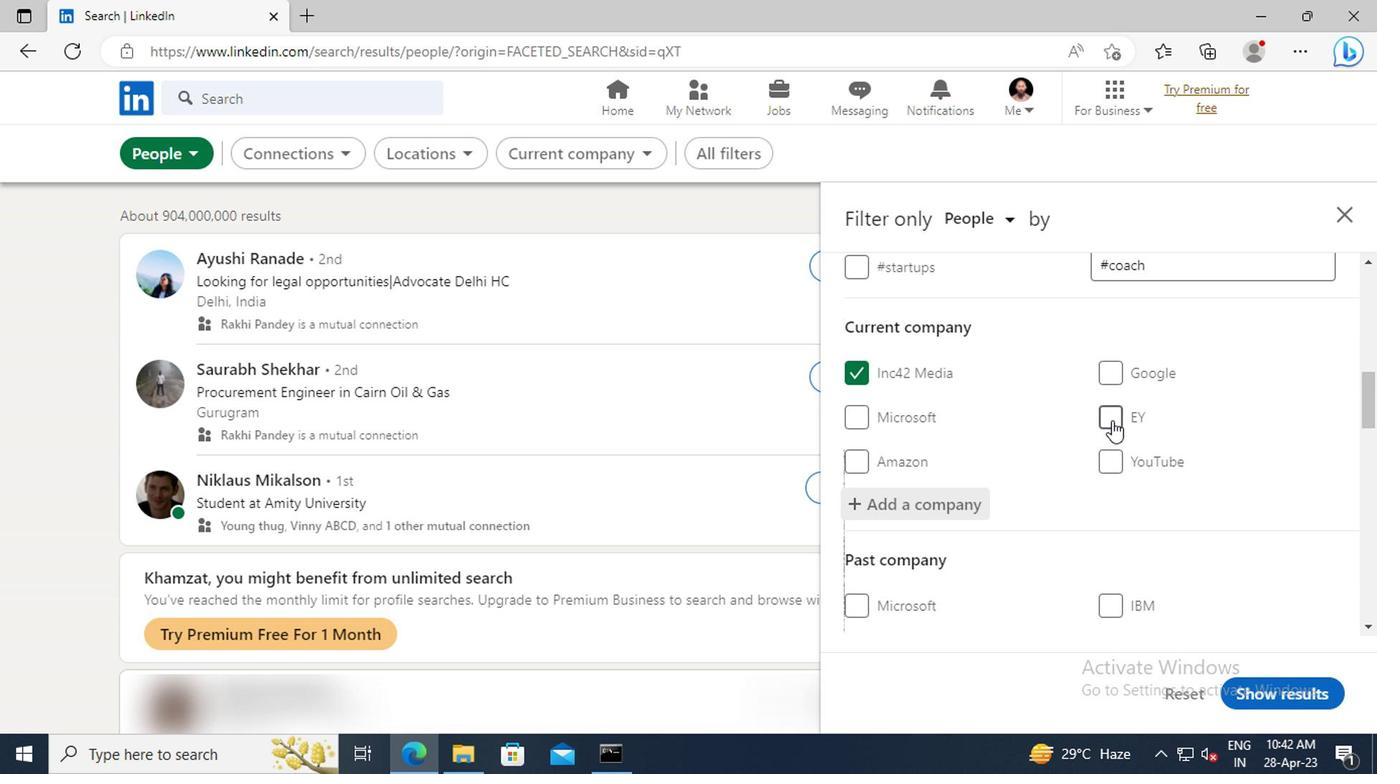 
Action: Mouse scrolled (1109, 421) with delta (0, 0)
Screenshot: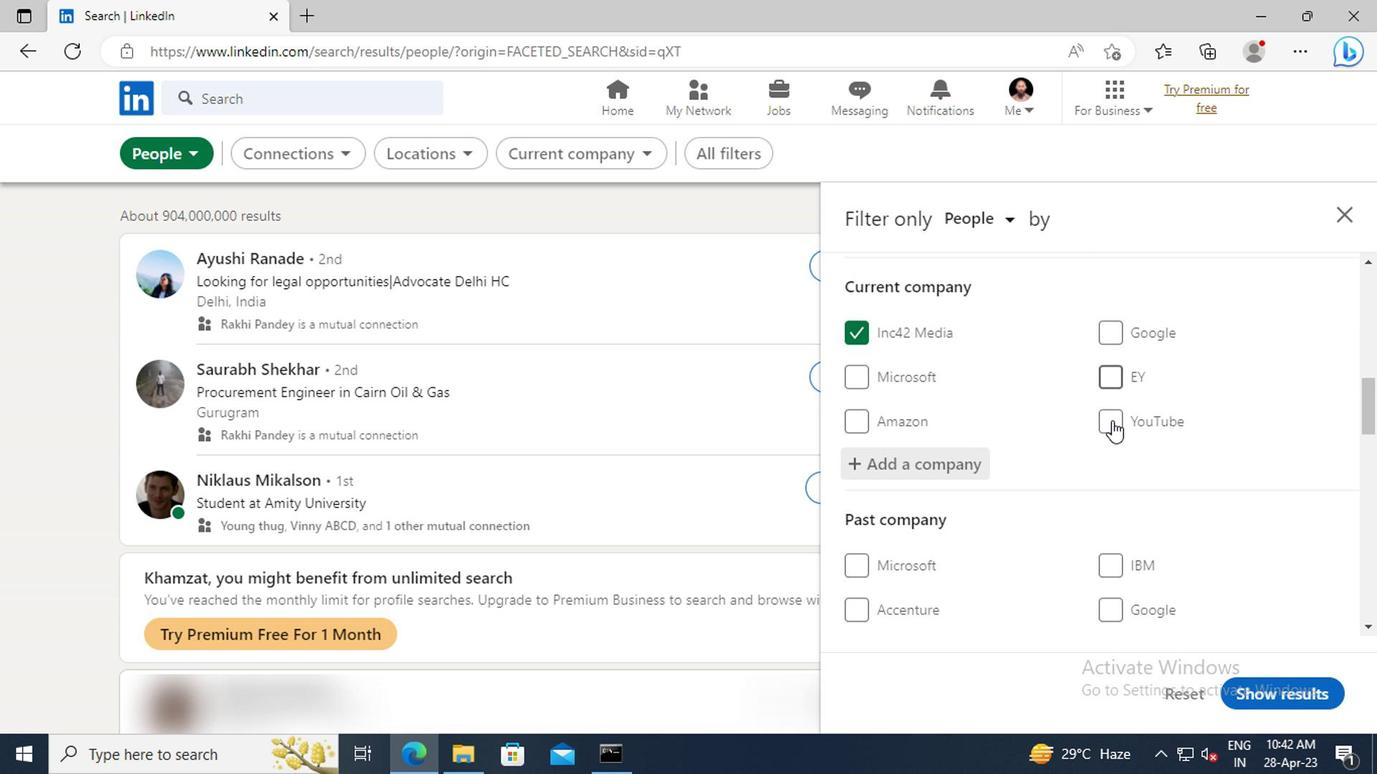 
Action: Mouse scrolled (1109, 421) with delta (0, 0)
Screenshot: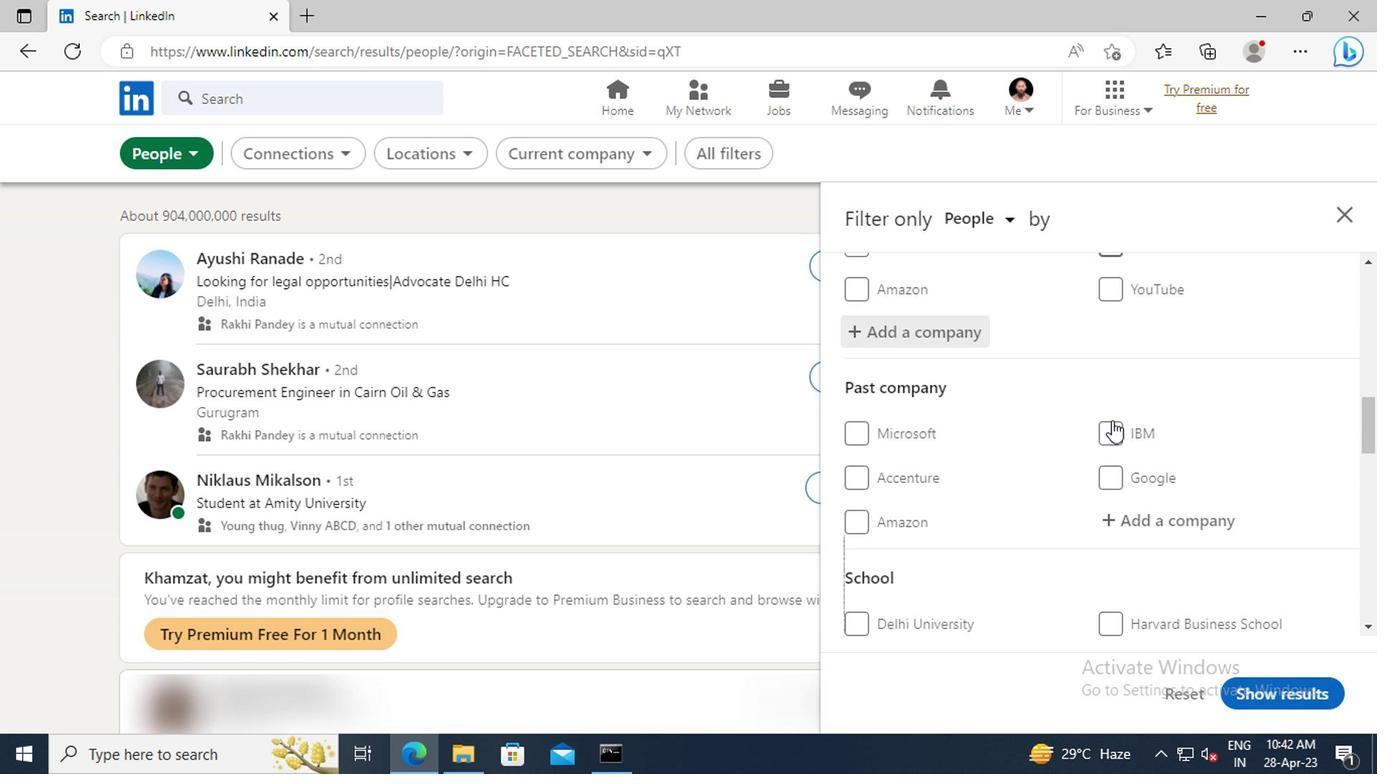 
Action: Mouse scrolled (1109, 421) with delta (0, 0)
Screenshot: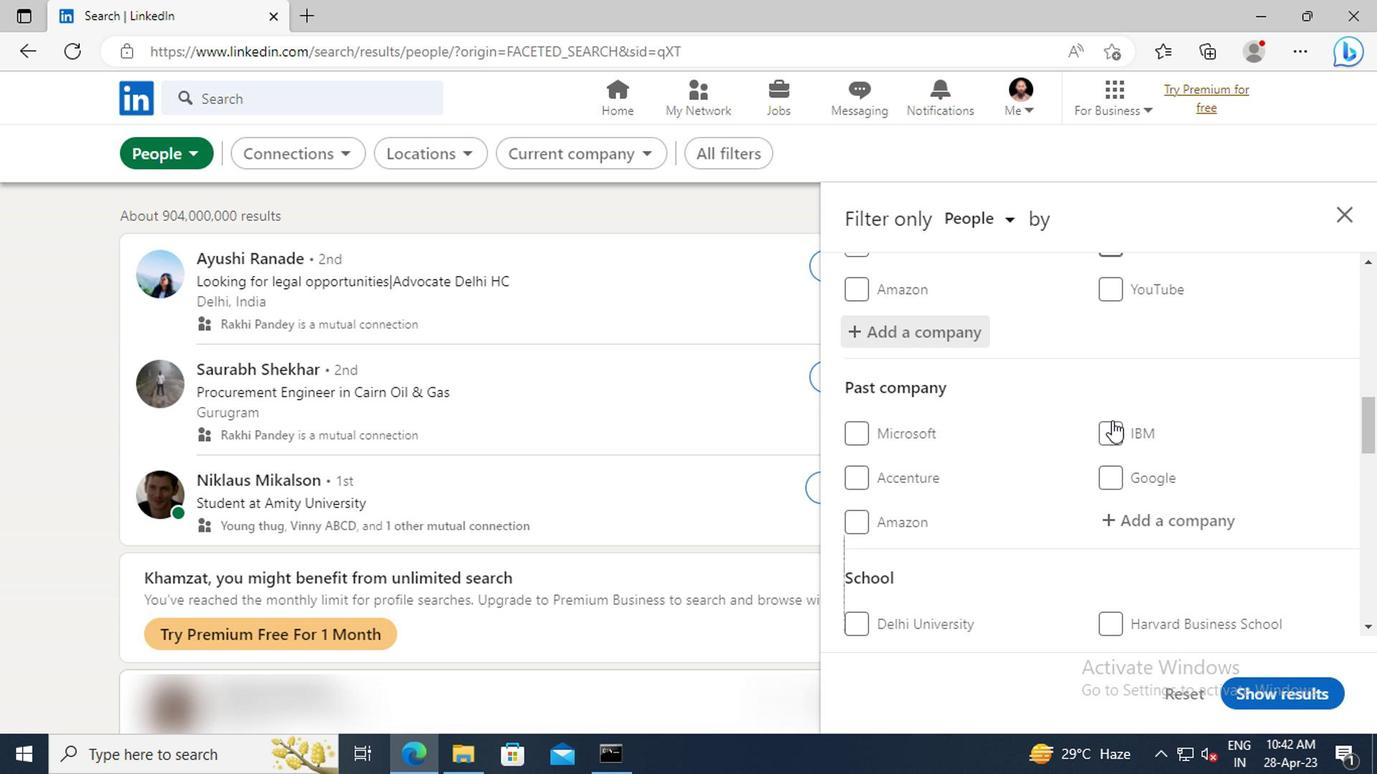 
Action: Mouse scrolled (1109, 421) with delta (0, 0)
Screenshot: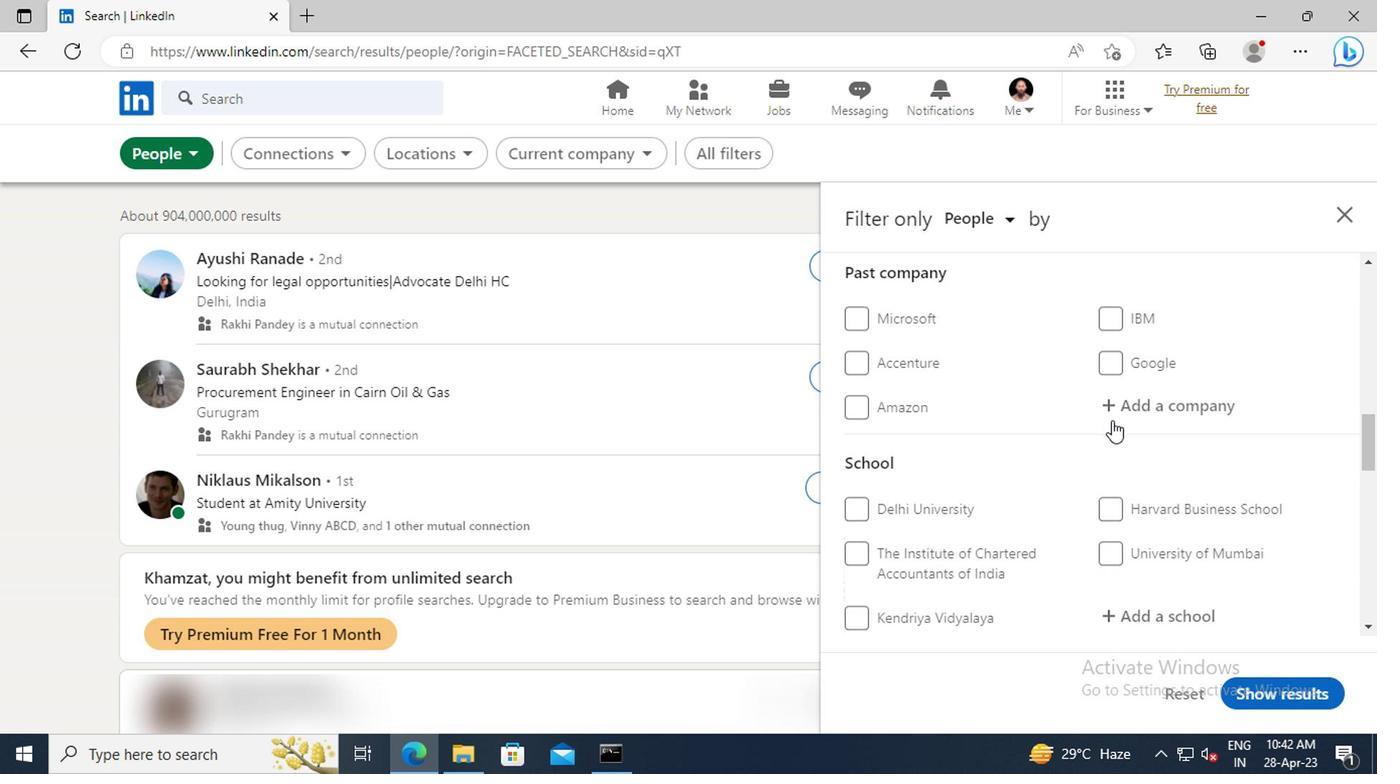 
Action: Mouse scrolled (1109, 421) with delta (0, 0)
Screenshot: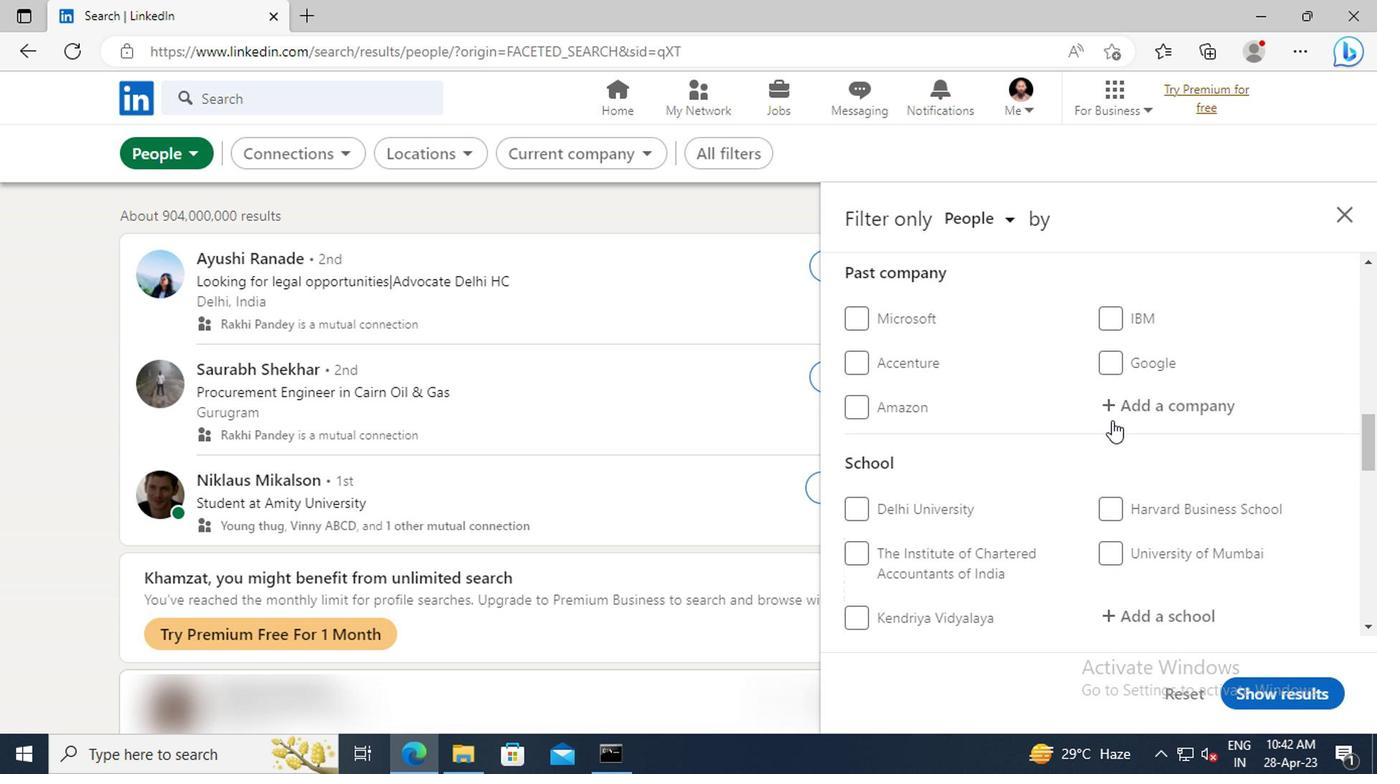 
Action: Mouse scrolled (1109, 421) with delta (0, 0)
Screenshot: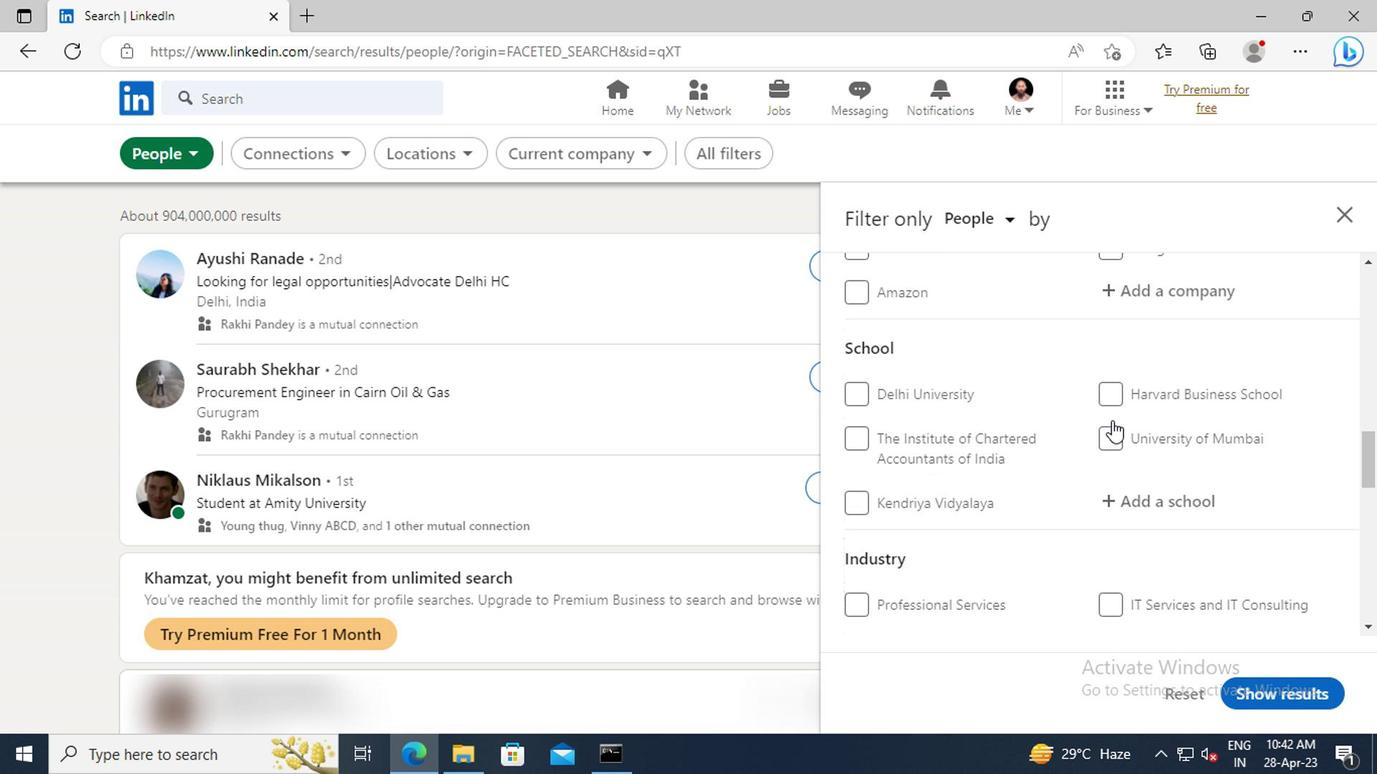 
Action: Mouse scrolled (1109, 421) with delta (0, 0)
Screenshot: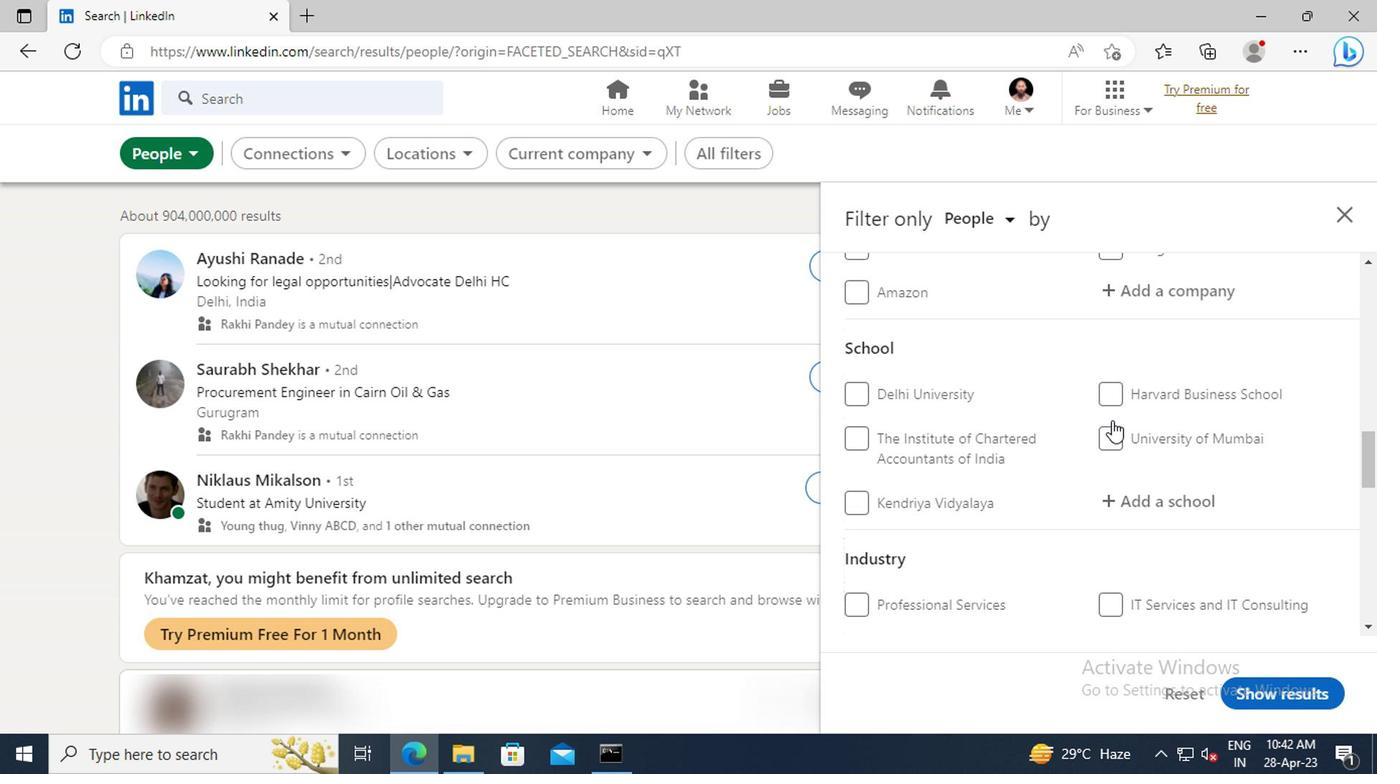 
Action: Mouse moved to (1142, 393)
Screenshot: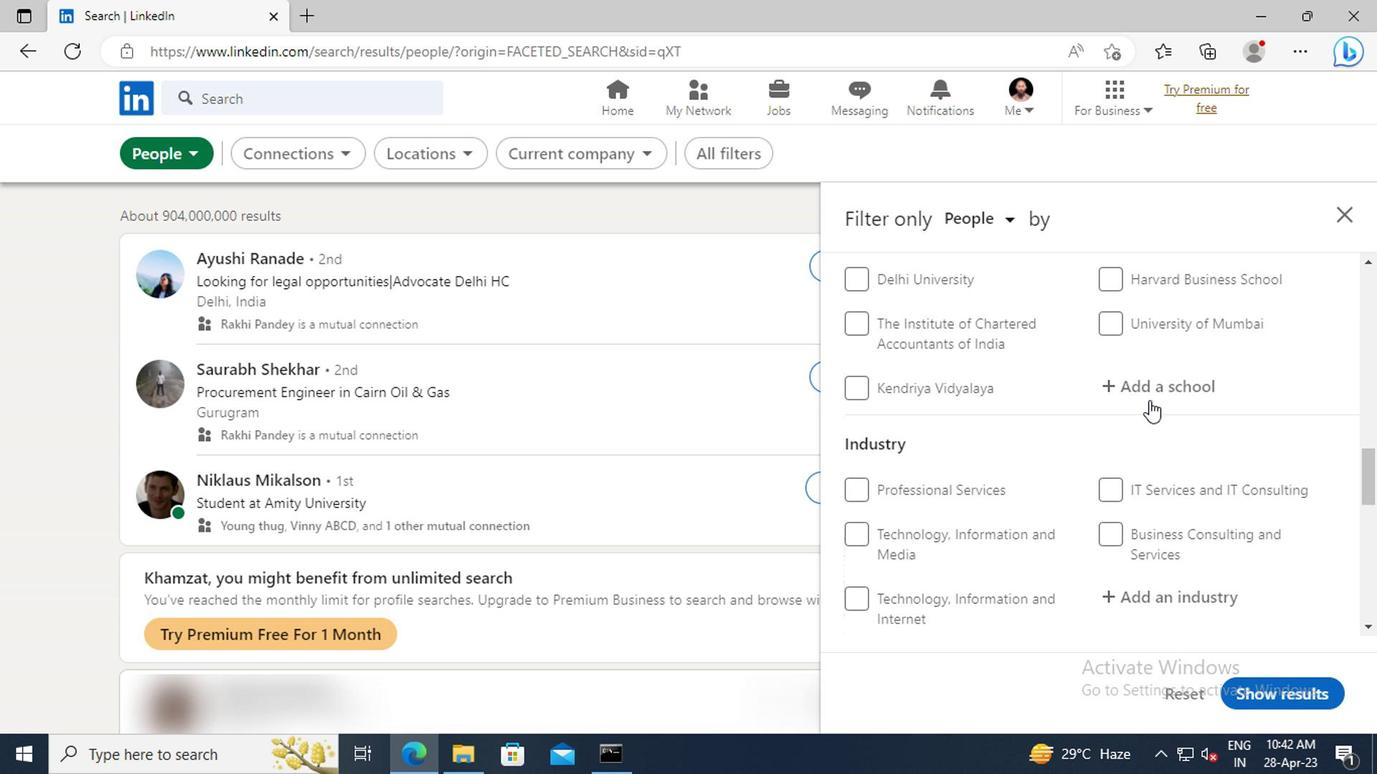 
Action: Mouse pressed left at (1142, 393)
Screenshot: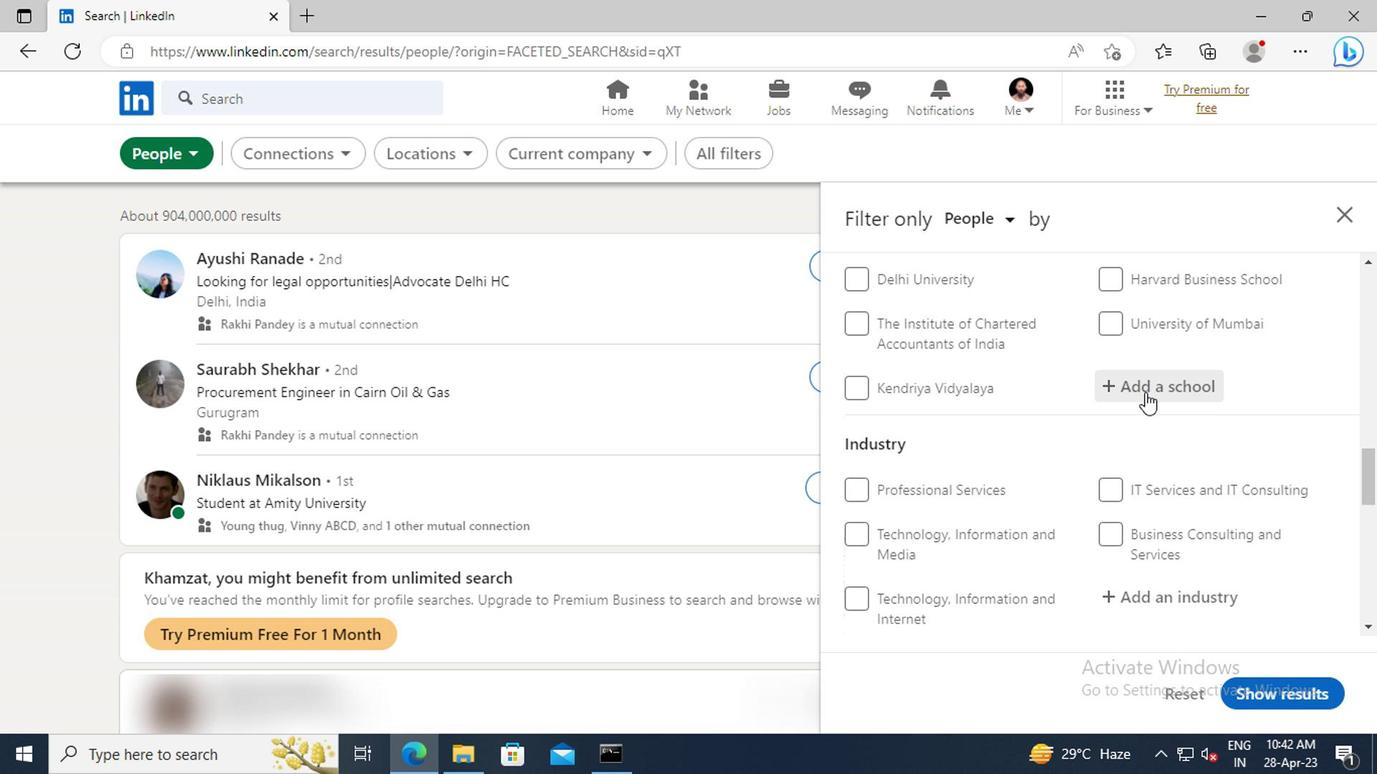 
Action: Mouse moved to (1142, 393)
Screenshot: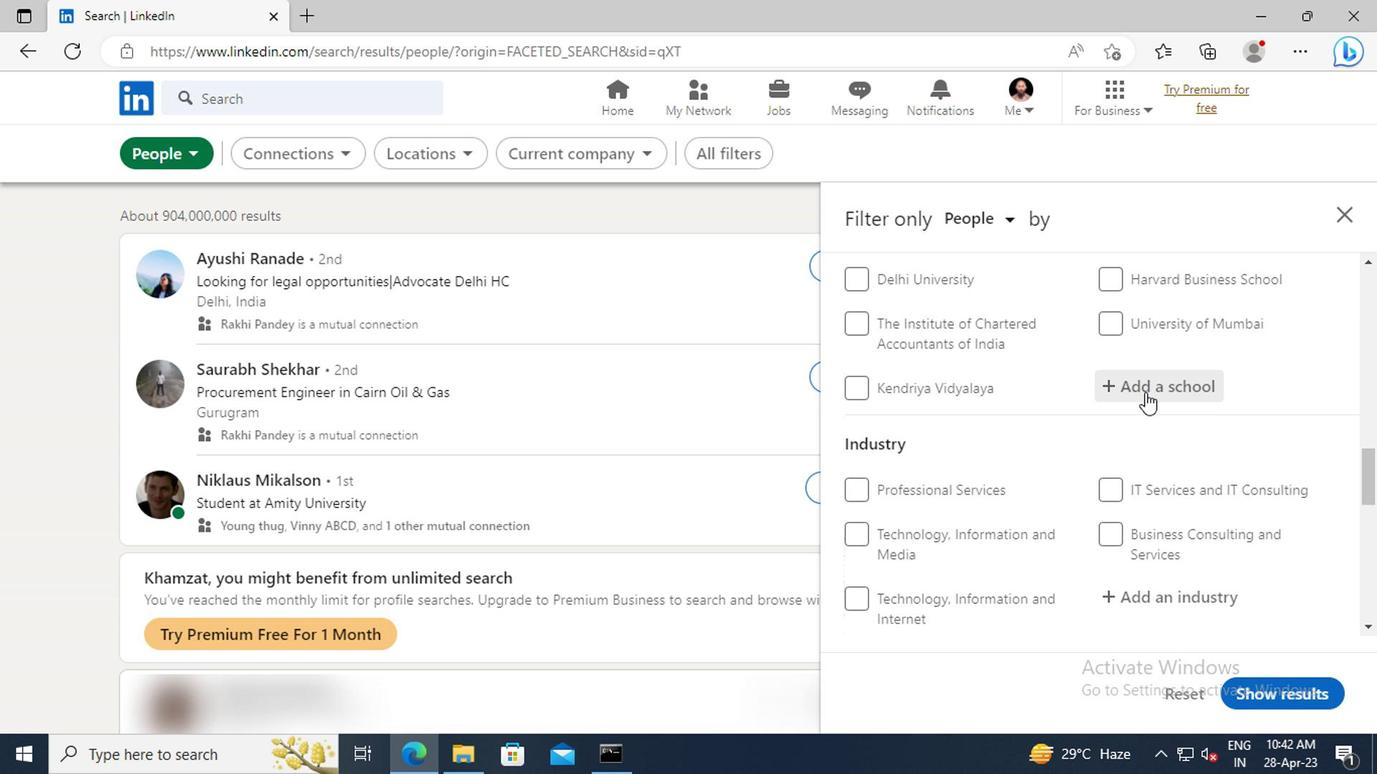 
Action: Key pressed <Key.shift>DEEN<Key.space><Key.shift>DAYAL<Key.space><Key.shift>UPADHYAYA<Key.space><Key.shift>COLLEGE
Screenshot: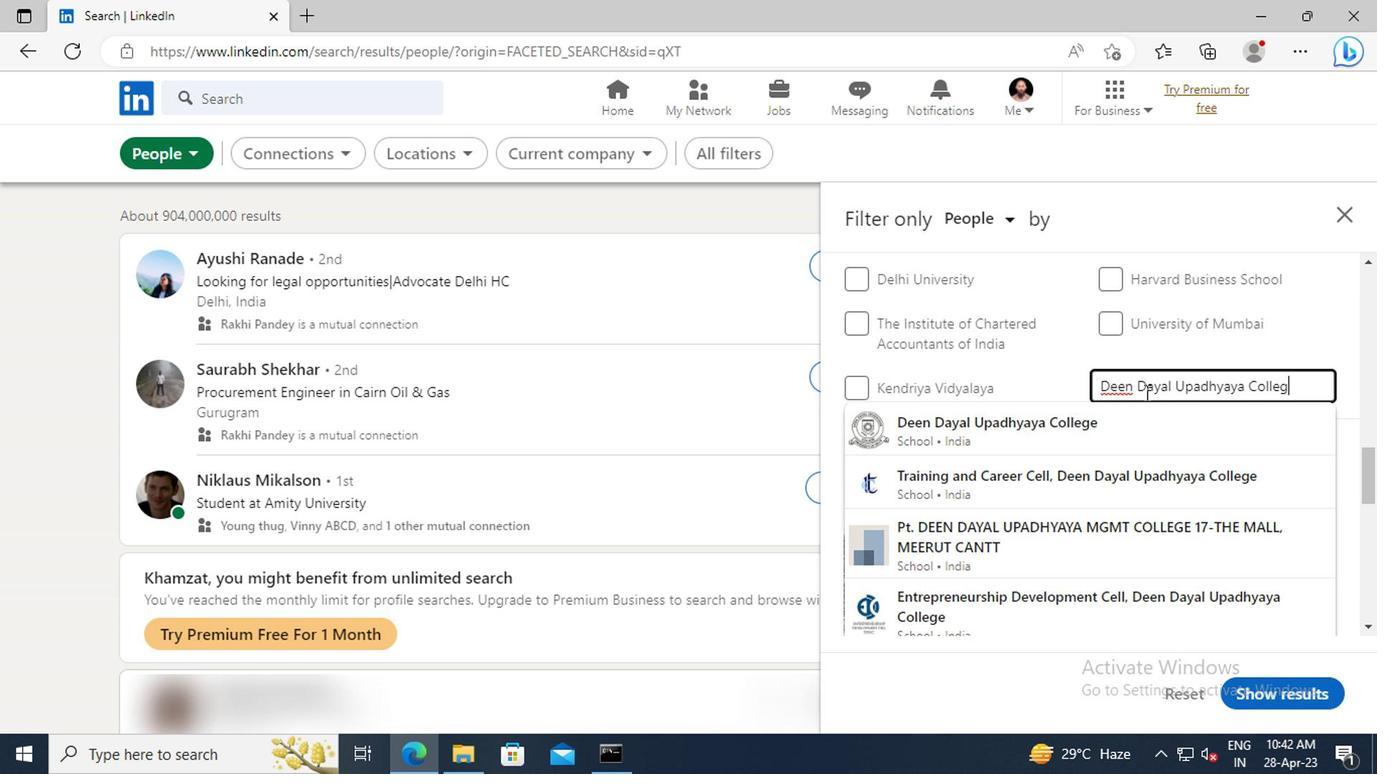 
Action: Mouse moved to (1146, 429)
Screenshot: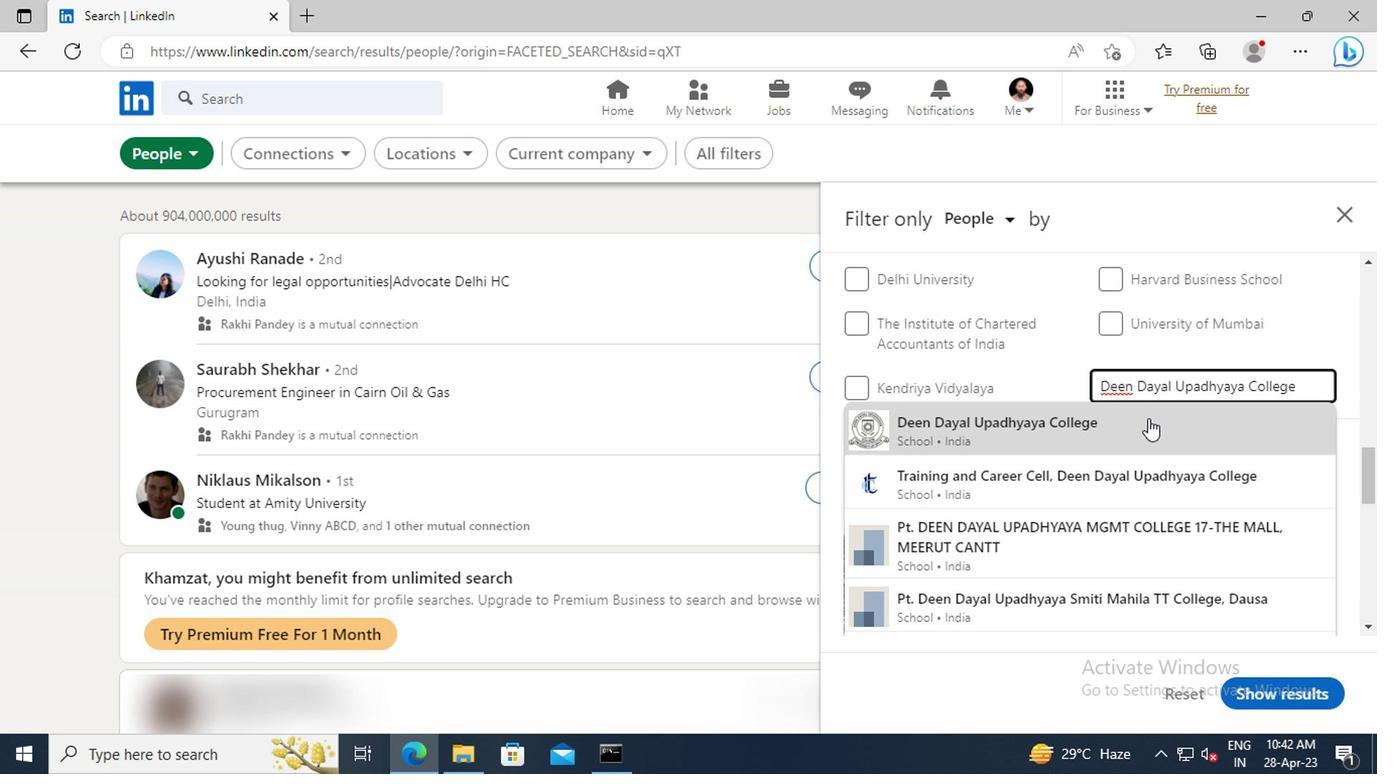 
Action: Mouse pressed left at (1146, 429)
Screenshot: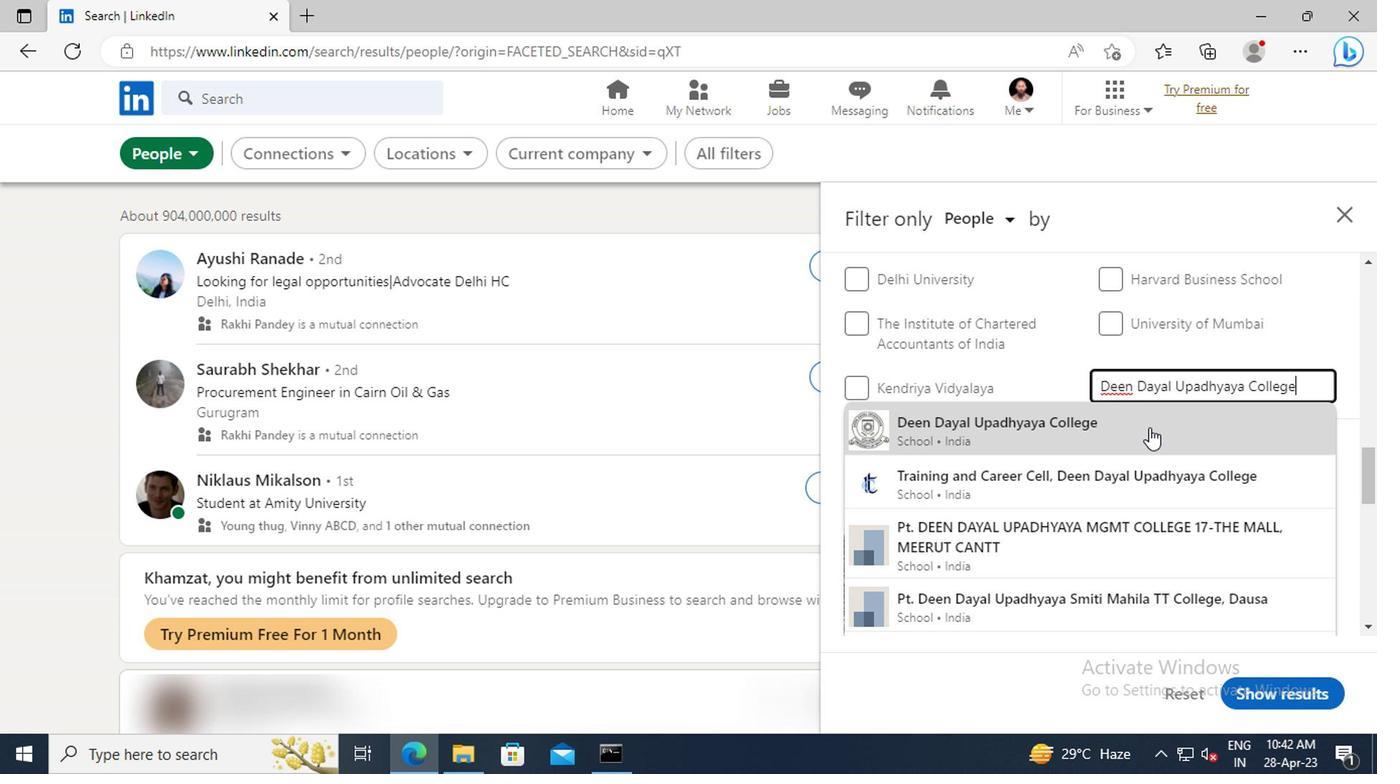 
Action: Mouse moved to (1163, 363)
Screenshot: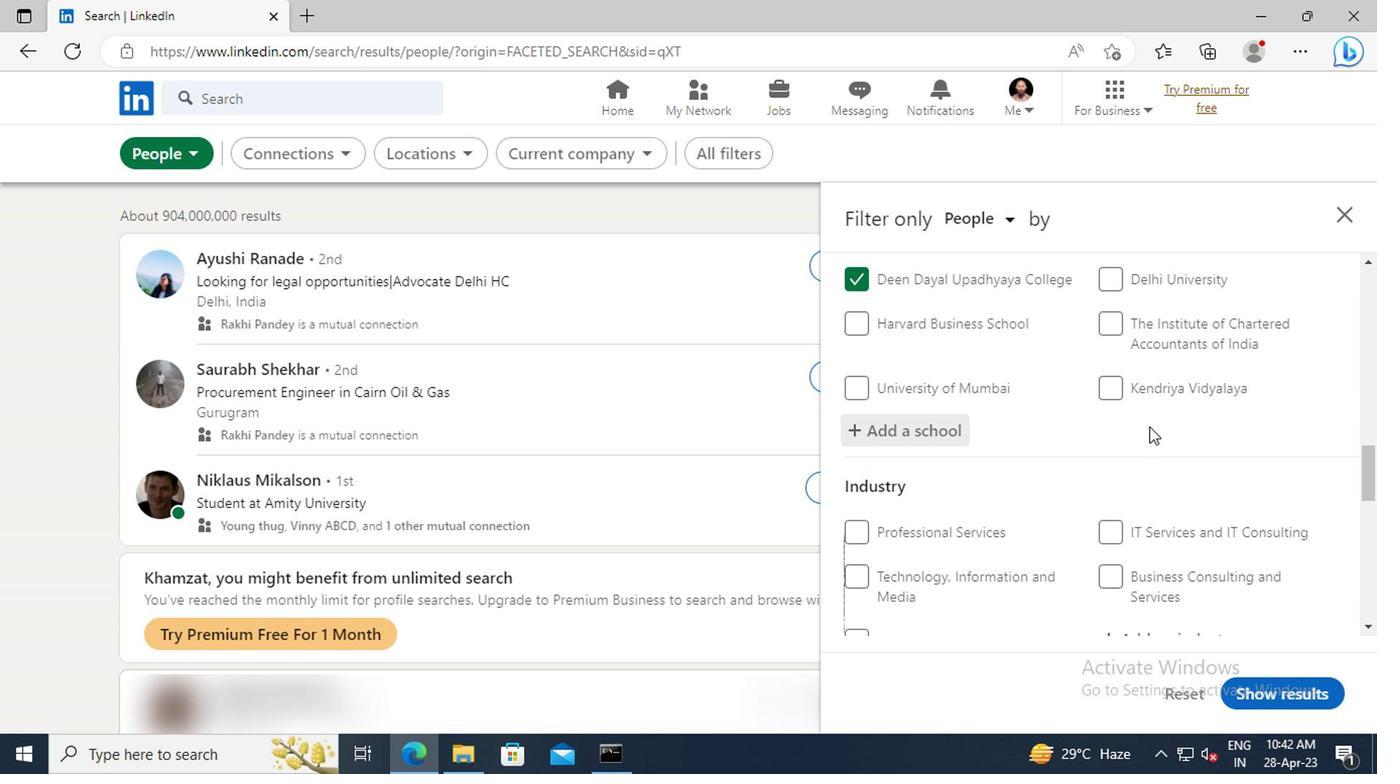 
Action: Mouse scrolled (1163, 363) with delta (0, 0)
Screenshot: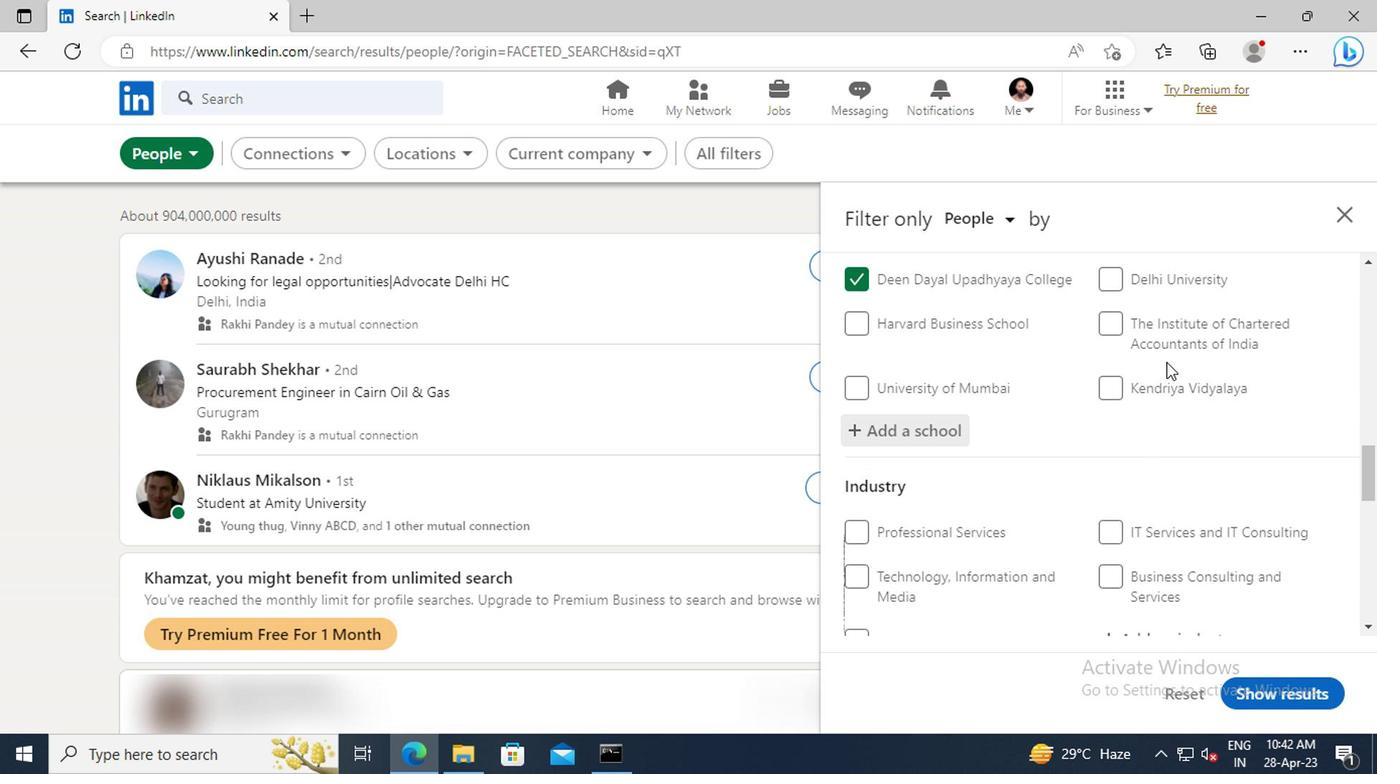 
Action: Mouse scrolled (1163, 363) with delta (0, 0)
Screenshot: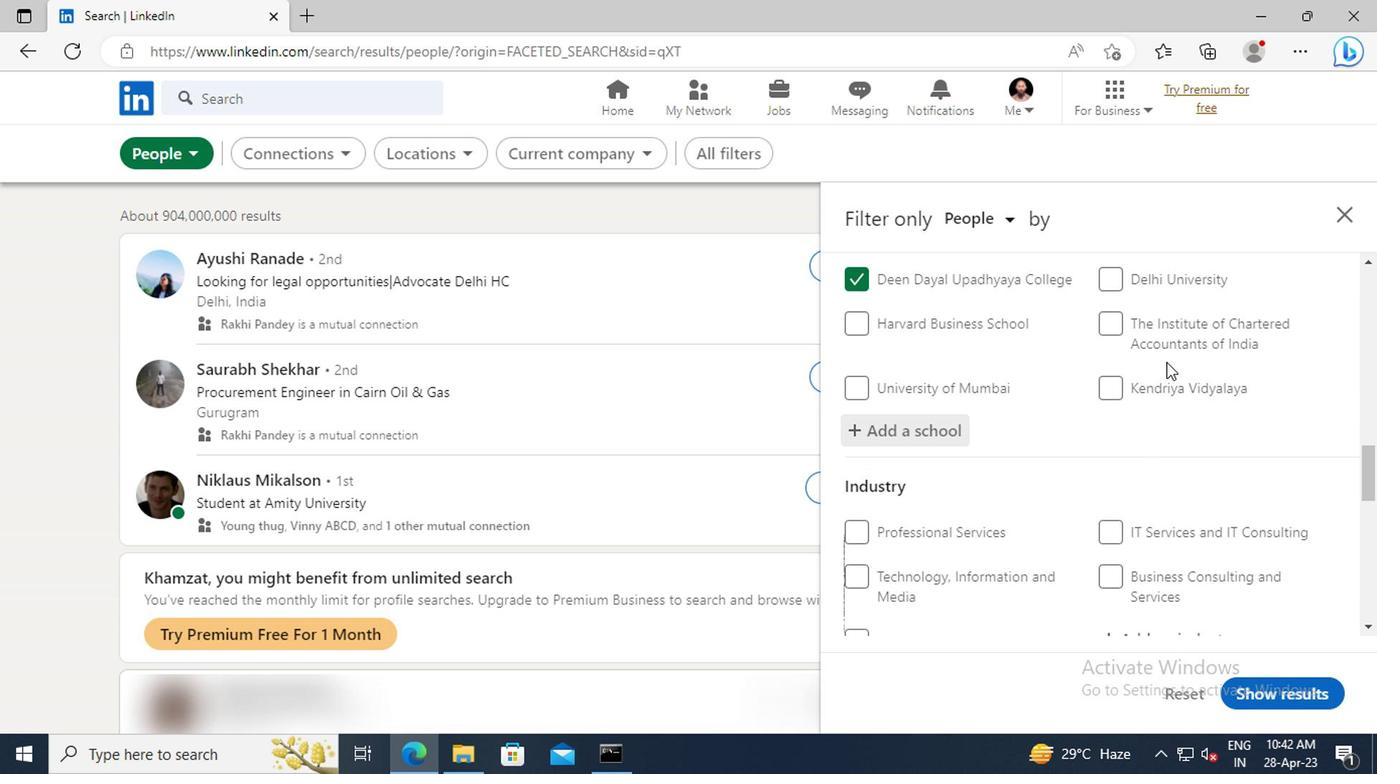 
Action: Mouse scrolled (1163, 363) with delta (0, 0)
Screenshot: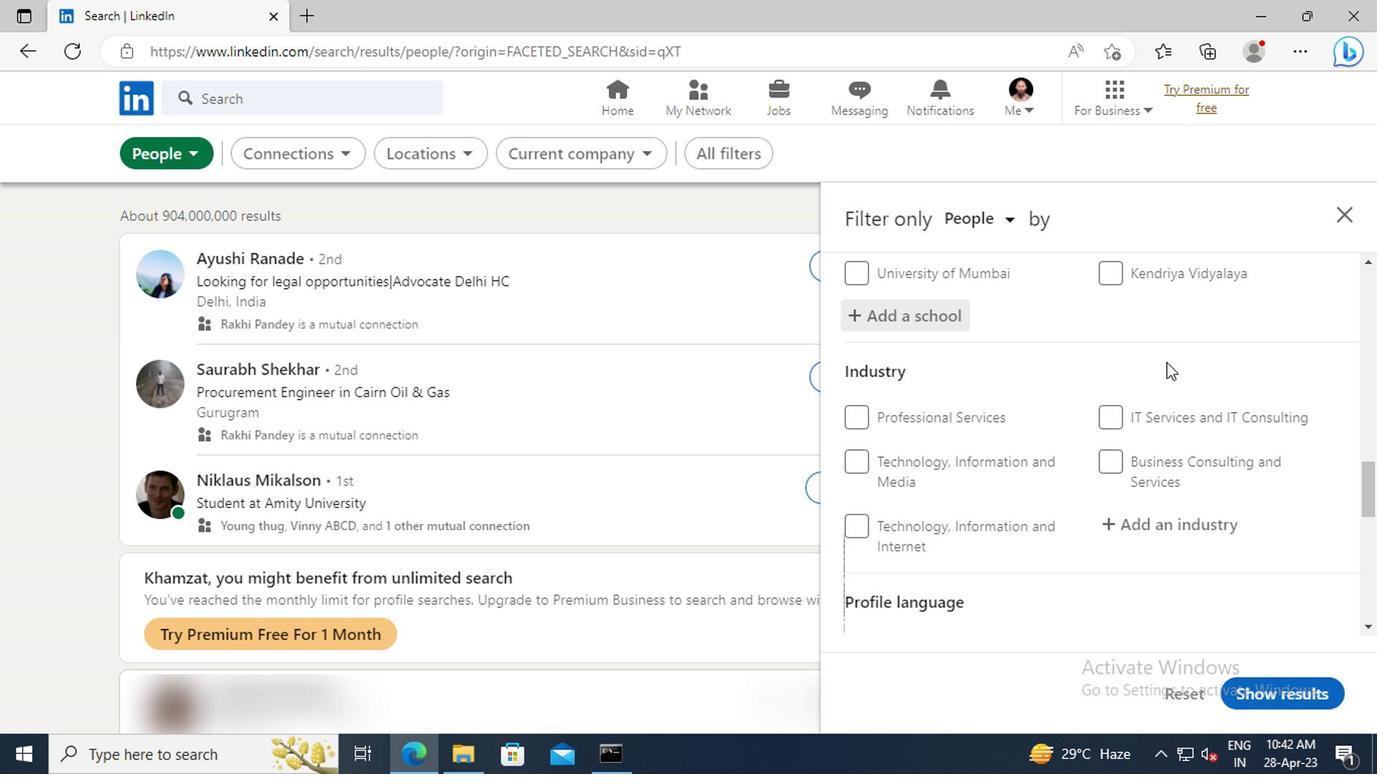 
Action: Mouse scrolled (1163, 363) with delta (0, 0)
Screenshot: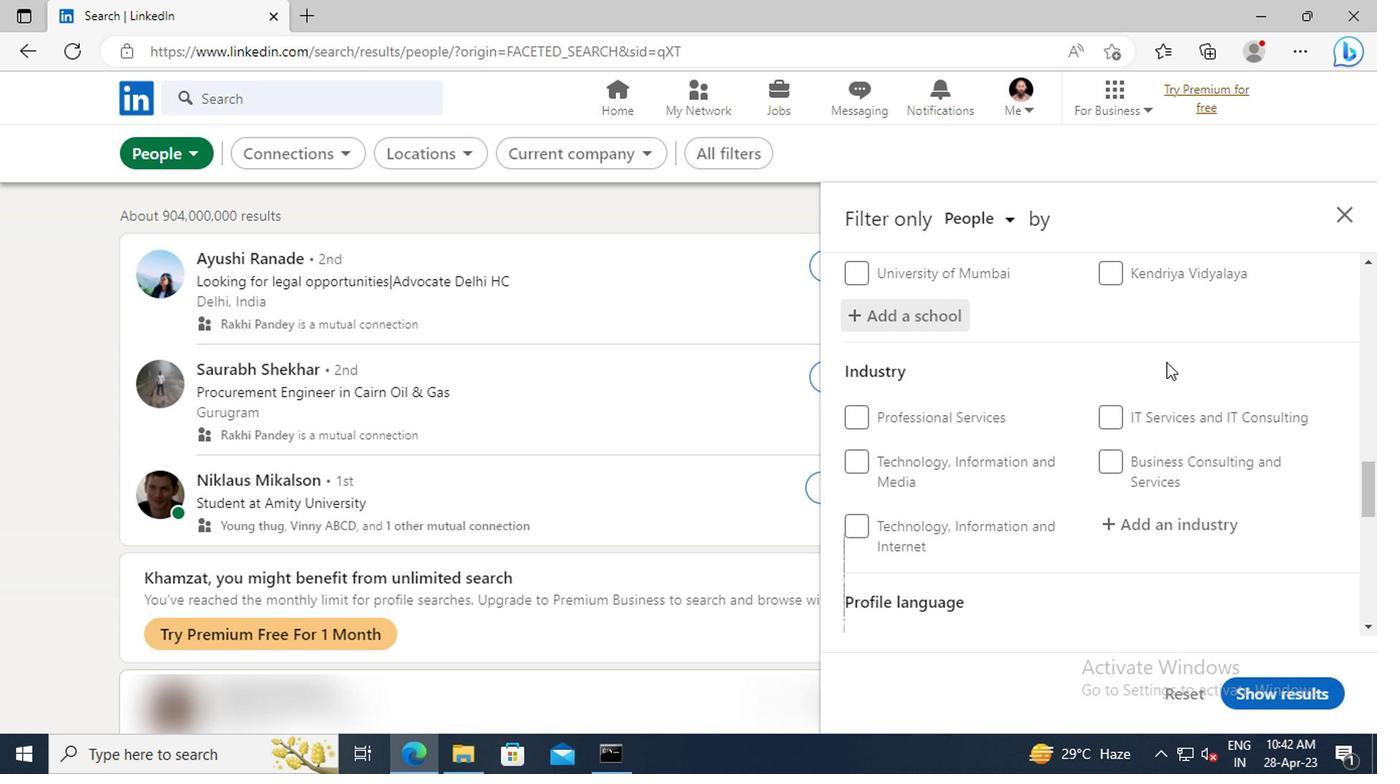
Action: Mouse scrolled (1163, 363) with delta (0, 0)
Screenshot: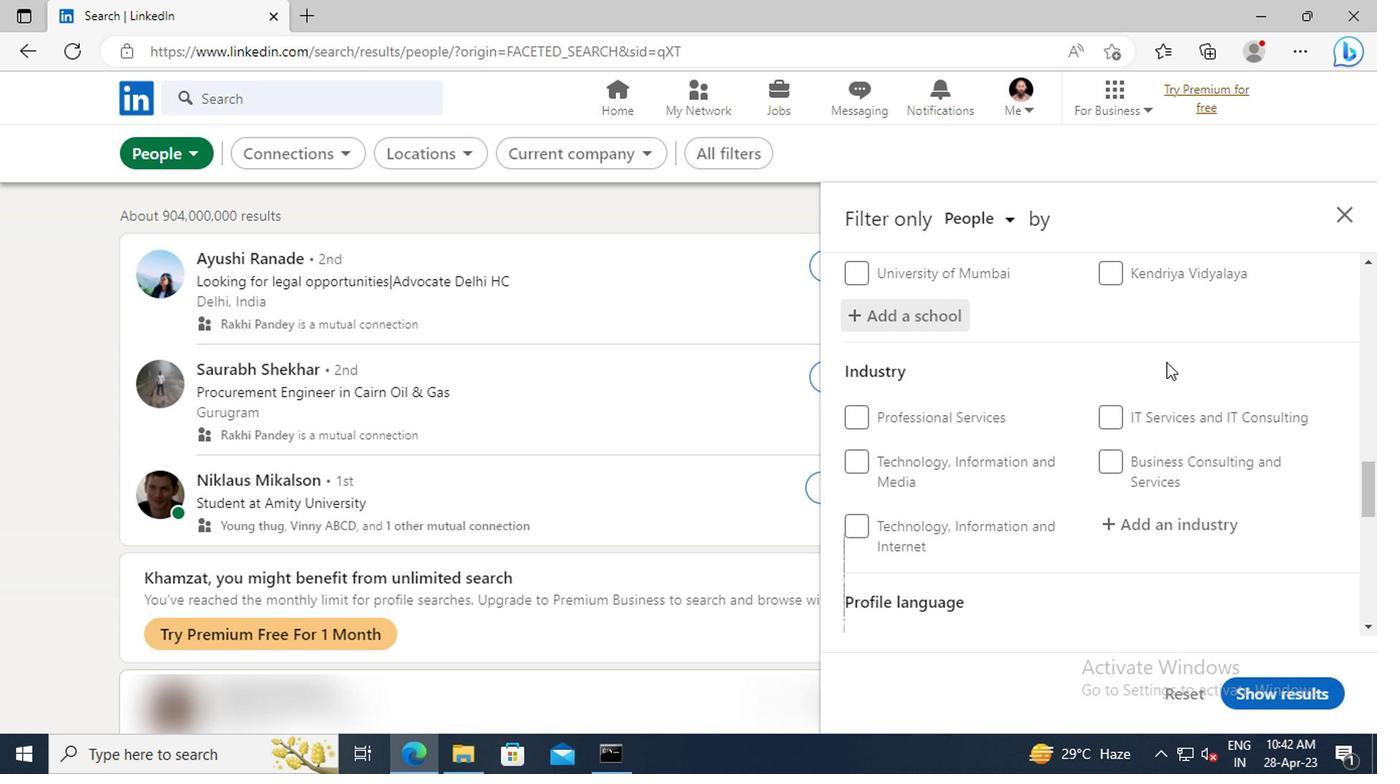 
Action: Mouse moved to (1128, 358)
Screenshot: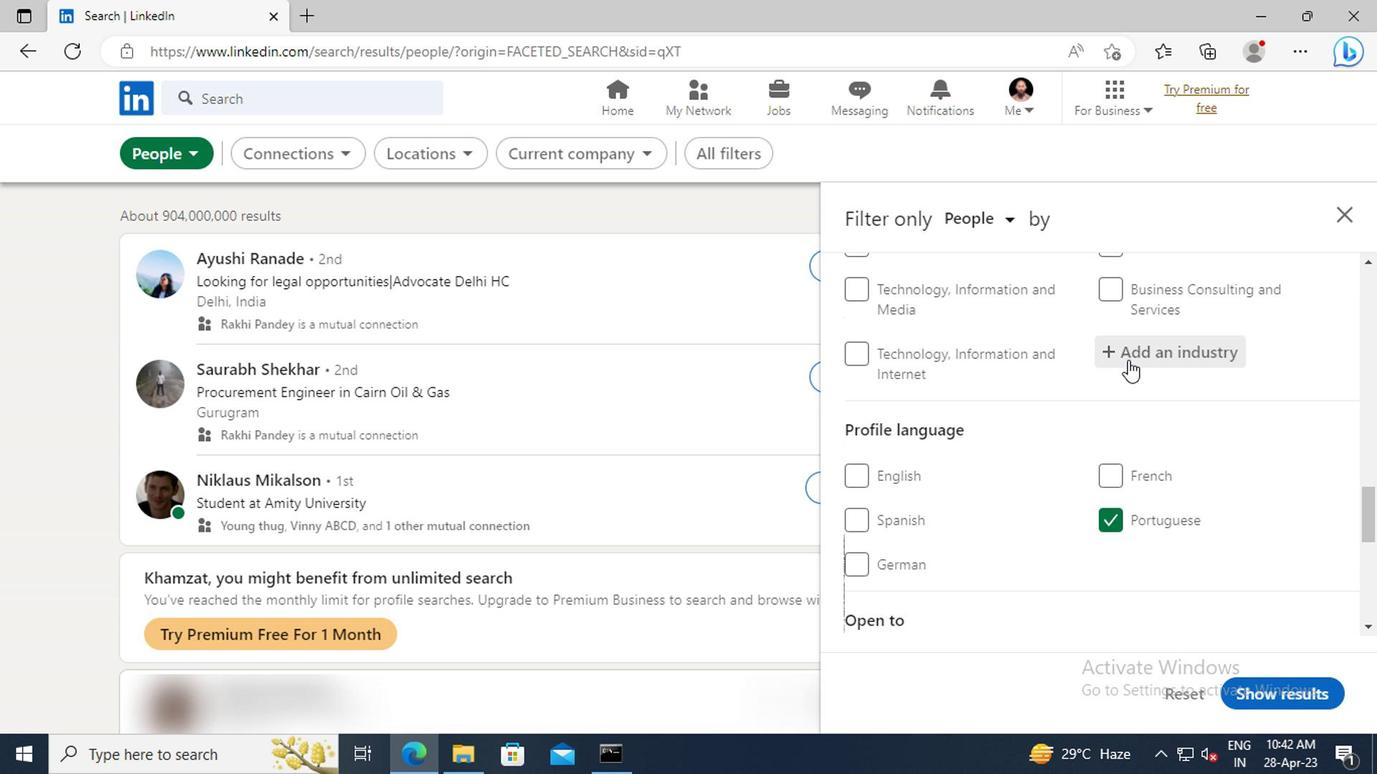 
Action: Mouse pressed left at (1128, 358)
Screenshot: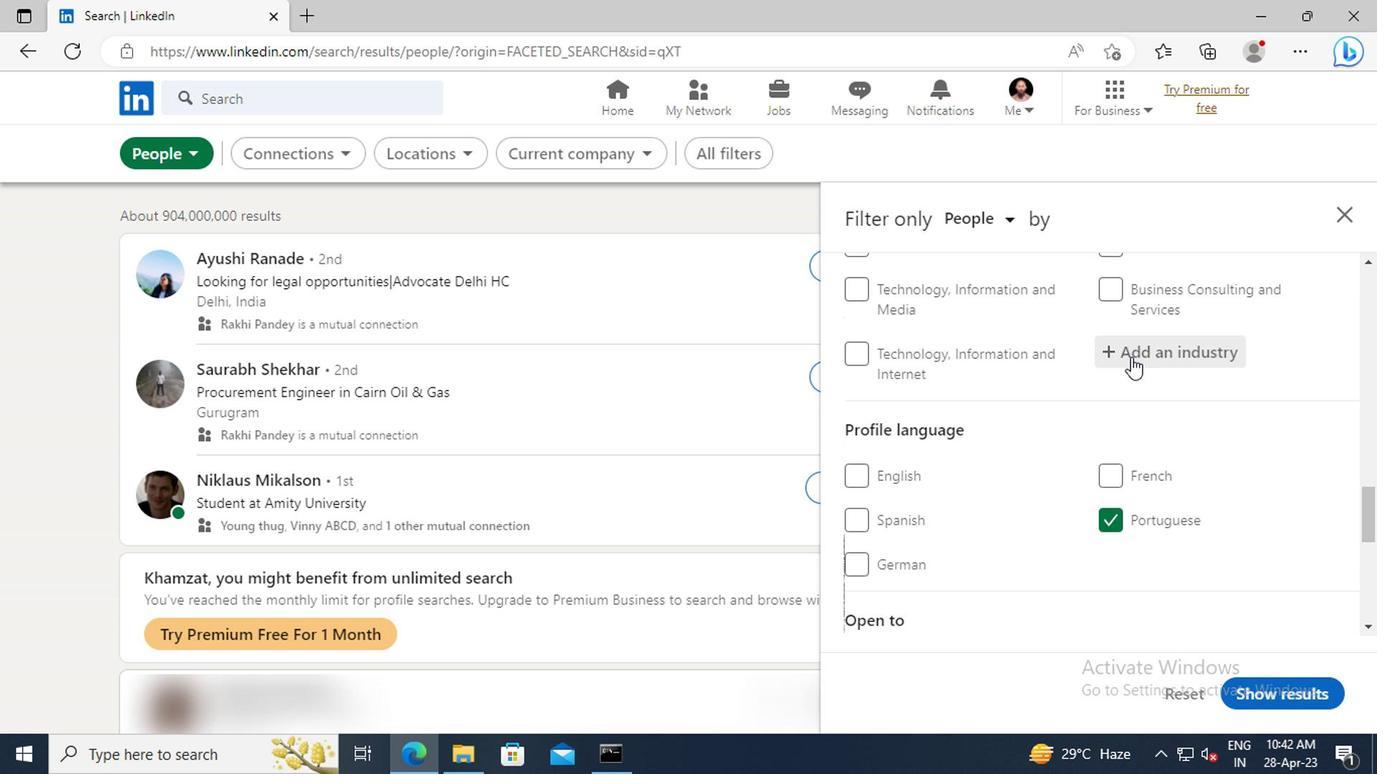 
Action: Key pressed <Key.shift>BEVERAGE<Key.space><Key.shift>MANUFACTURING
Screenshot: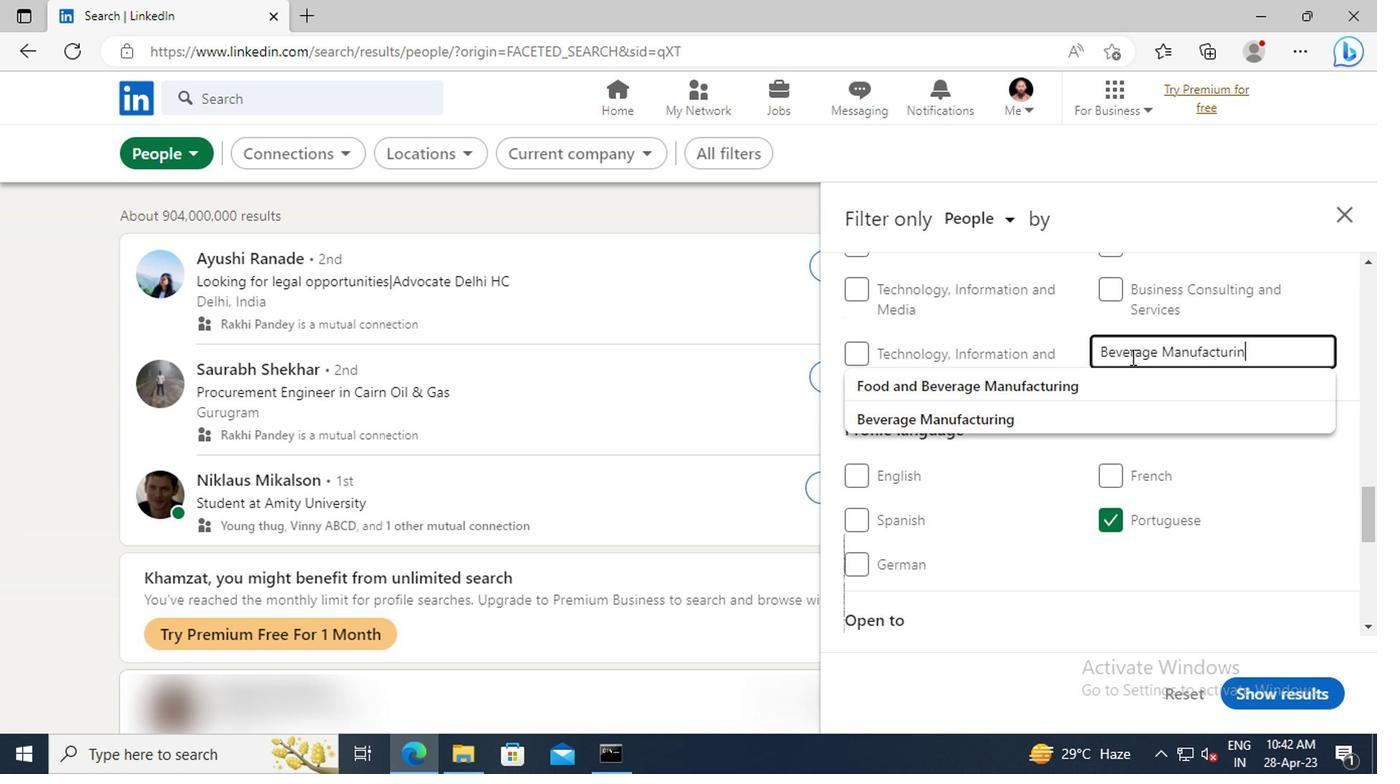 
Action: Mouse moved to (1061, 386)
Screenshot: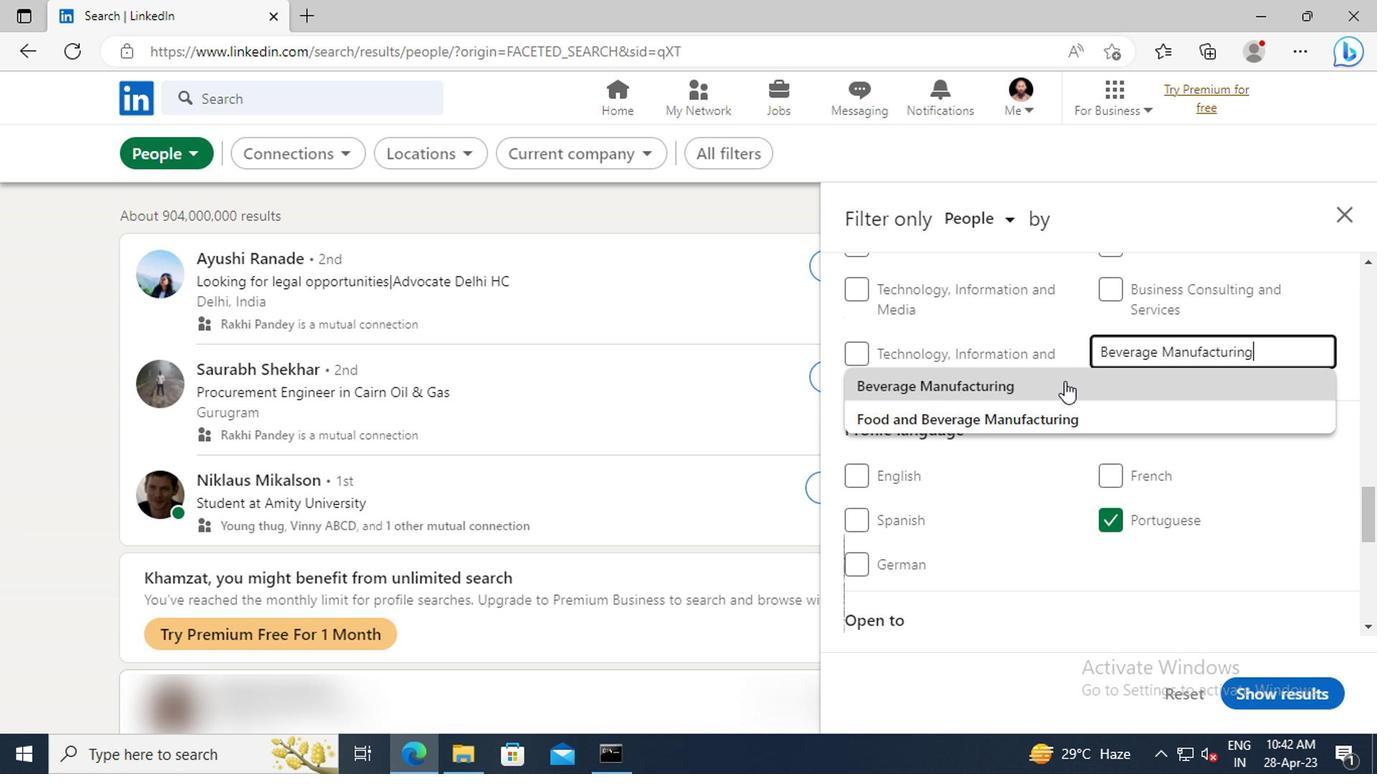 
Action: Mouse pressed left at (1061, 386)
Screenshot: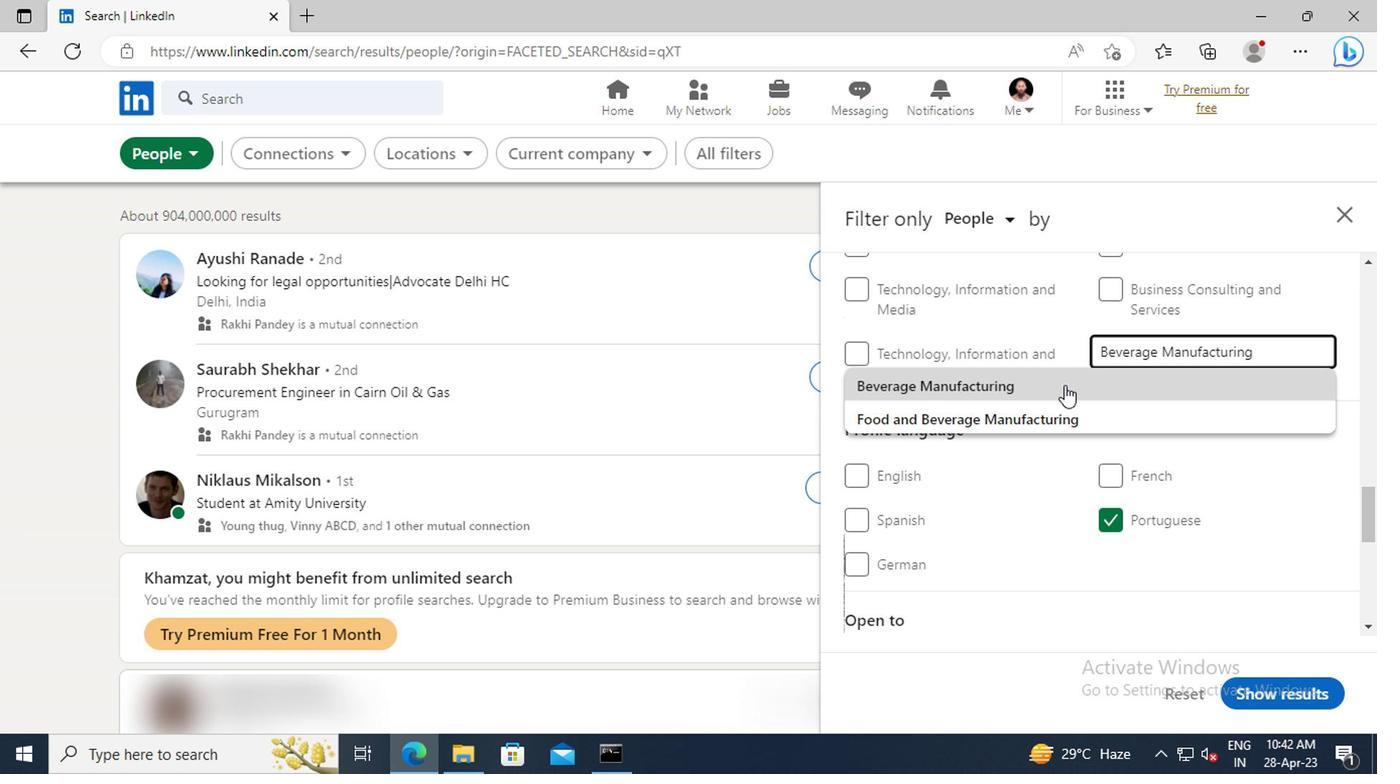 
Action: Mouse scrolled (1061, 386) with delta (0, 0)
Screenshot: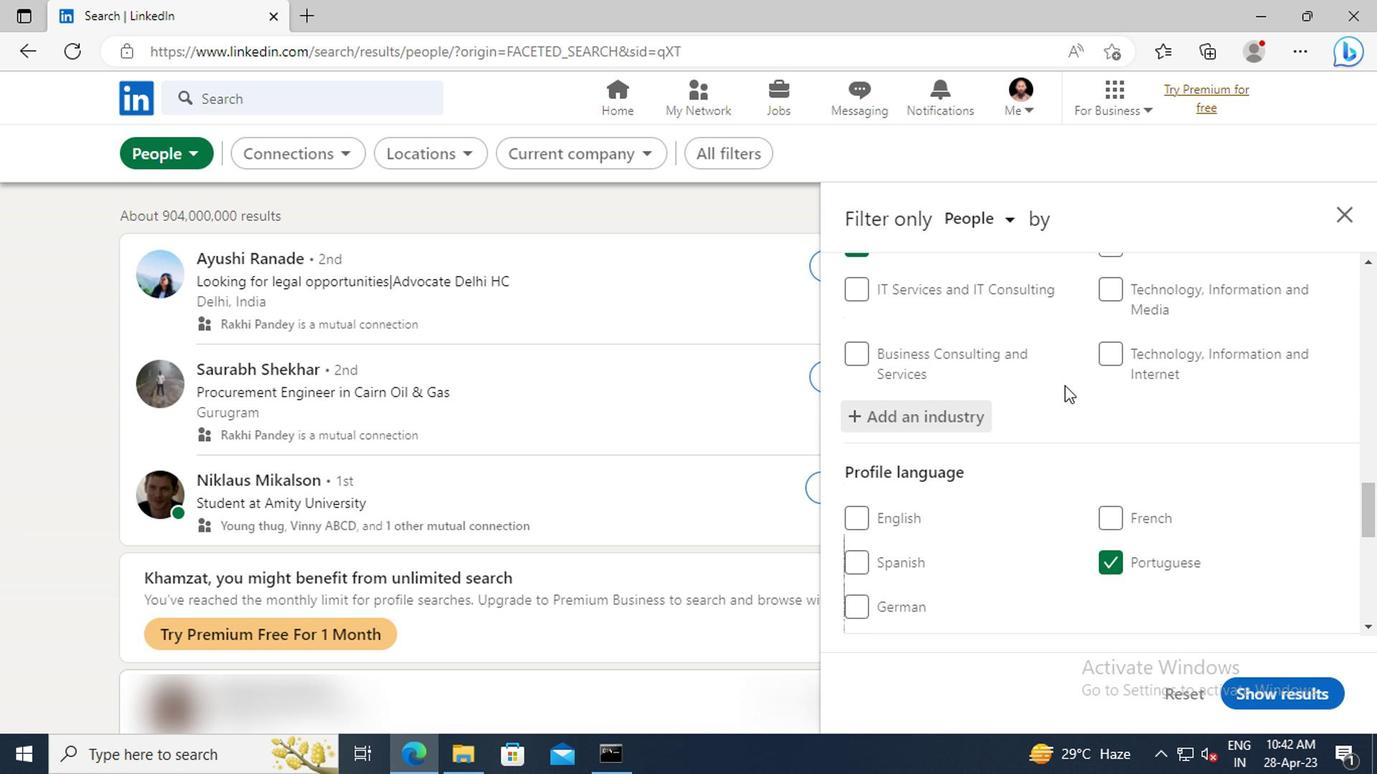 
Action: Mouse scrolled (1061, 386) with delta (0, 0)
Screenshot: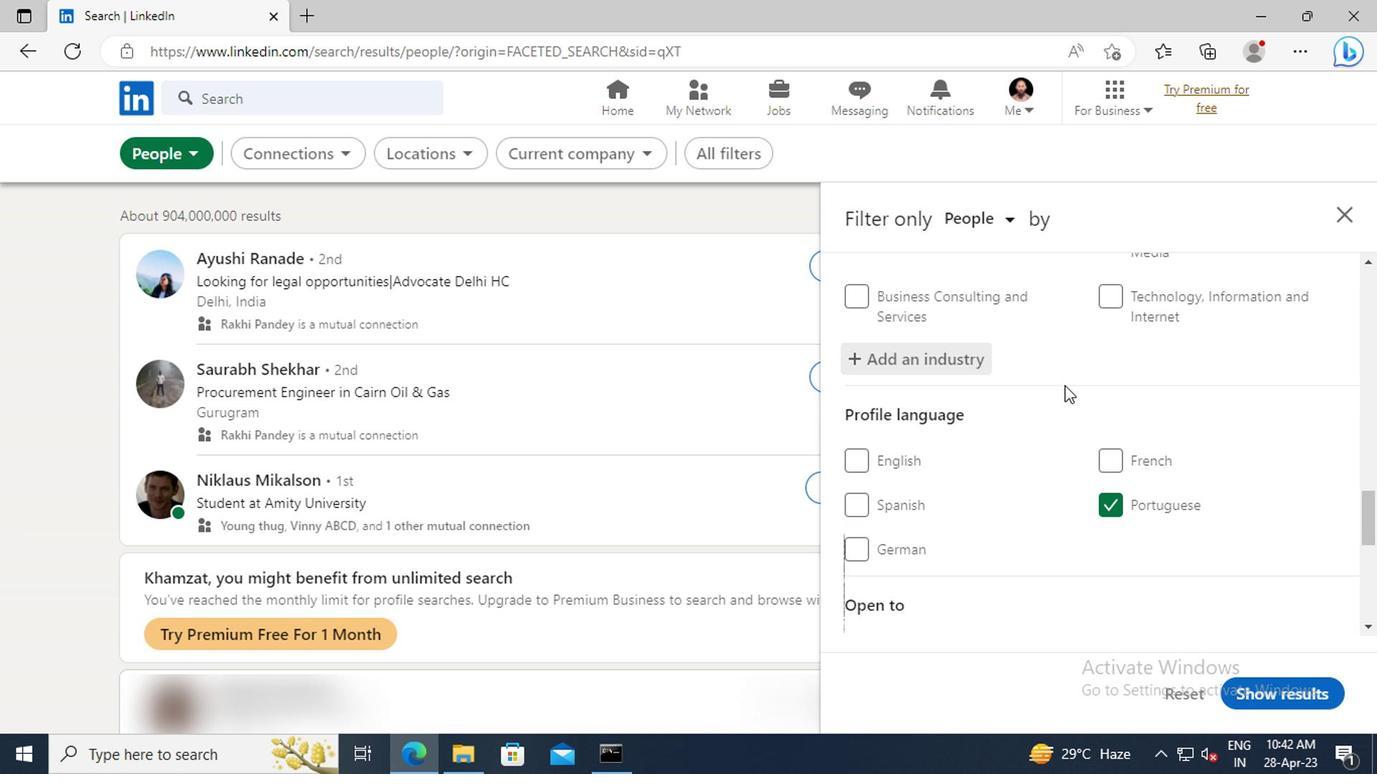 
Action: Mouse scrolled (1061, 386) with delta (0, 0)
Screenshot: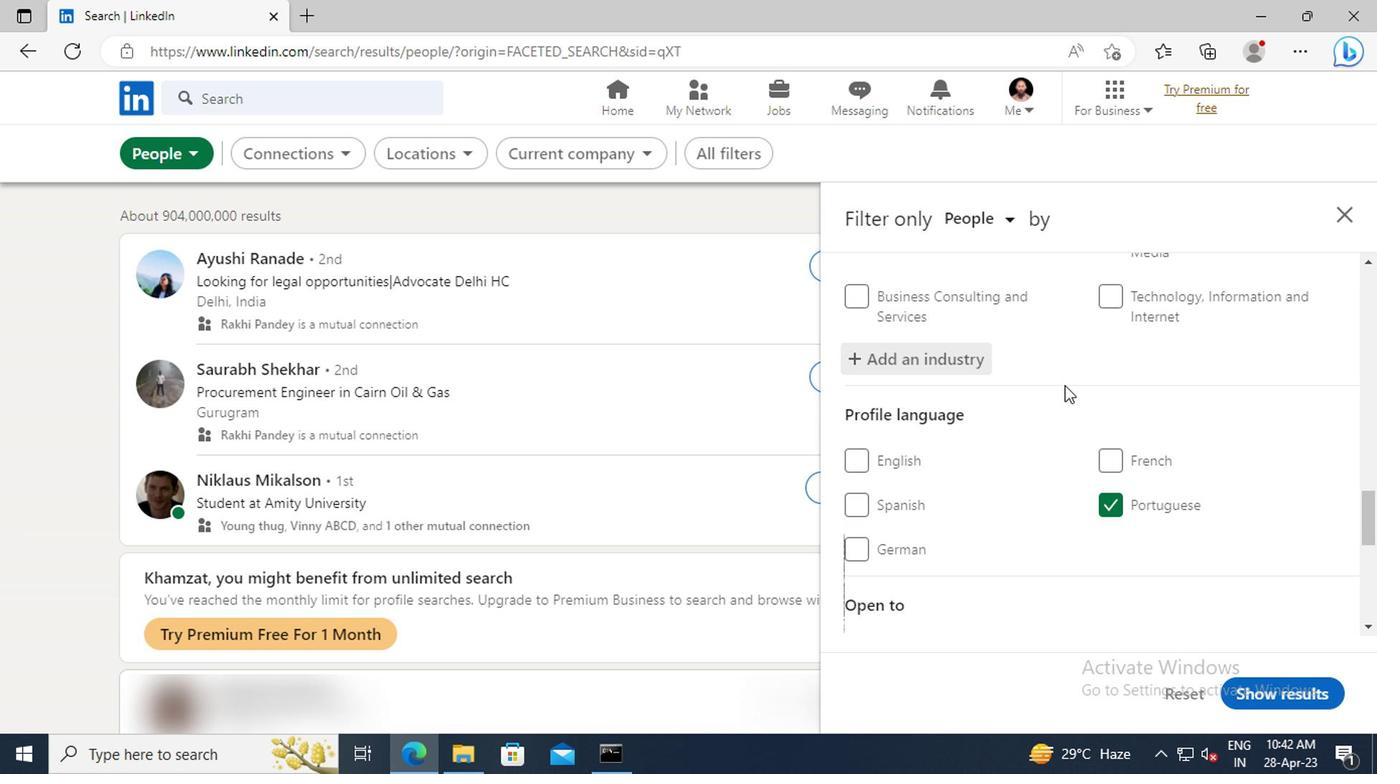 
Action: Mouse scrolled (1061, 386) with delta (0, 0)
Screenshot: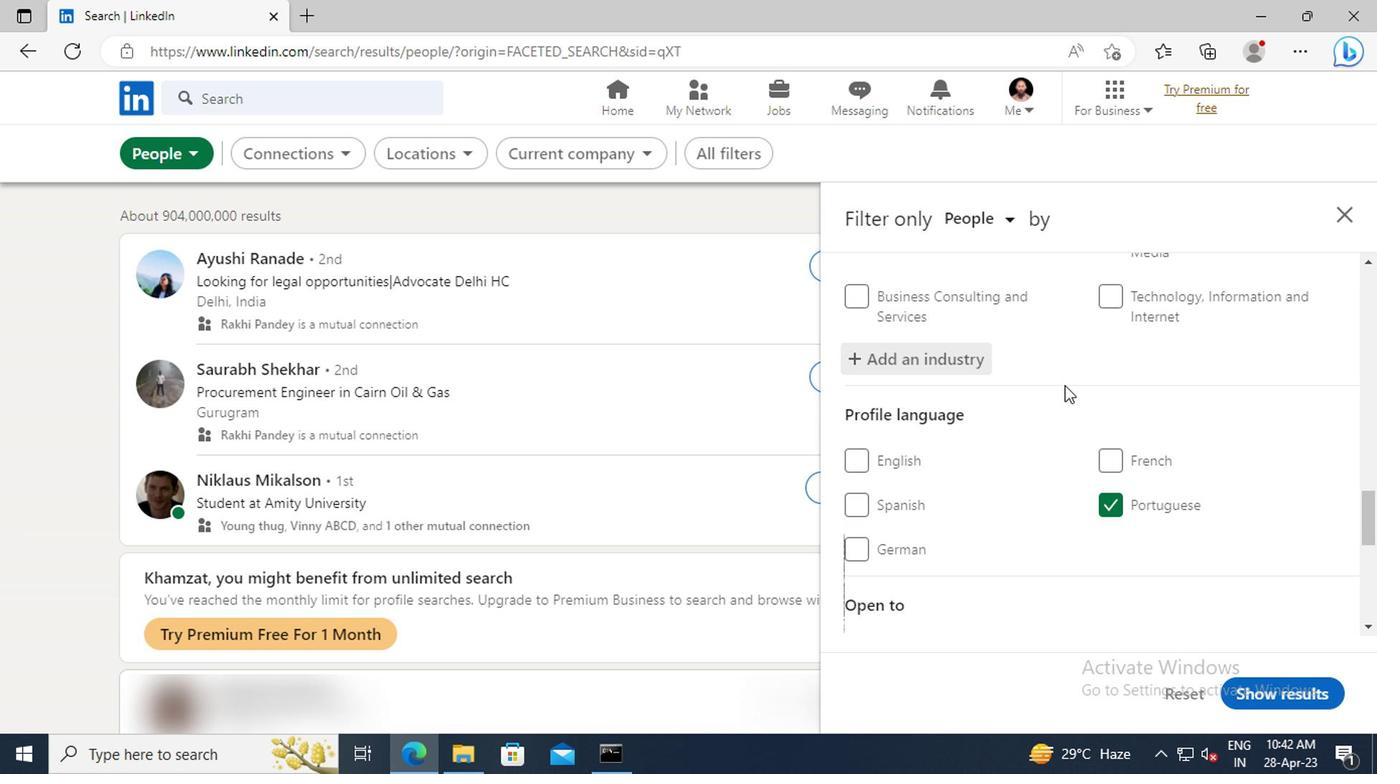 
Action: Mouse scrolled (1061, 386) with delta (0, 0)
Screenshot: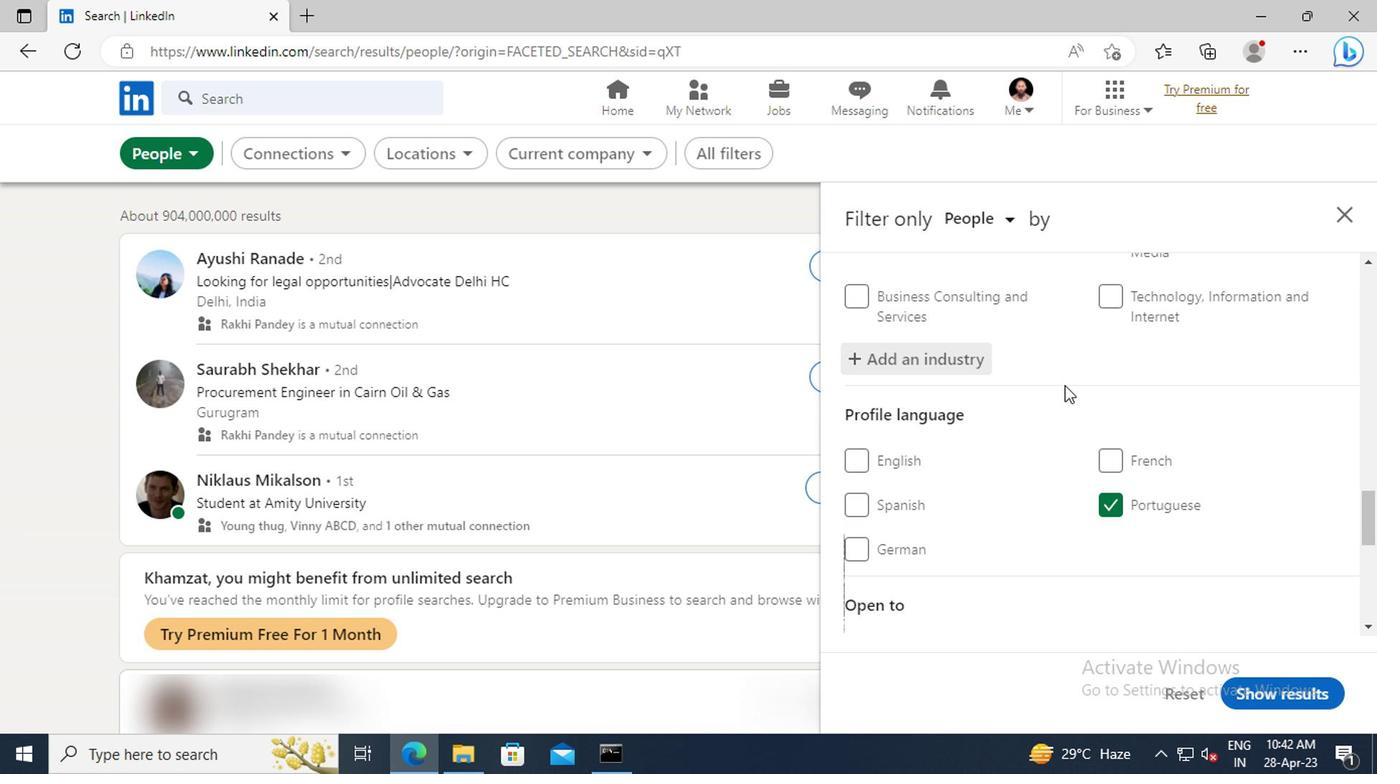 
Action: Mouse scrolled (1061, 386) with delta (0, 0)
Screenshot: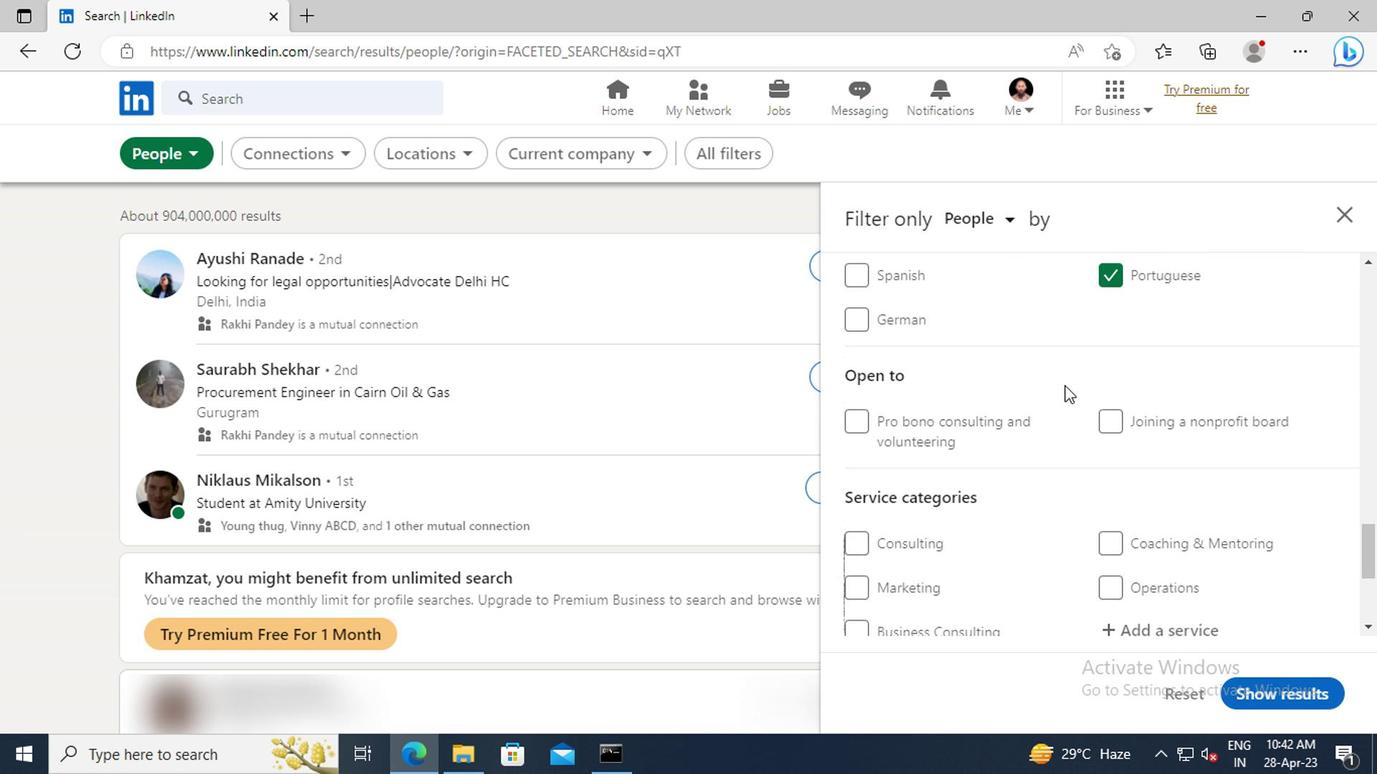 
Action: Mouse scrolled (1061, 386) with delta (0, 0)
Screenshot: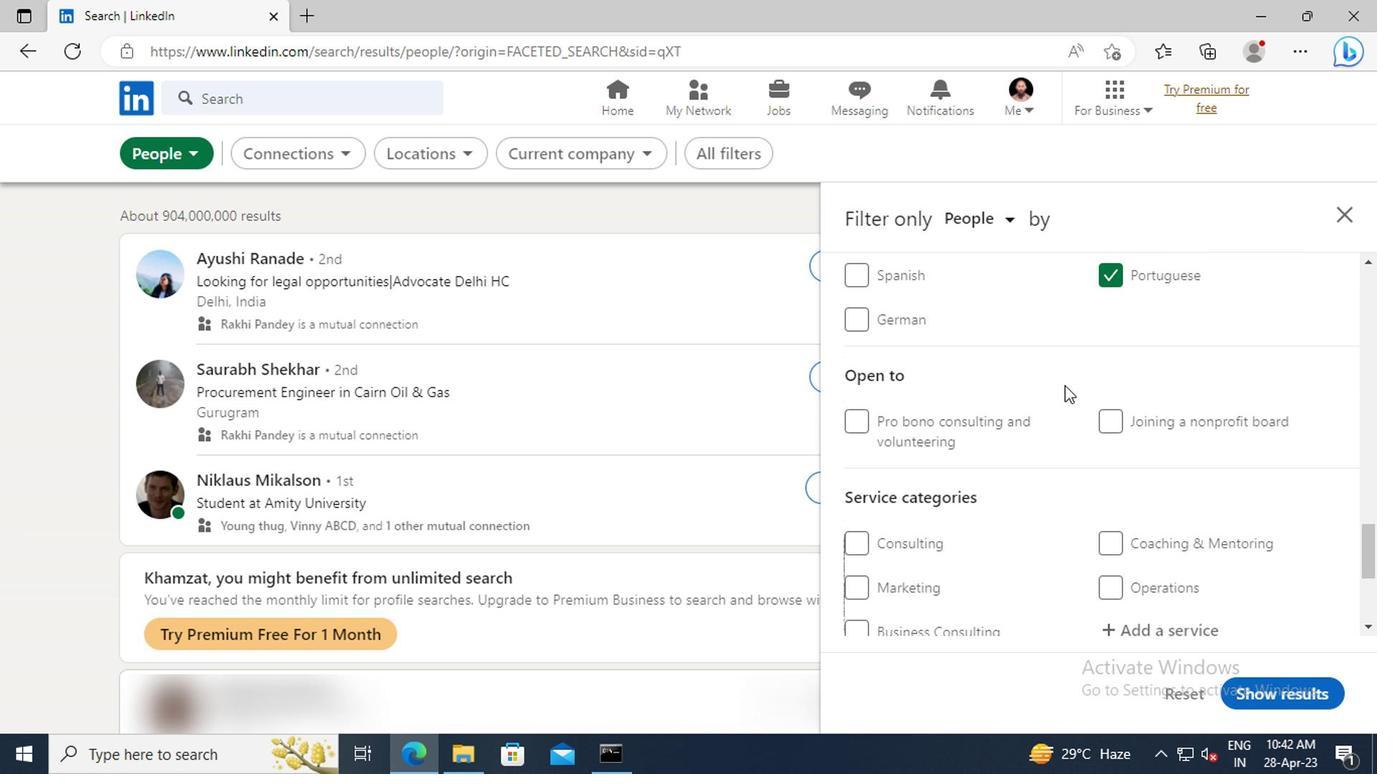 
Action: Mouse scrolled (1061, 386) with delta (0, 0)
Screenshot: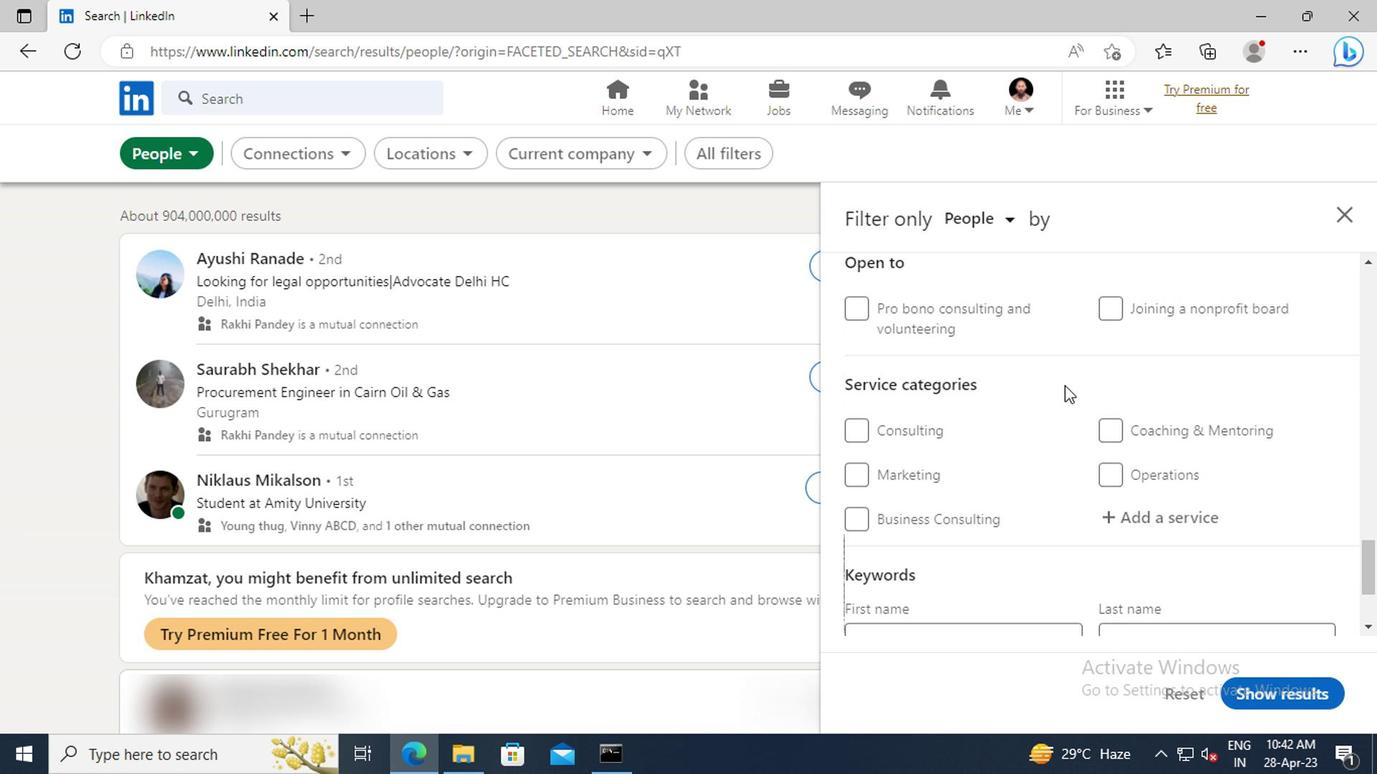 
Action: Mouse scrolled (1061, 386) with delta (0, 0)
Screenshot: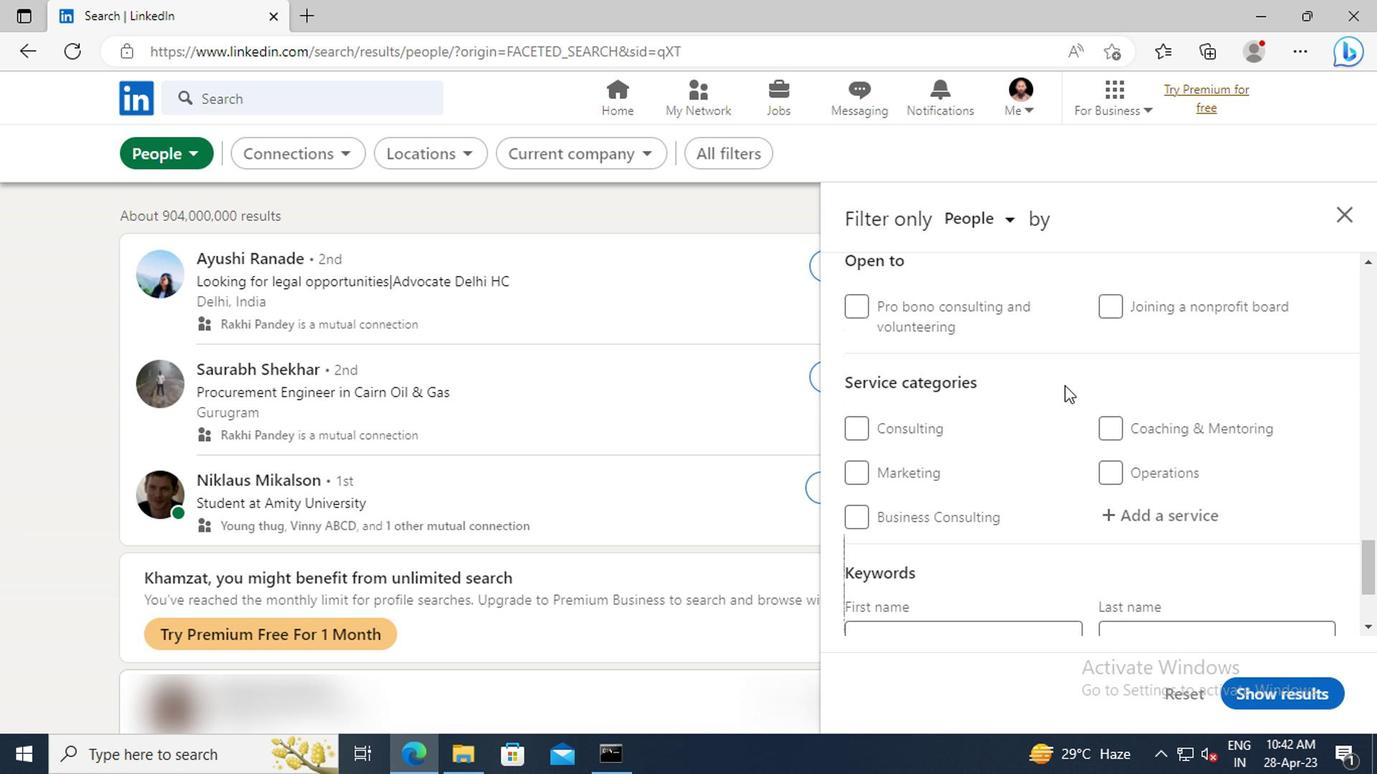 
Action: Mouse moved to (1122, 406)
Screenshot: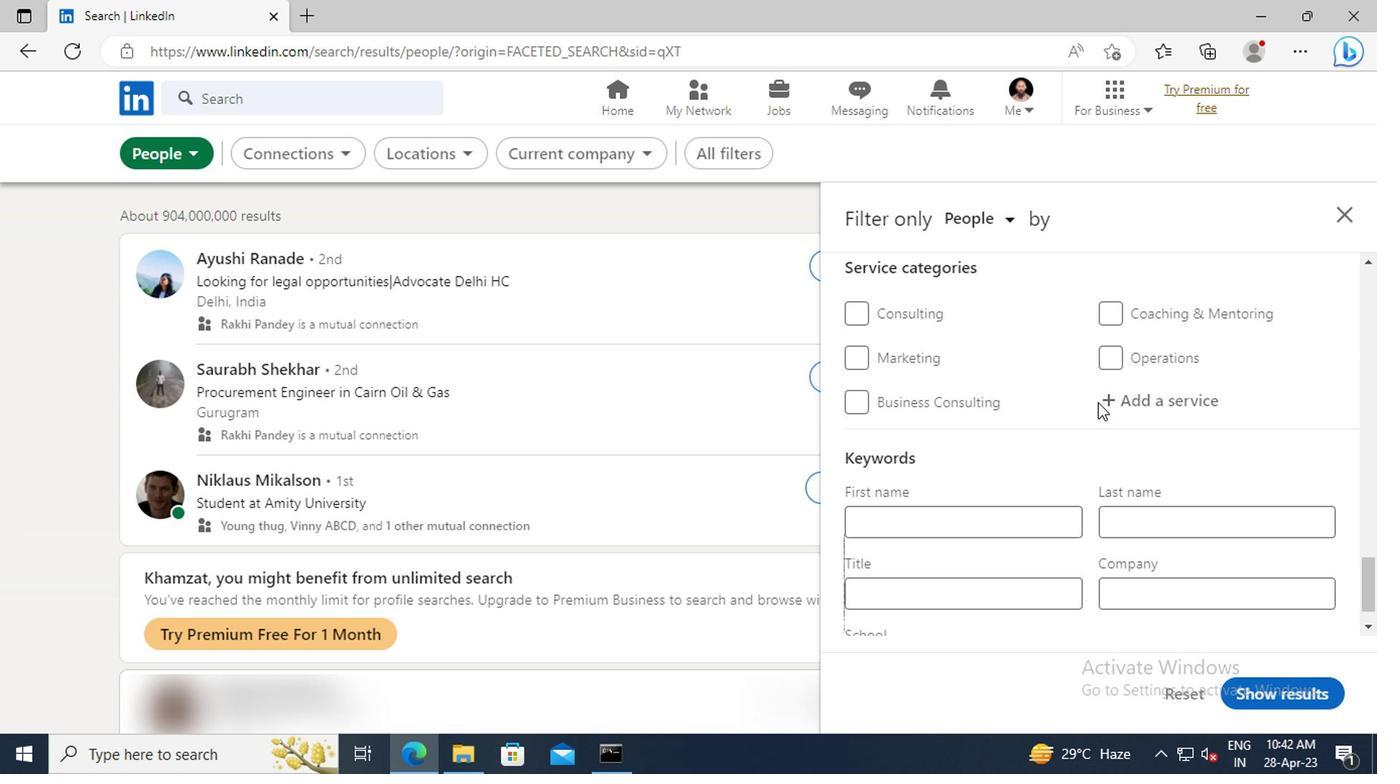 
Action: Mouse pressed left at (1122, 406)
Screenshot: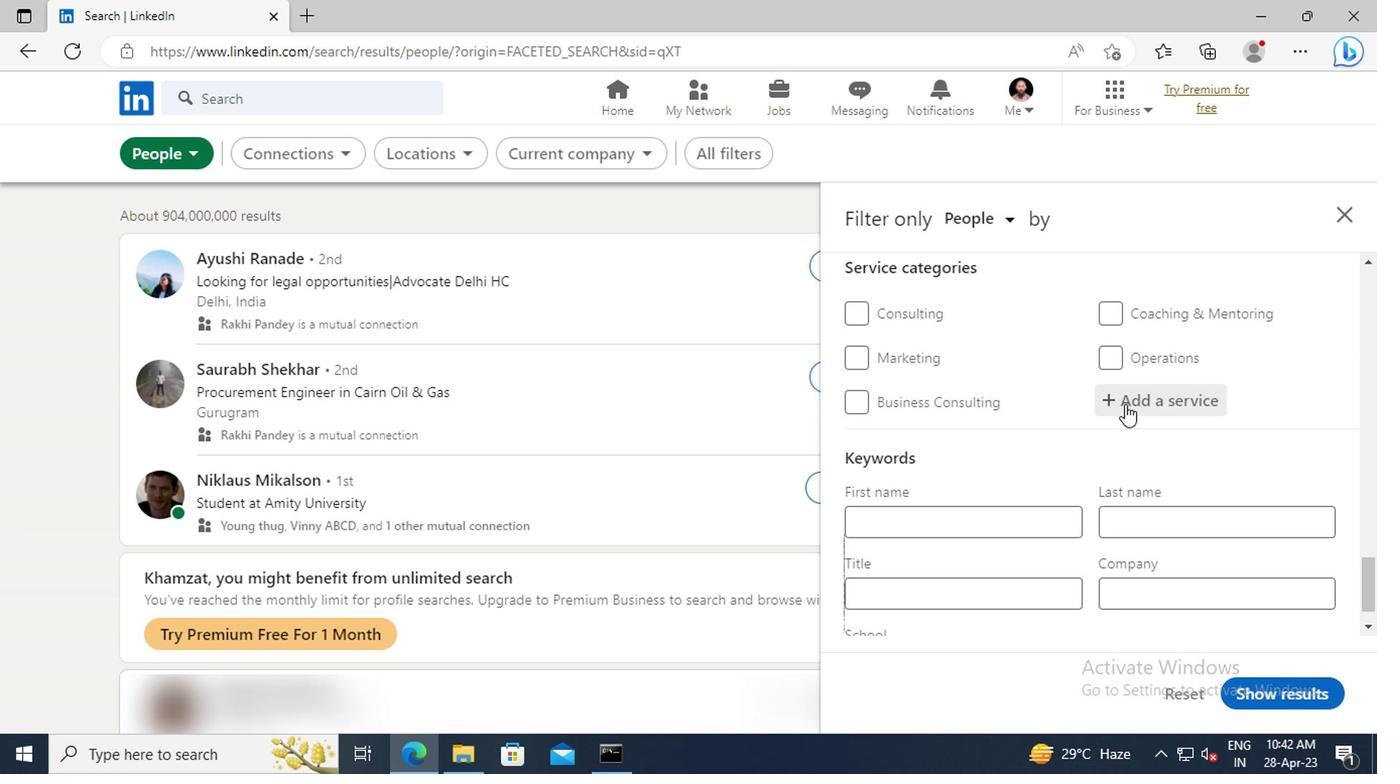 
Action: Key pressed <Key.shift>REAL<Key.space><Key.shift>ESTATE<Key.space><Key.shift>APP
Screenshot: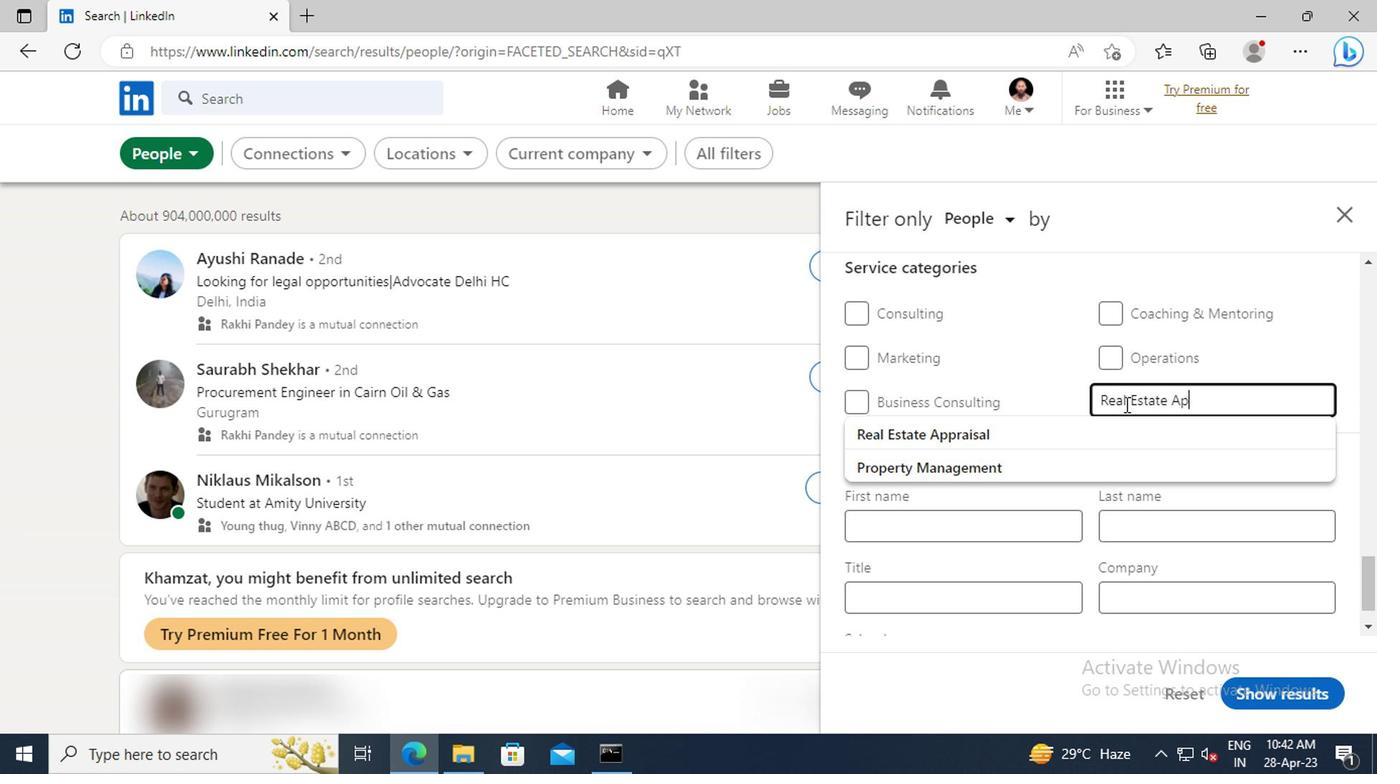 
Action: Mouse moved to (1107, 427)
Screenshot: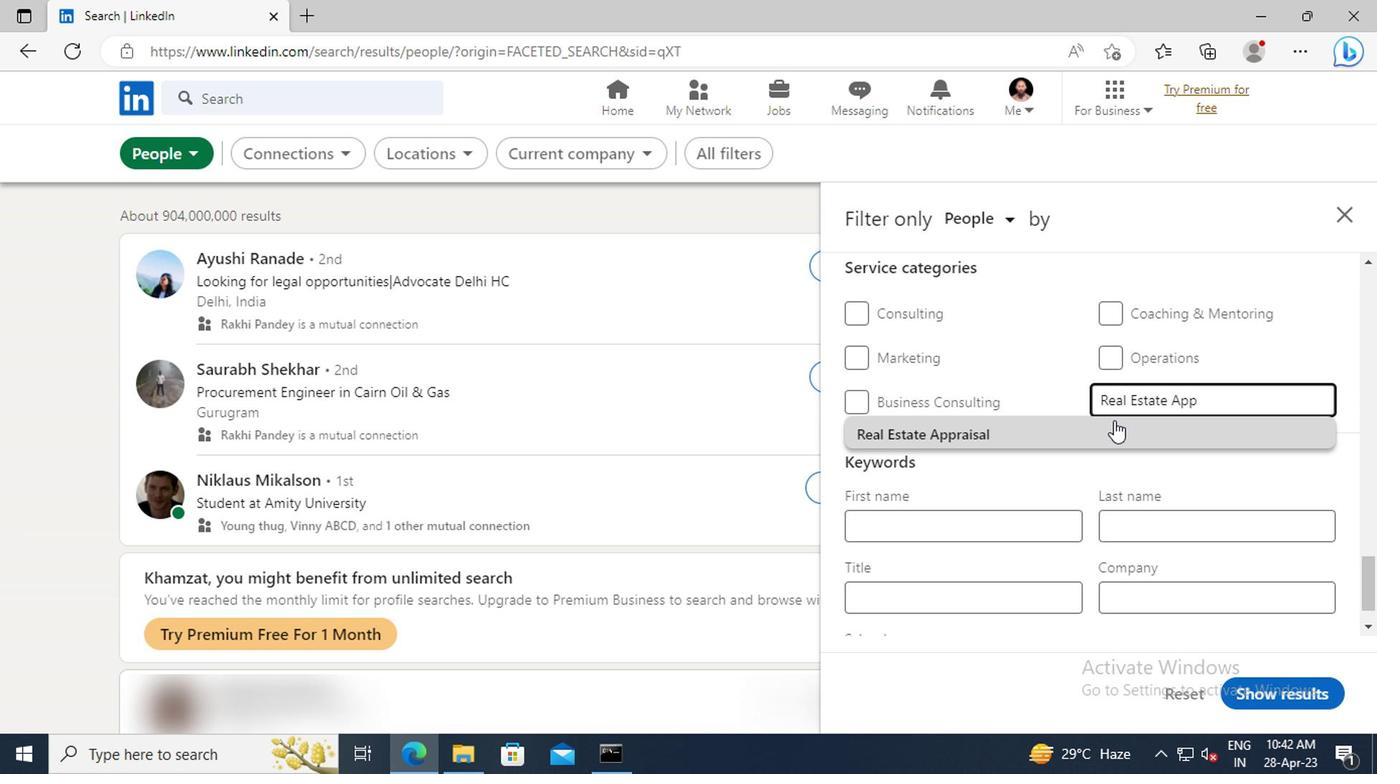 
Action: Mouse pressed left at (1107, 427)
Screenshot: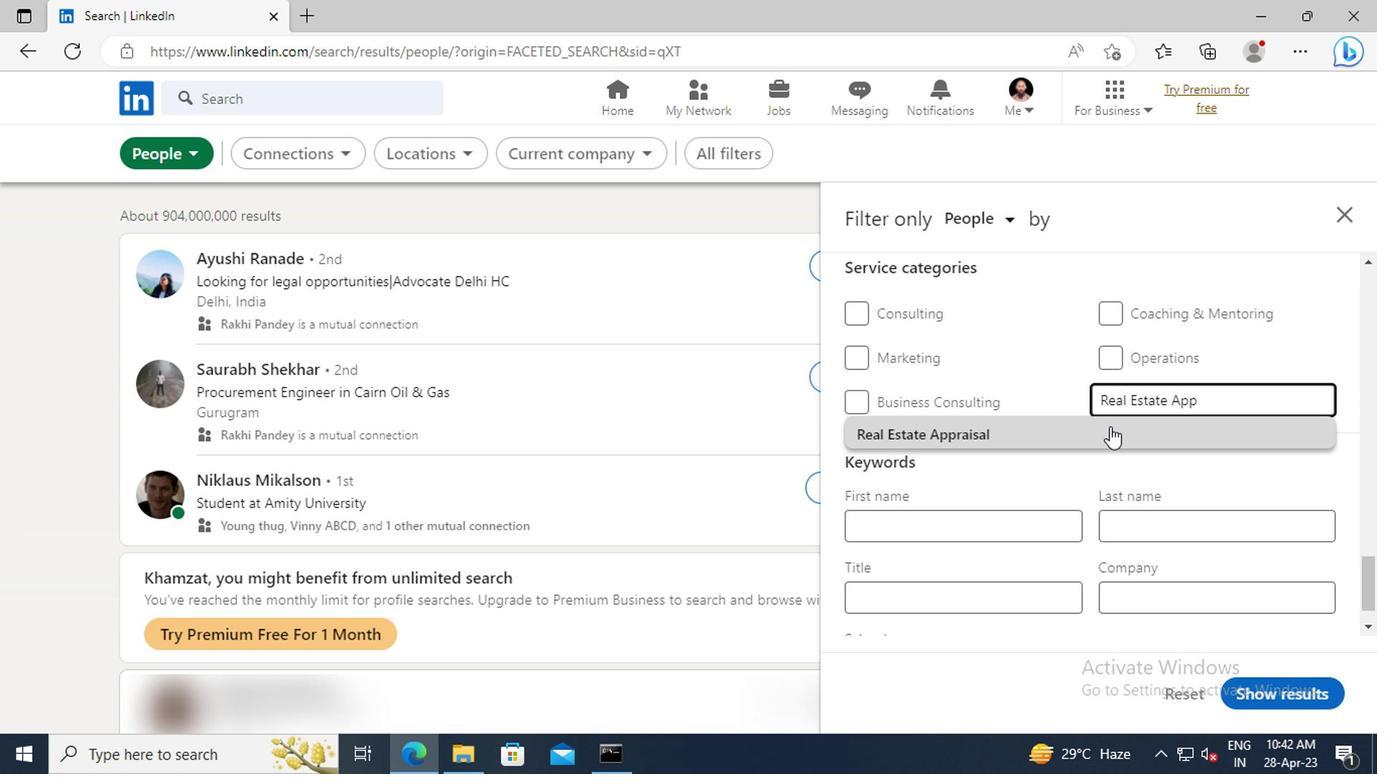 
Action: Mouse moved to (1077, 417)
Screenshot: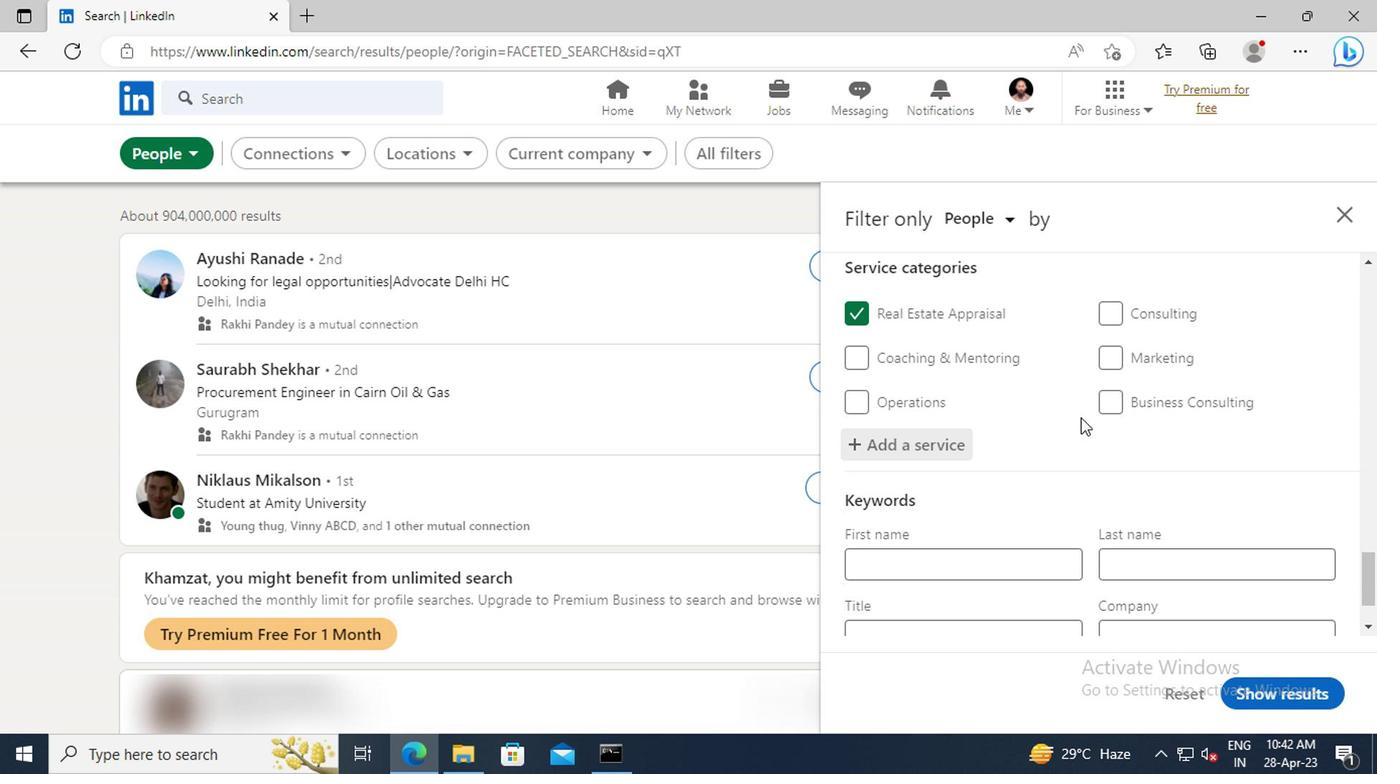 
Action: Mouse scrolled (1077, 416) with delta (0, 0)
Screenshot: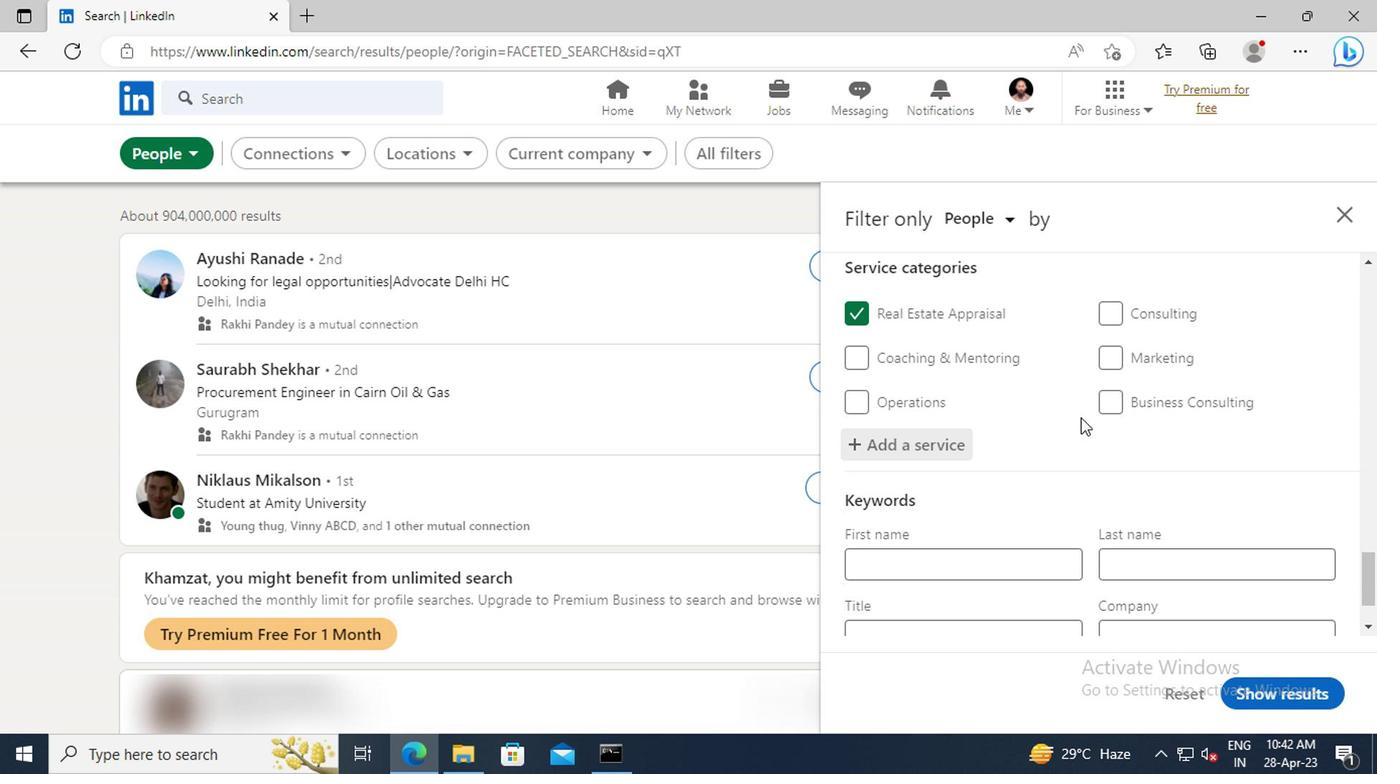 
Action: Mouse scrolled (1077, 416) with delta (0, 0)
Screenshot: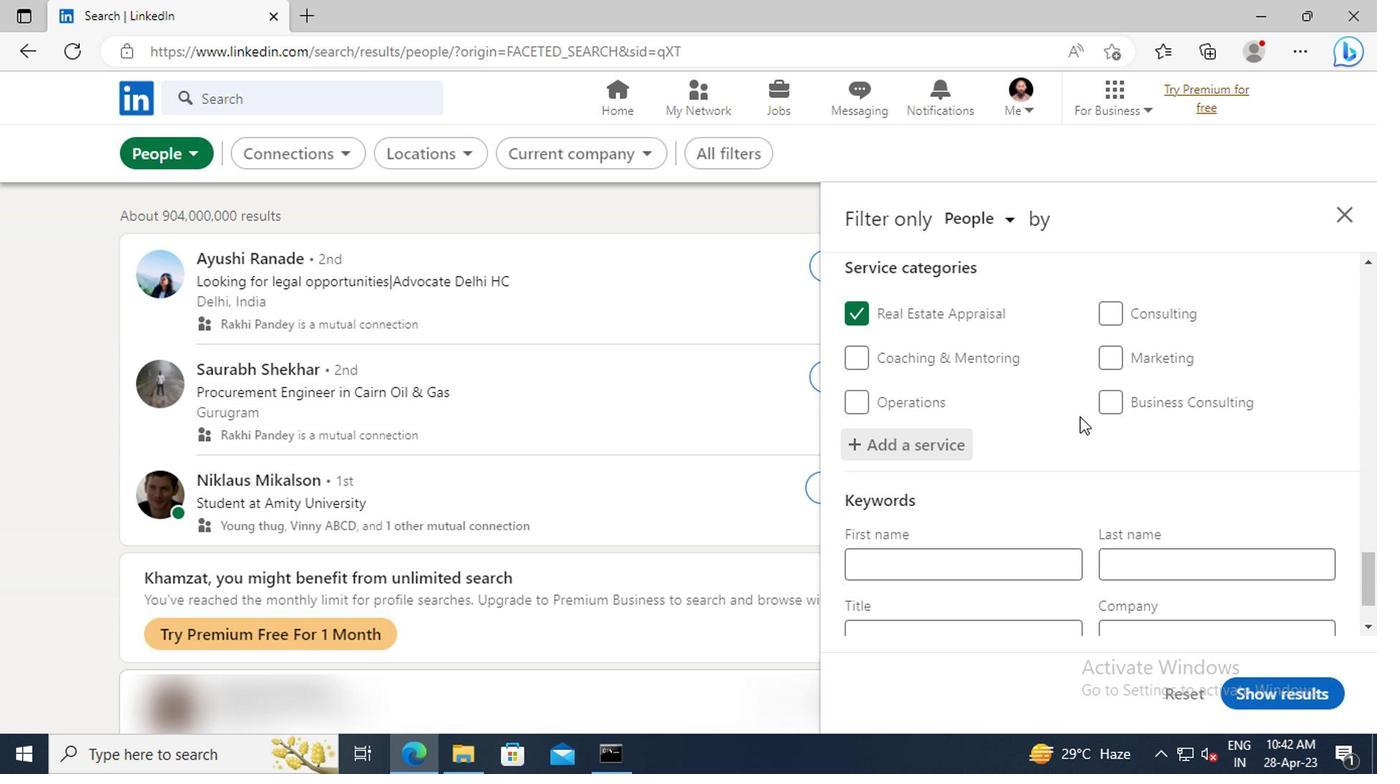 
Action: Mouse scrolled (1077, 416) with delta (0, 0)
Screenshot: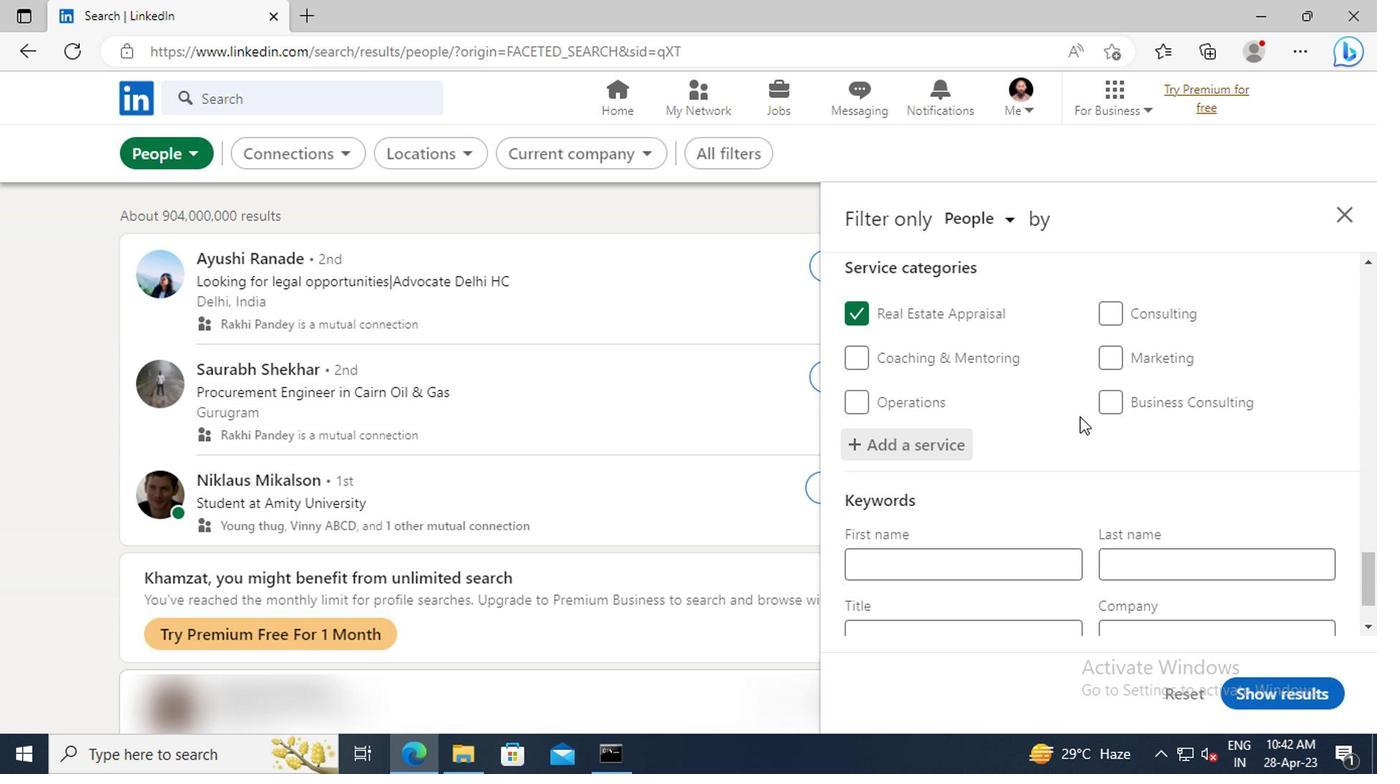 
Action: Mouse scrolled (1077, 416) with delta (0, 0)
Screenshot: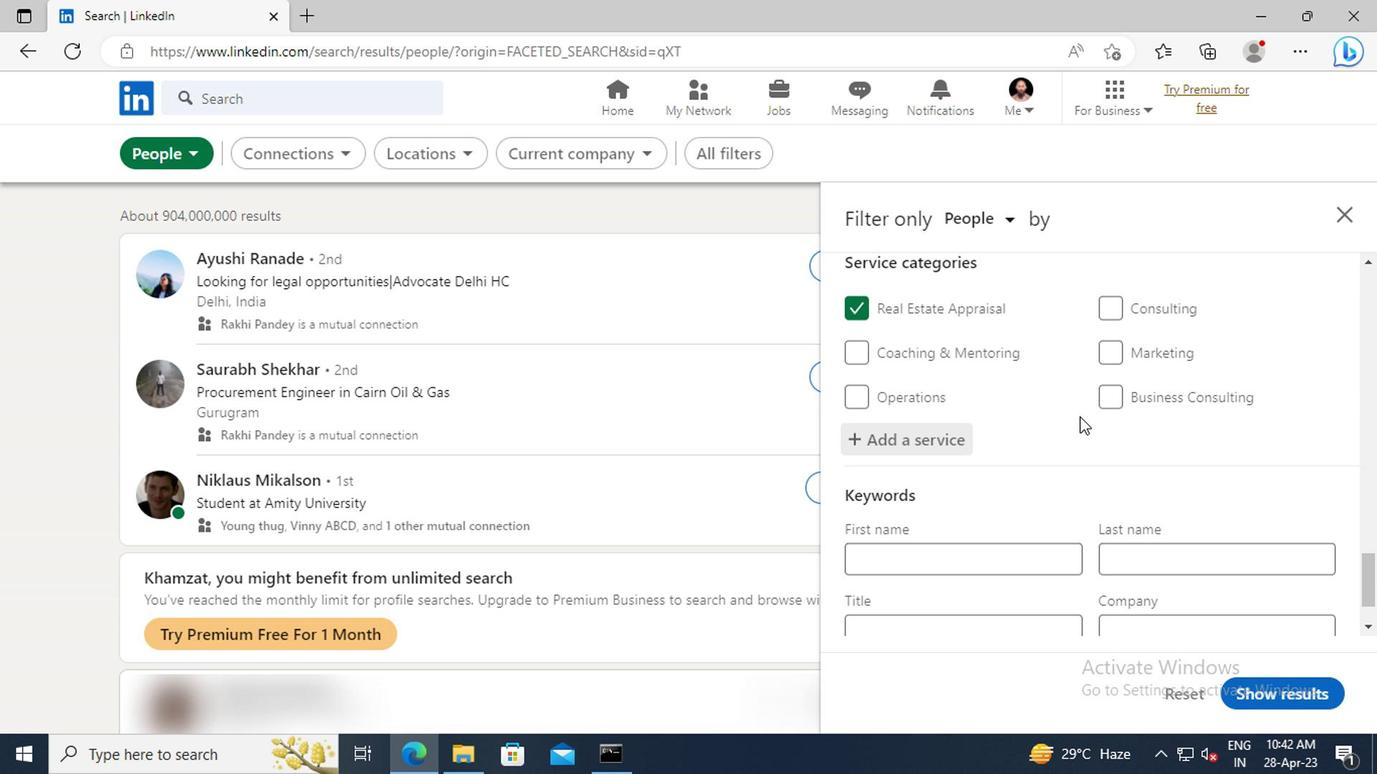 
Action: Mouse moved to (943, 546)
Screenshot: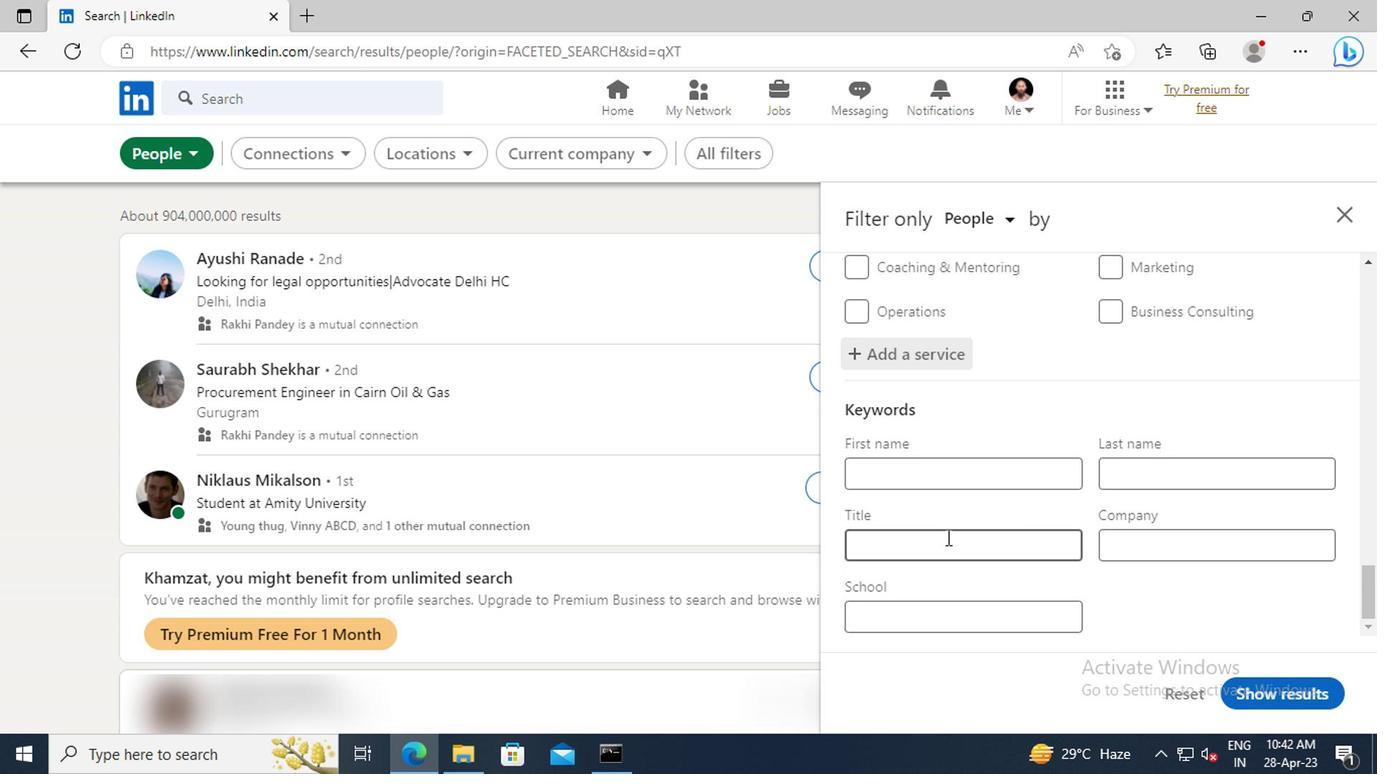 
Action: Mouse pressed left at (943, 546)
Screenshot: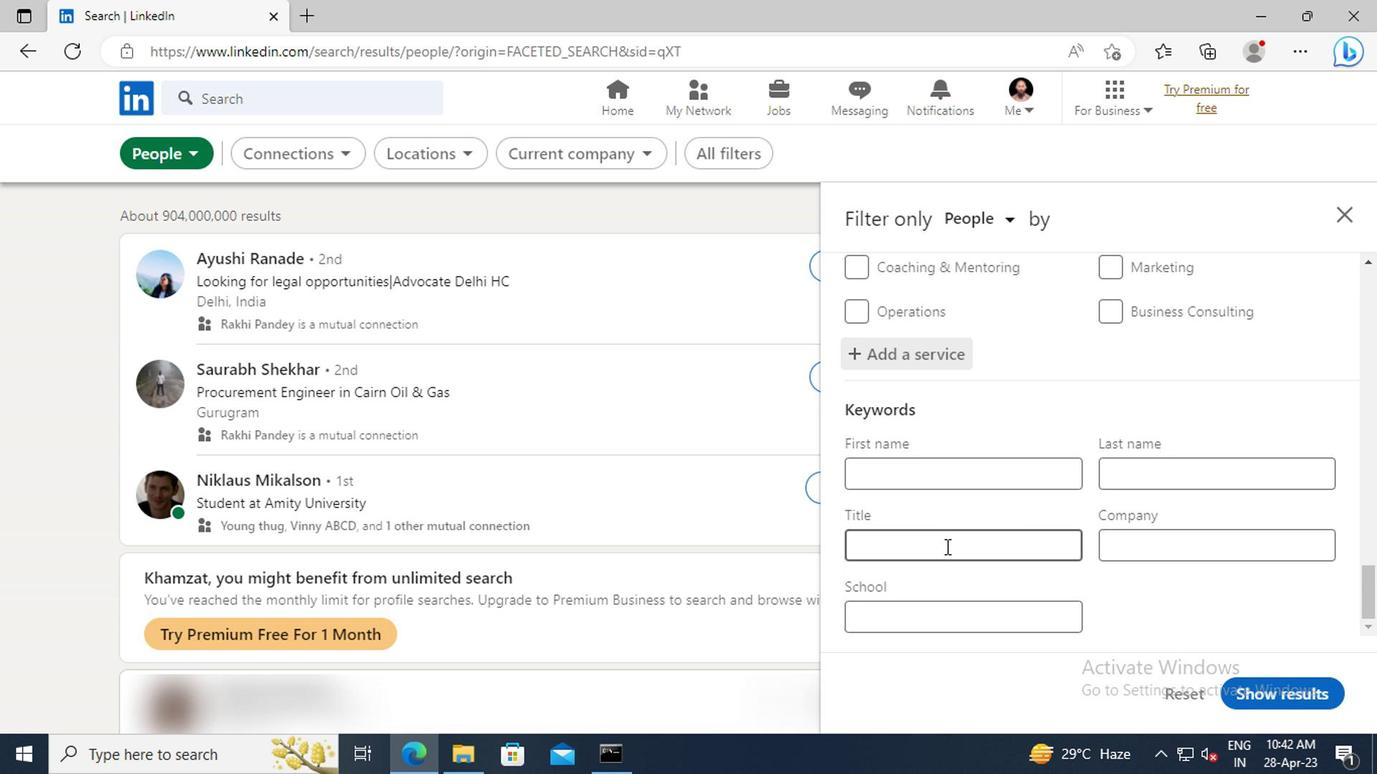 
Action: Mouse moved to (946, 546)
Screenshot: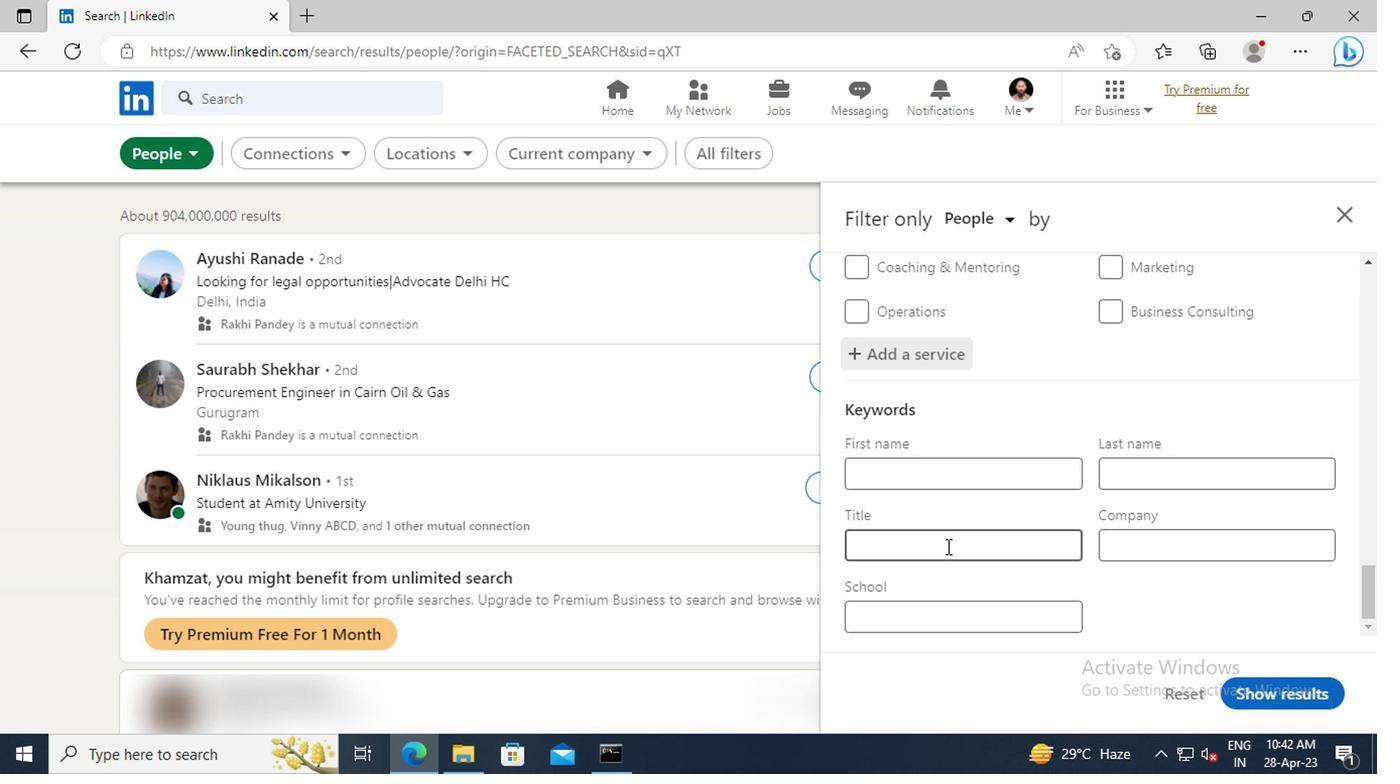 
Action: Key pressed <Key.shift>MARKET<Key.space><Key.shift>DEVELOPMENT<Key.space><Key.shift>MANAGER<Key.enter>
Screenshot: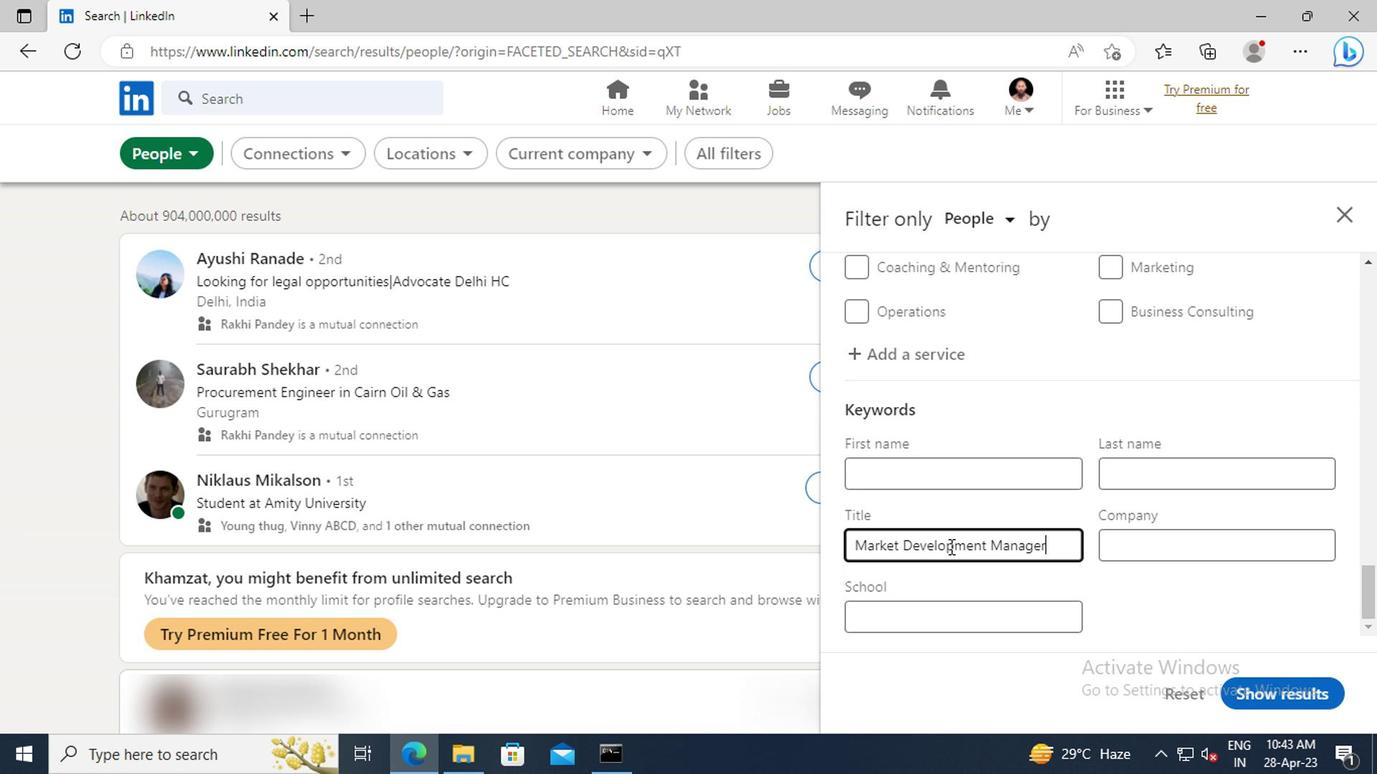 
Action: Mouse moved to (1249, 691)
Screenshot: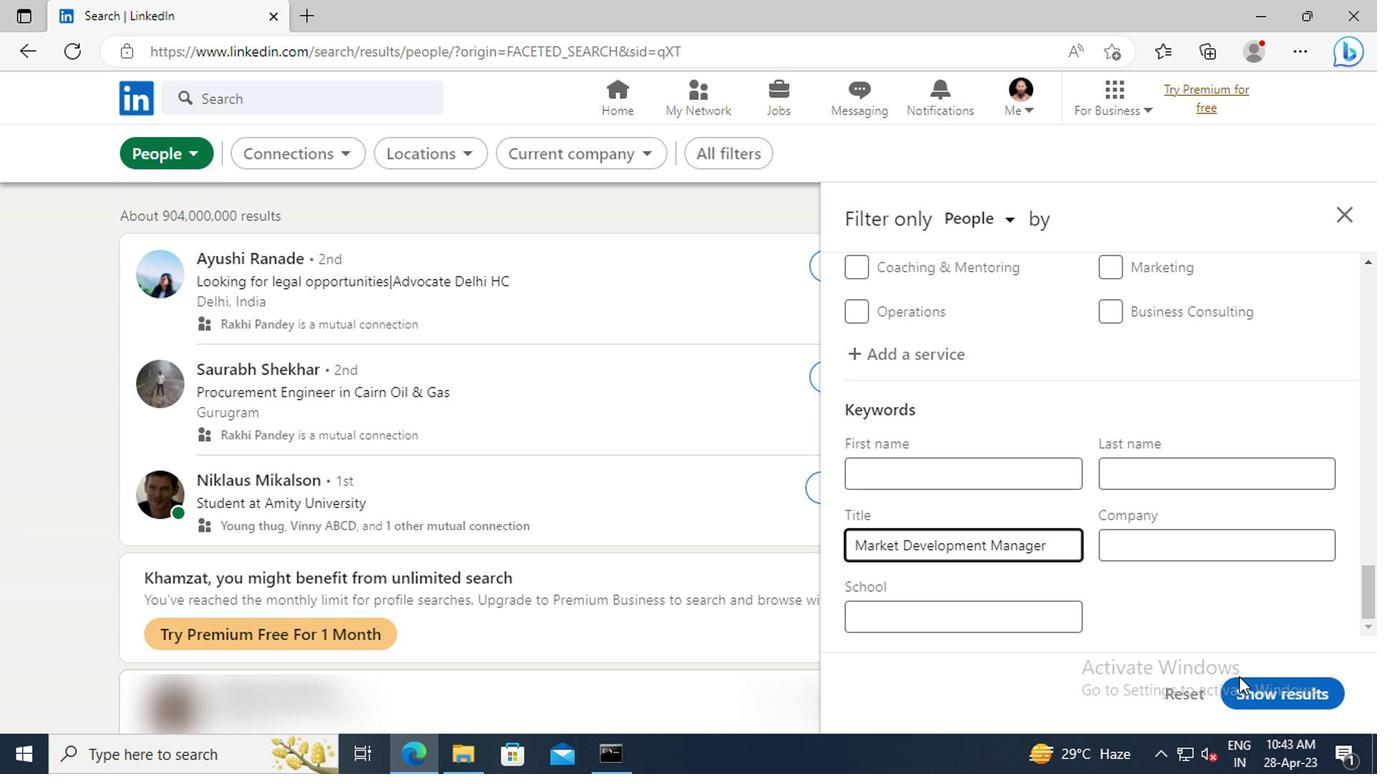 
Action: Mouse pressed left at (1249, 691)
Screenshot: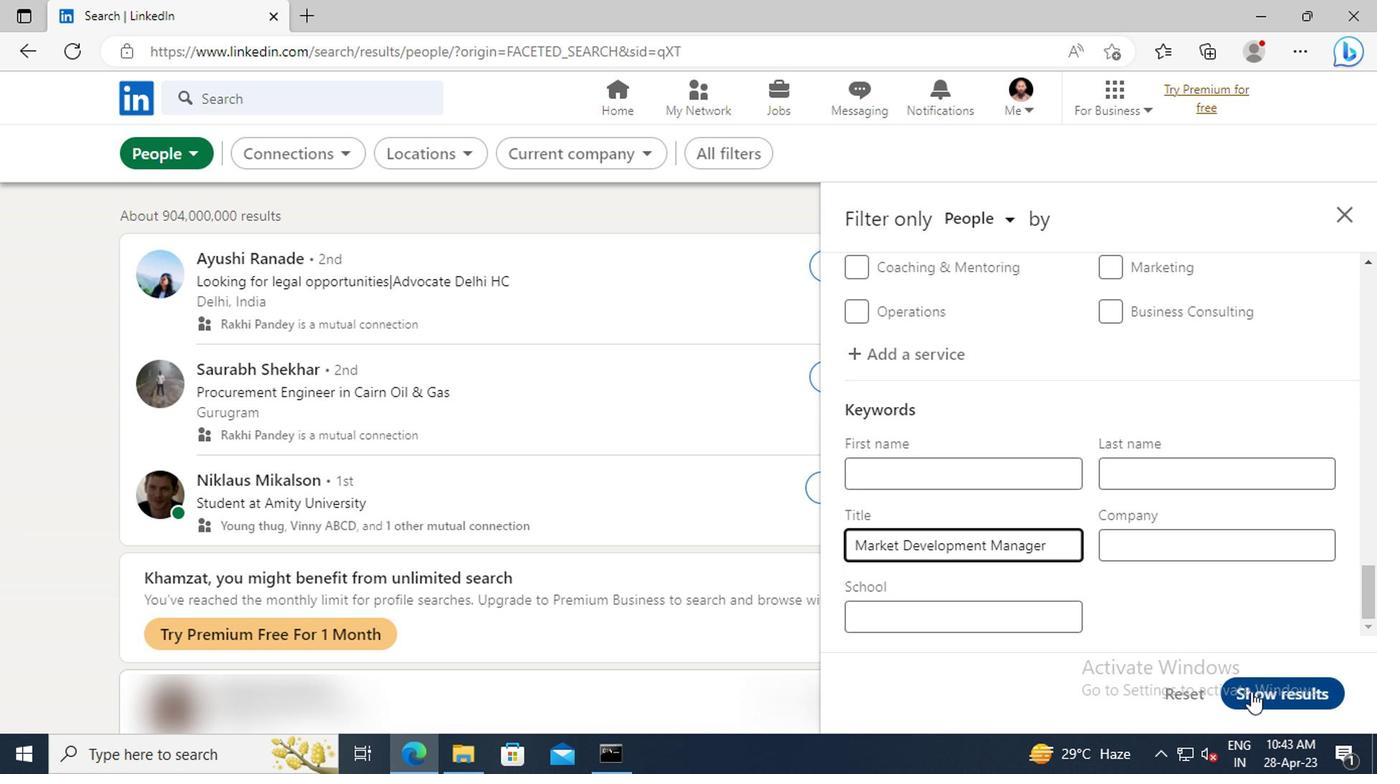 
Action: Mouse moved to (1250, 691)
Screenshot: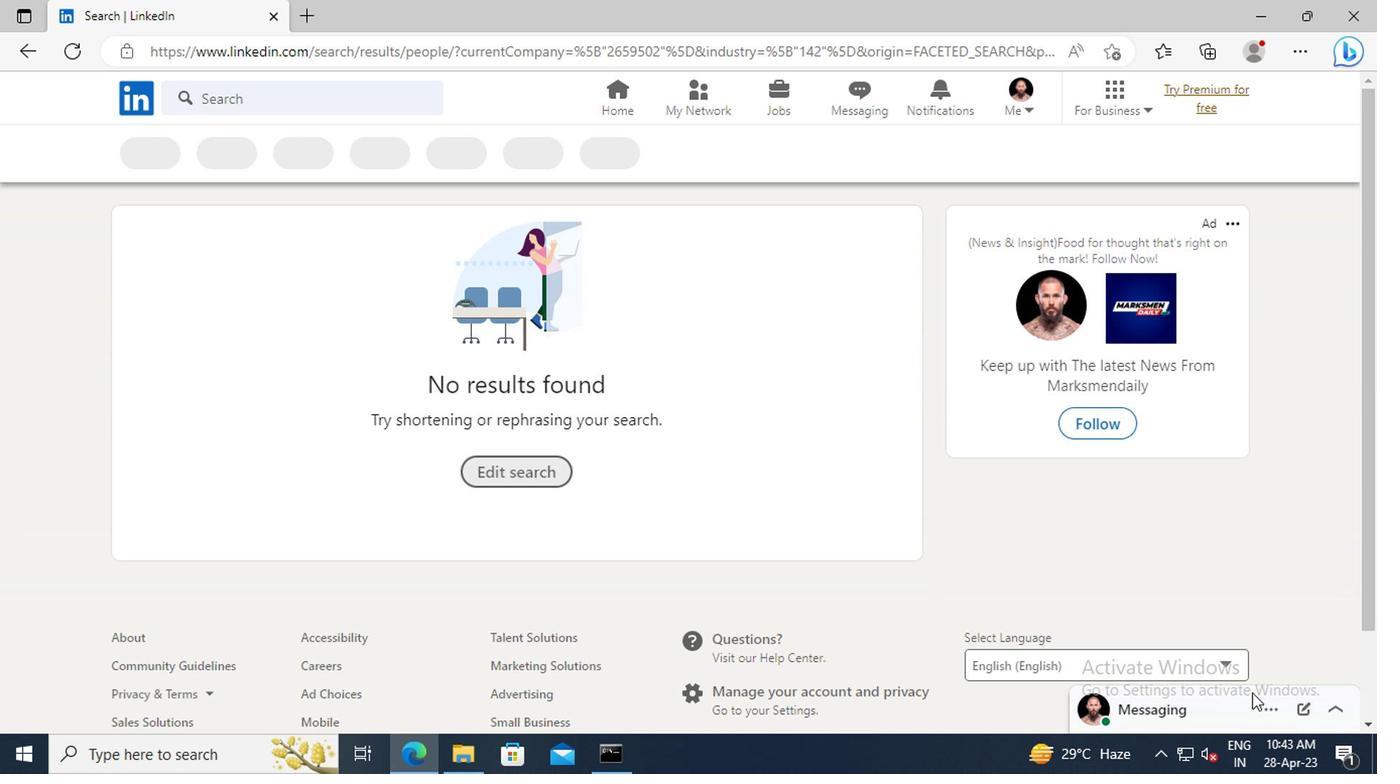 
